 Task: Search one way flight ticket for 5 adults, 2 children, 1 infant in seat and 2 infants on lap in economy from North Bend: Southwest Oregon Regional Airport (was North Bend Municipal) to Evansville: Evansville Regional Airport on 5-3-2023. Choice of flights is JetBlue. Number of bags: 6 checked bags. Price is upto 97000. Outbound departure time preference is 16:00.
Action: Mouse moved to (384, 167)
Screenshot: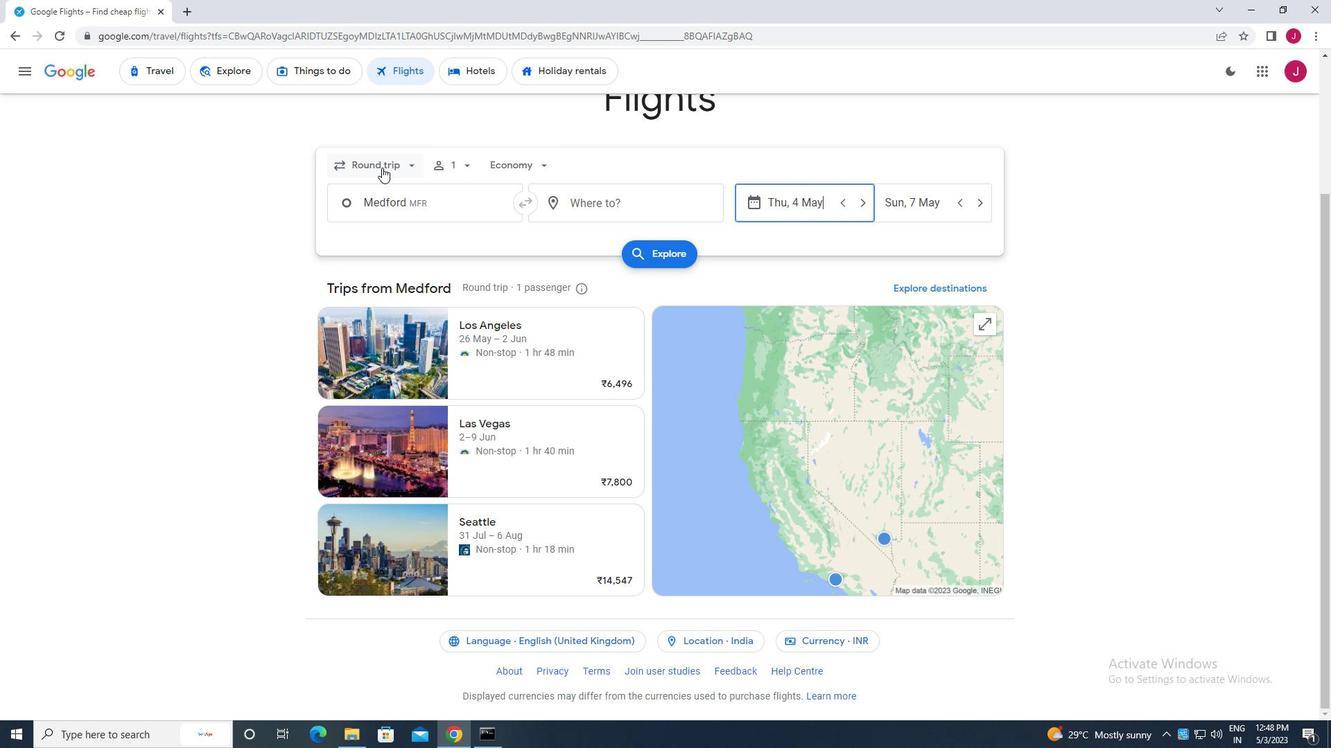 
Action: Mouse pressed left at (384, 167)
Screenshot: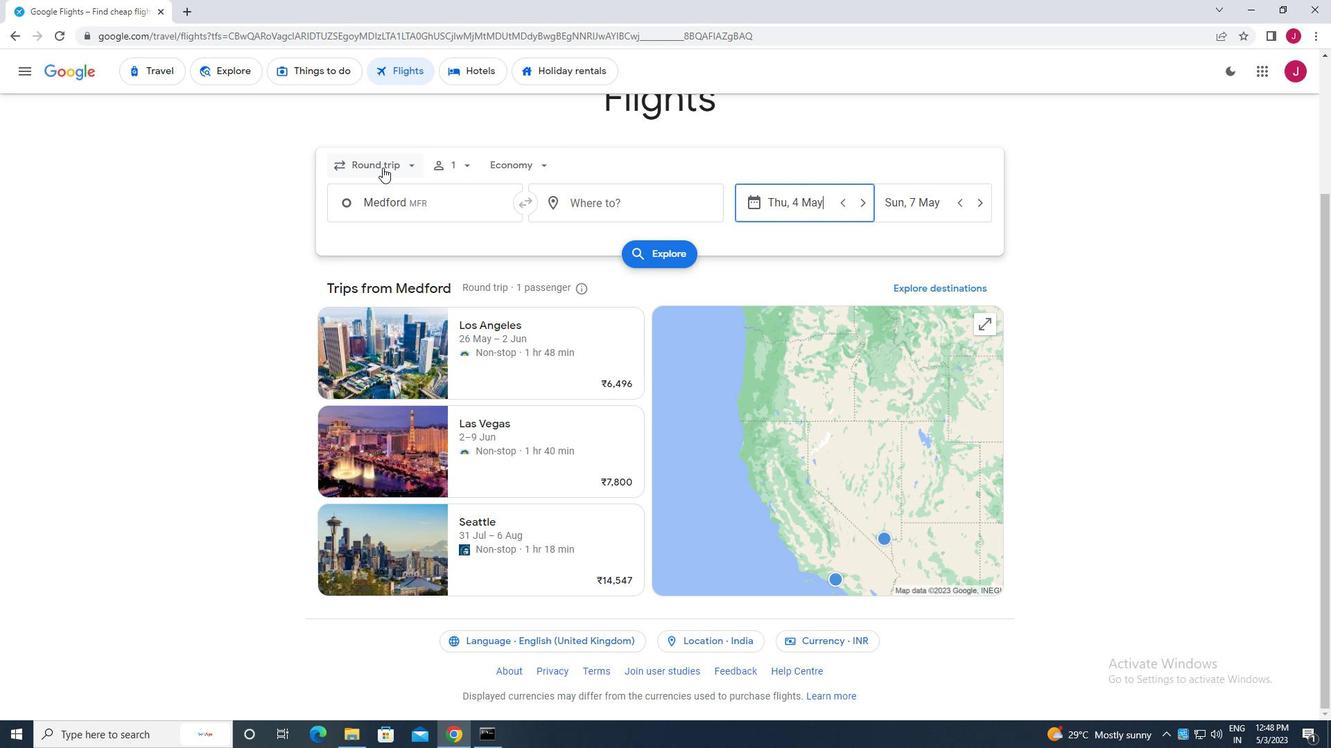 
Action: Mouse moved to (395, 228)
Screenshot: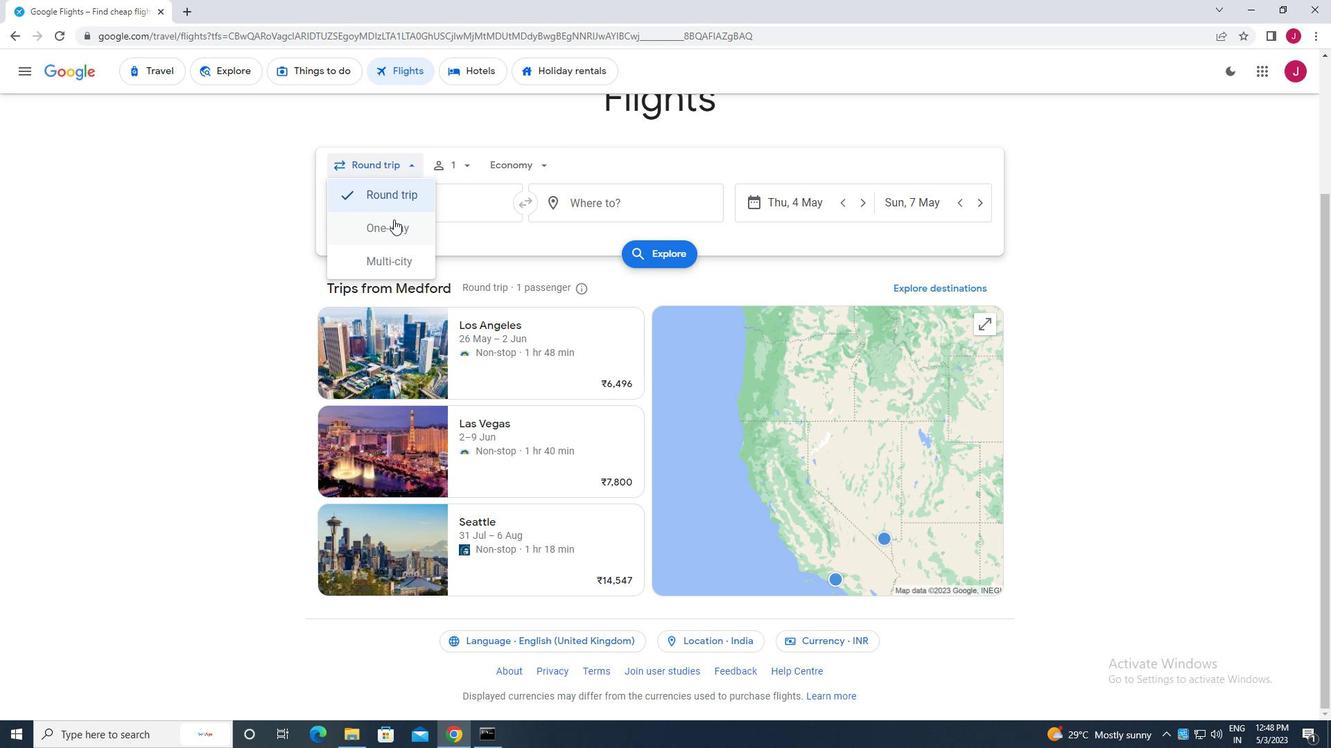 
Action: Mouse pressed left at (395, 228)
Screenshot: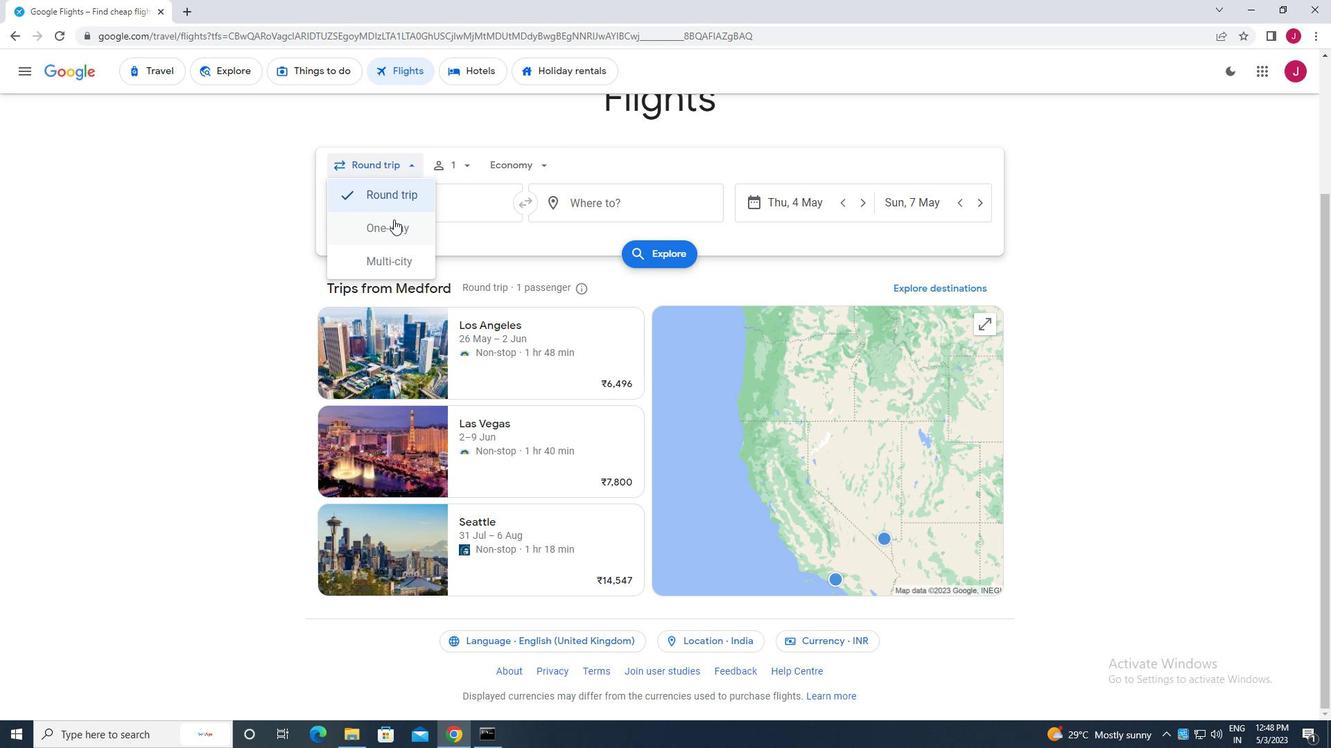 
Action: Mouse moved to (455, 168)
Screenshot: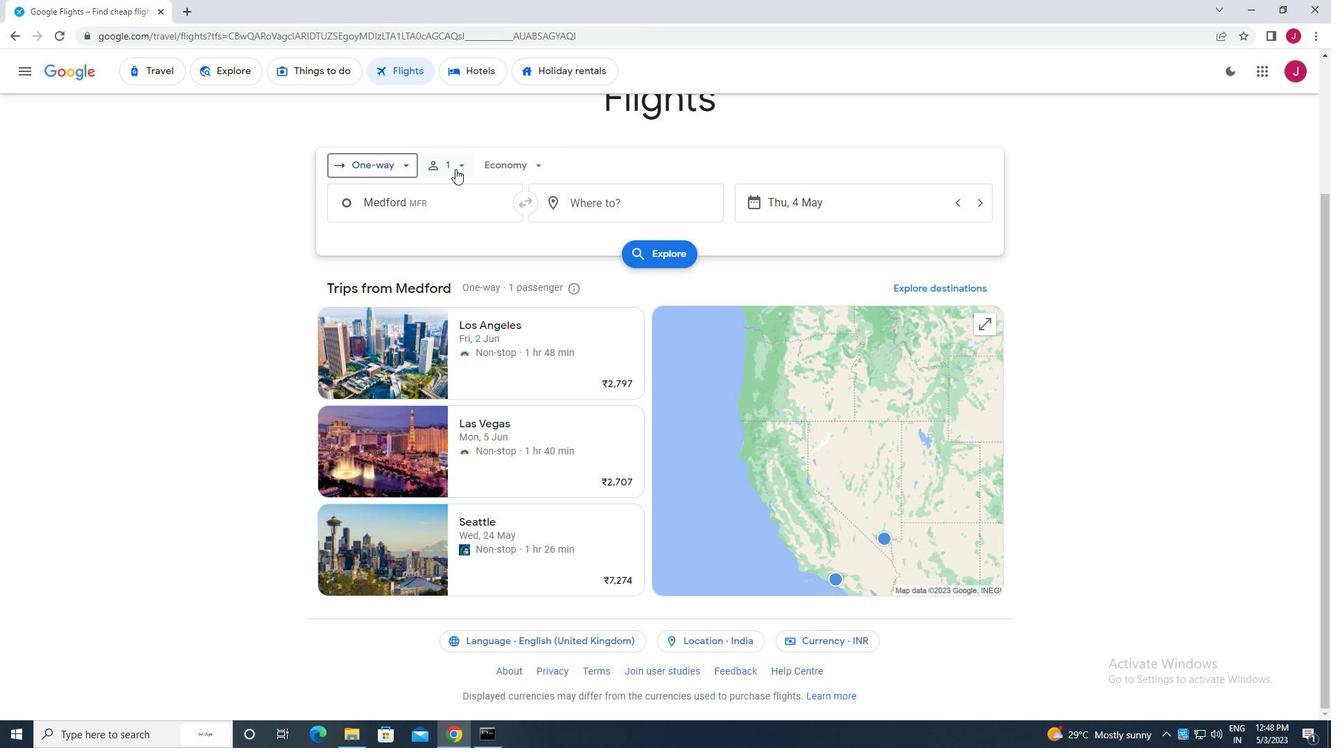 
Action: Mouse pressed left at (455, 168)
Screenshot: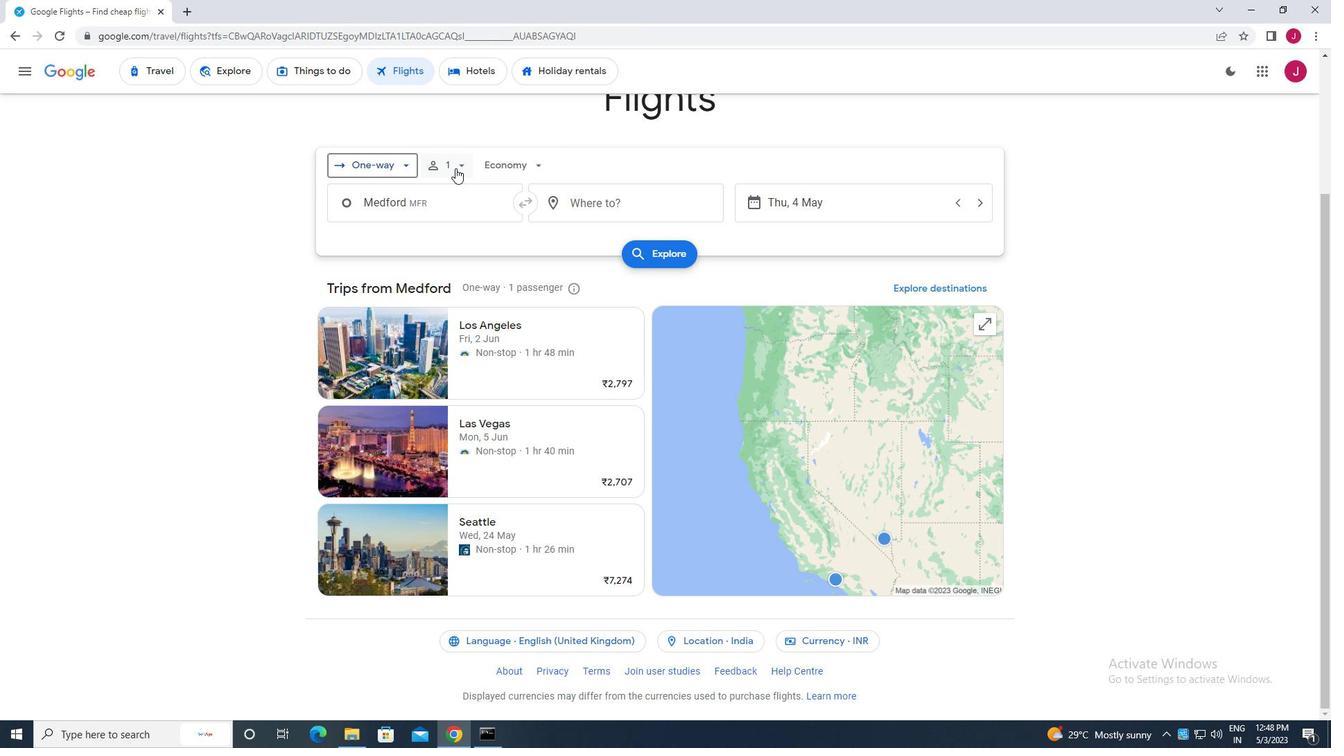 
Action: Mouse moved to (569, 202)
Screenshot: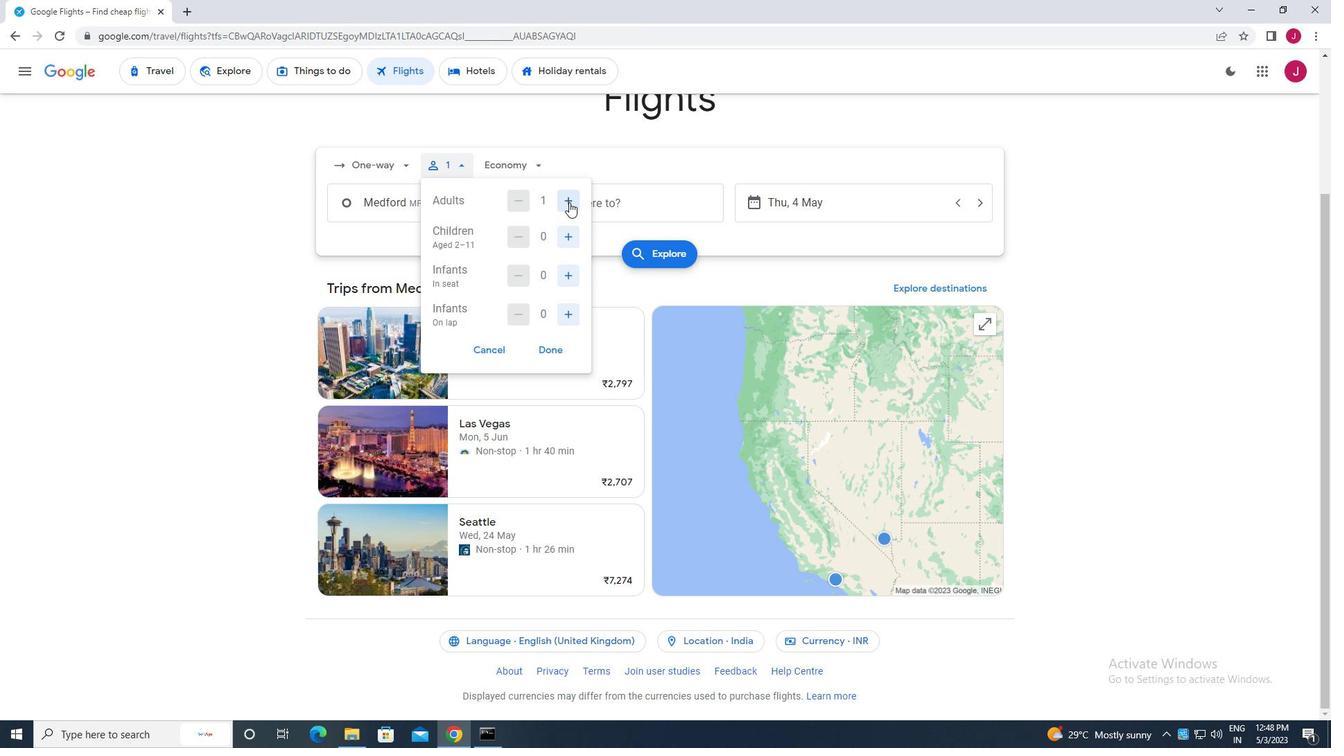 
Action: Mouse pressed left at (569, 202)
Screenshot: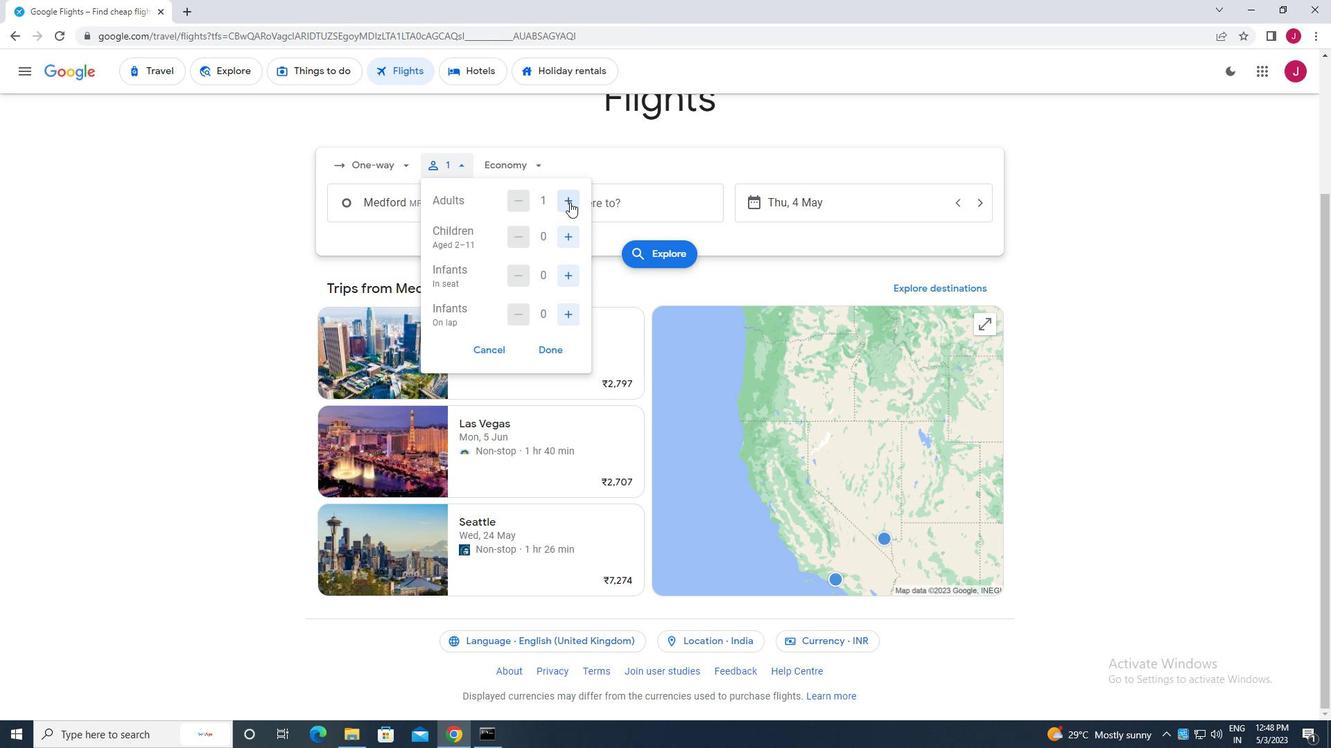 
Action: Mouse pressed left at (569, 202)
Screenshot: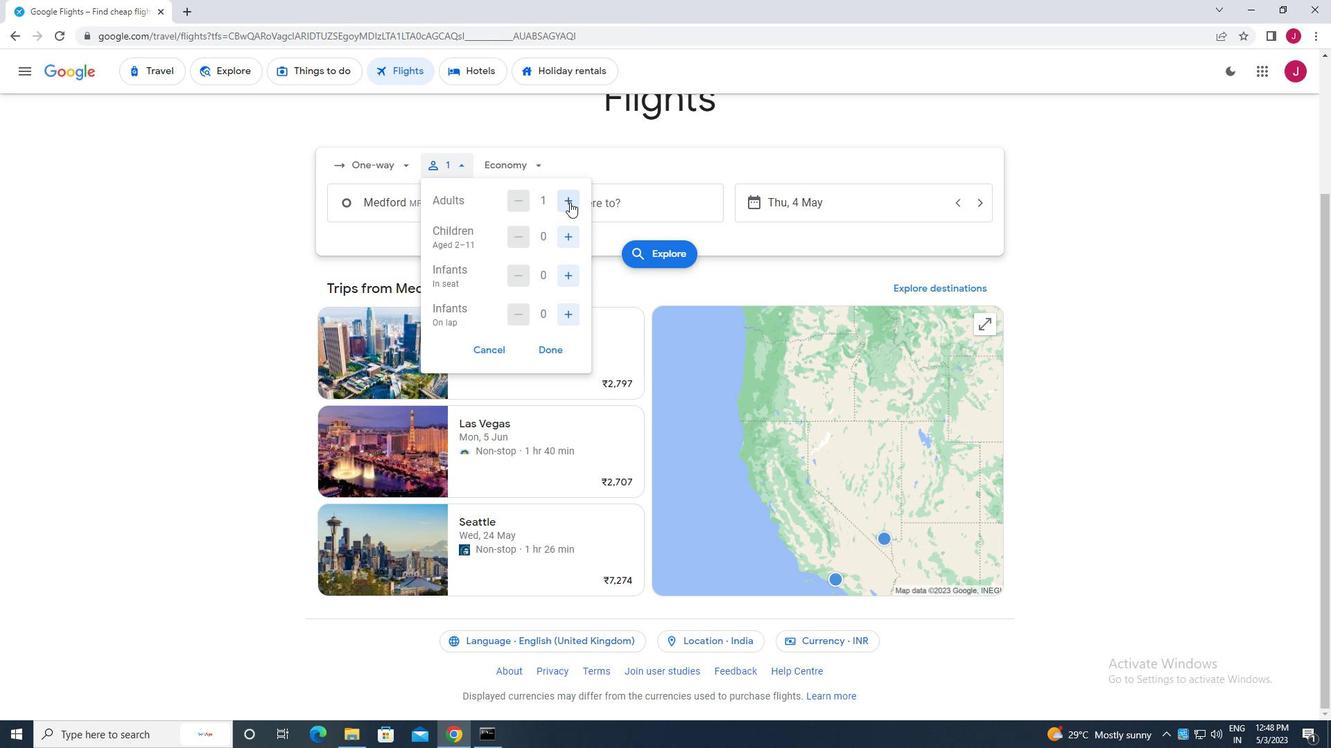 
Action: Mouse pressed left at (569, 202)
Screenshot: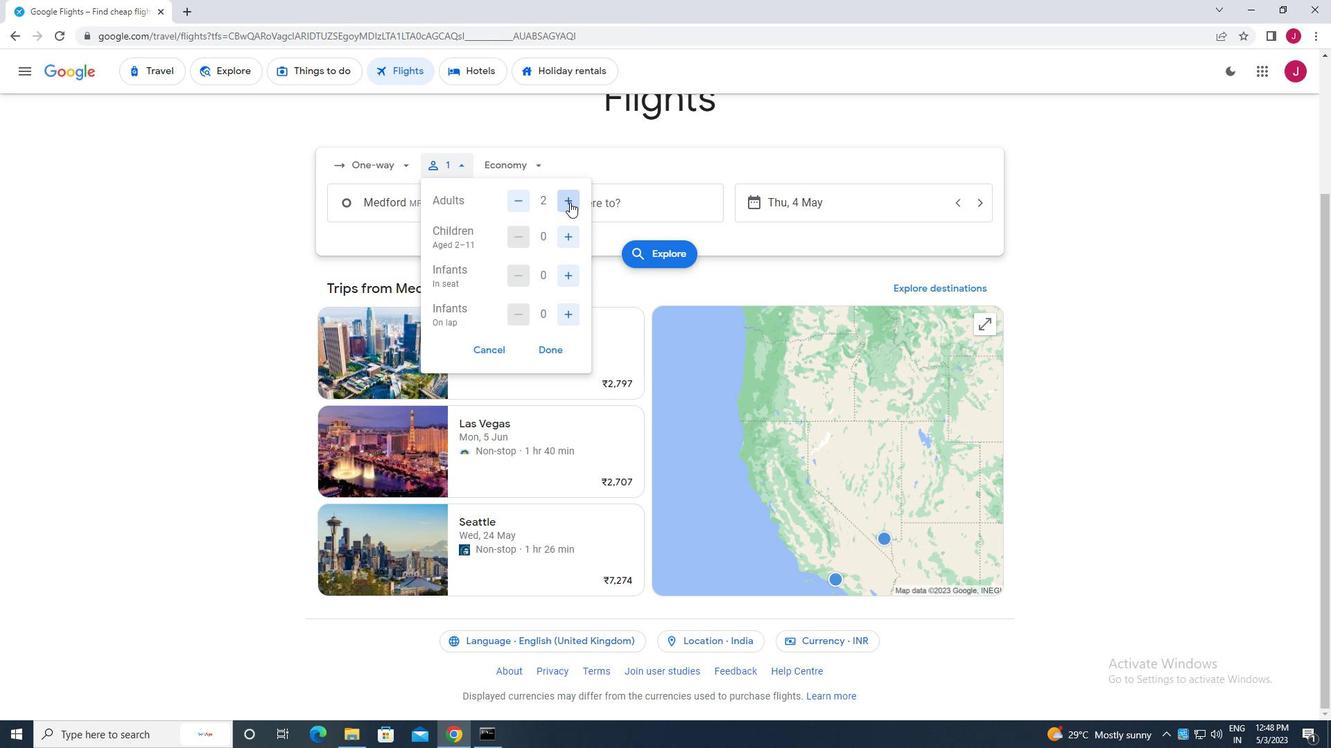 
Action: Mouse pressed left at (569, 202)
Screenshot: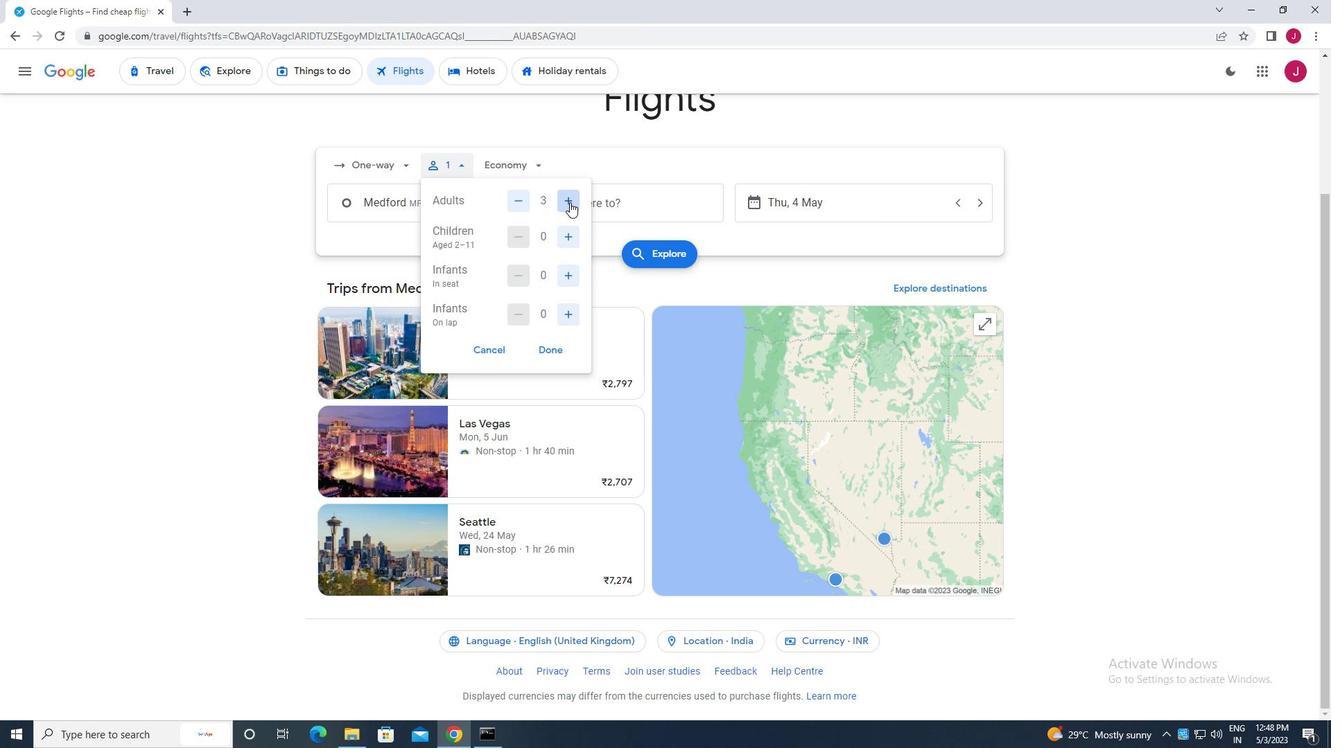 
Action: Mouse moved to (571, 233)
Screenshot: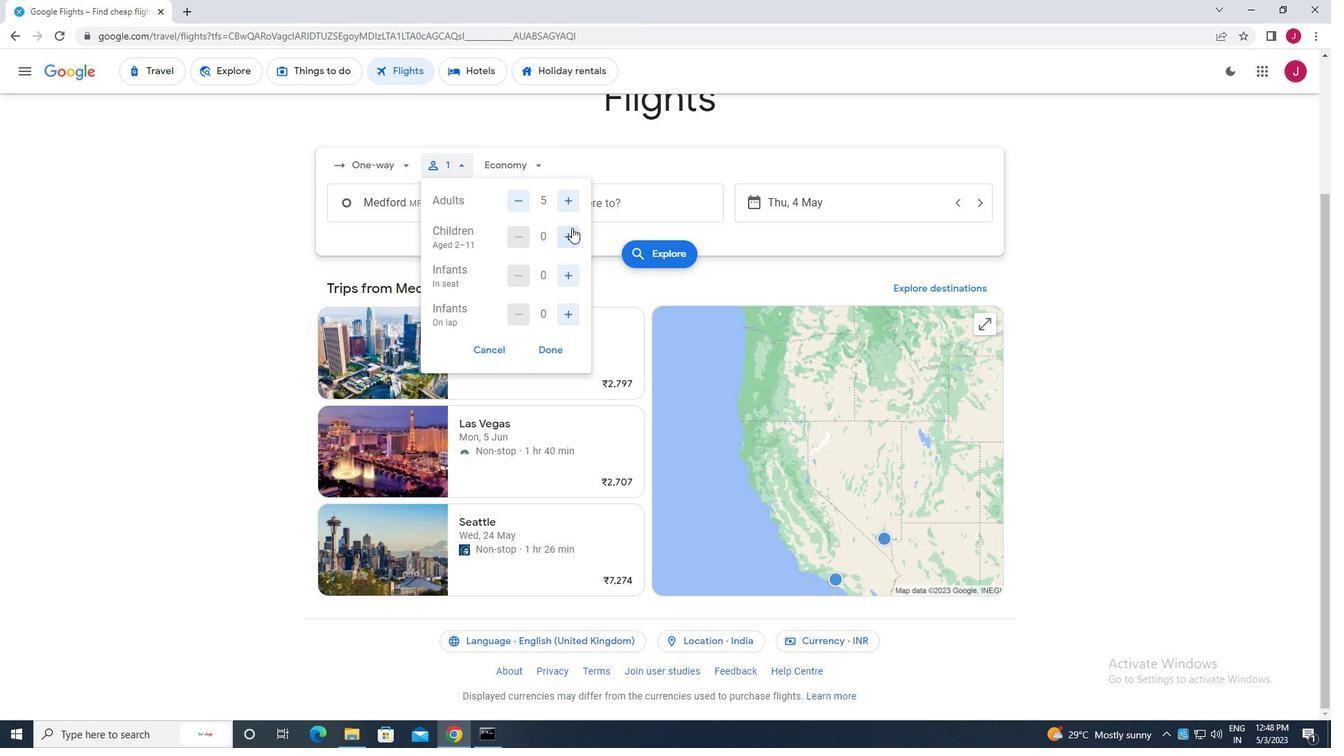 
Action: Mouse pressed left at (571, 233)
Screenshot: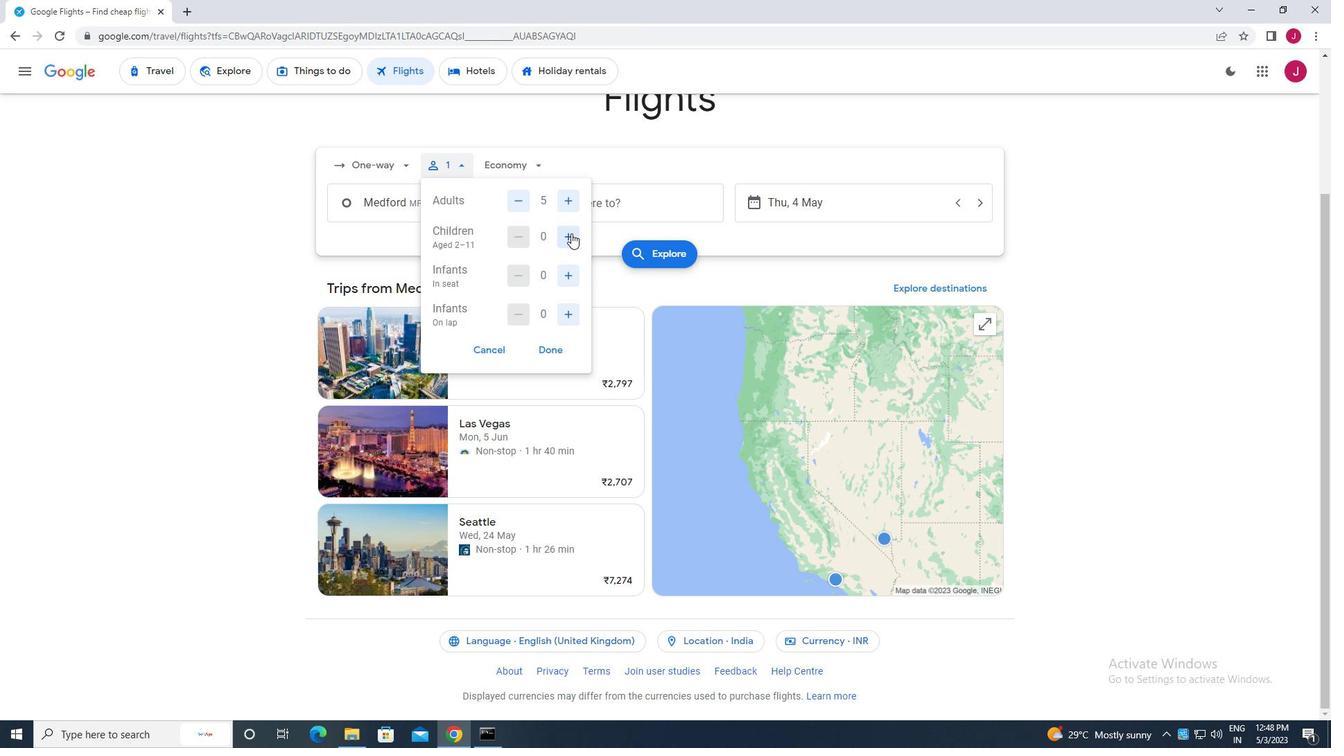 
Action: Mouse pressed left at (571, 233)
Screenshot: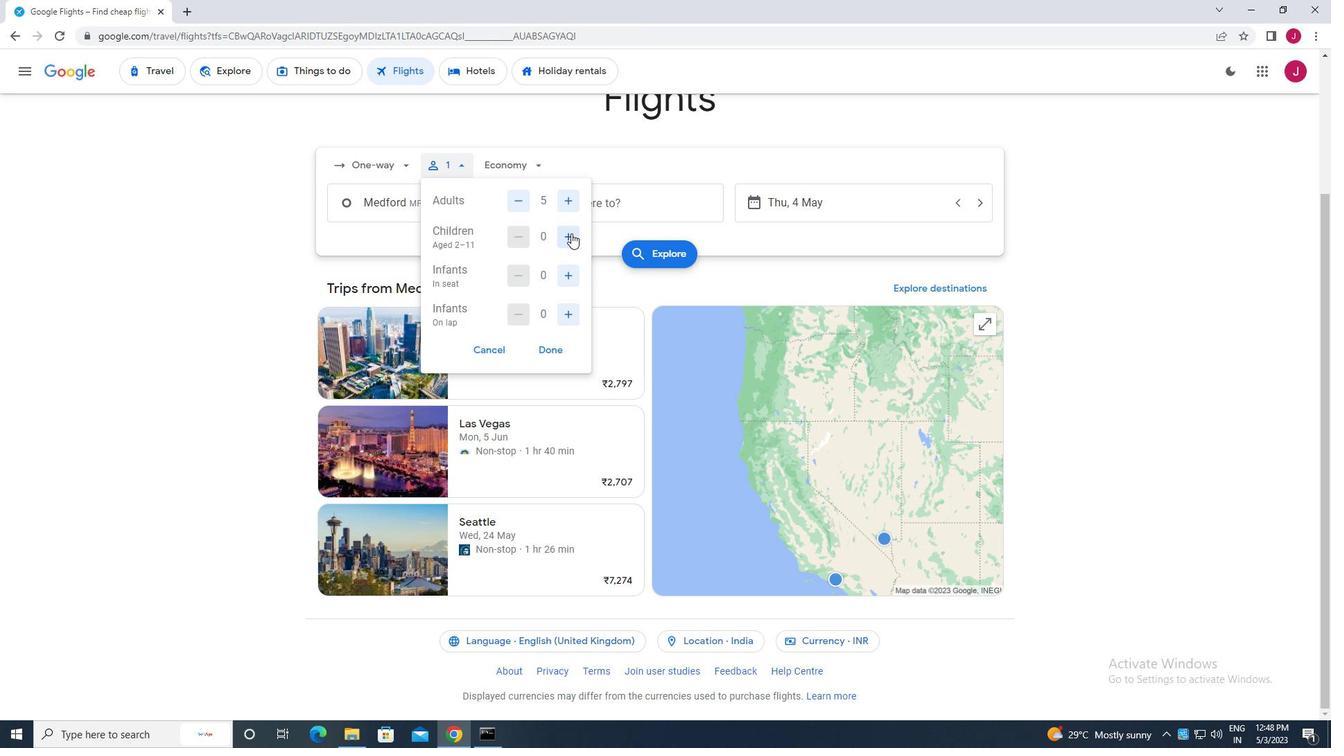 
Action: Mouse moved to (567, 275)
Screenshot: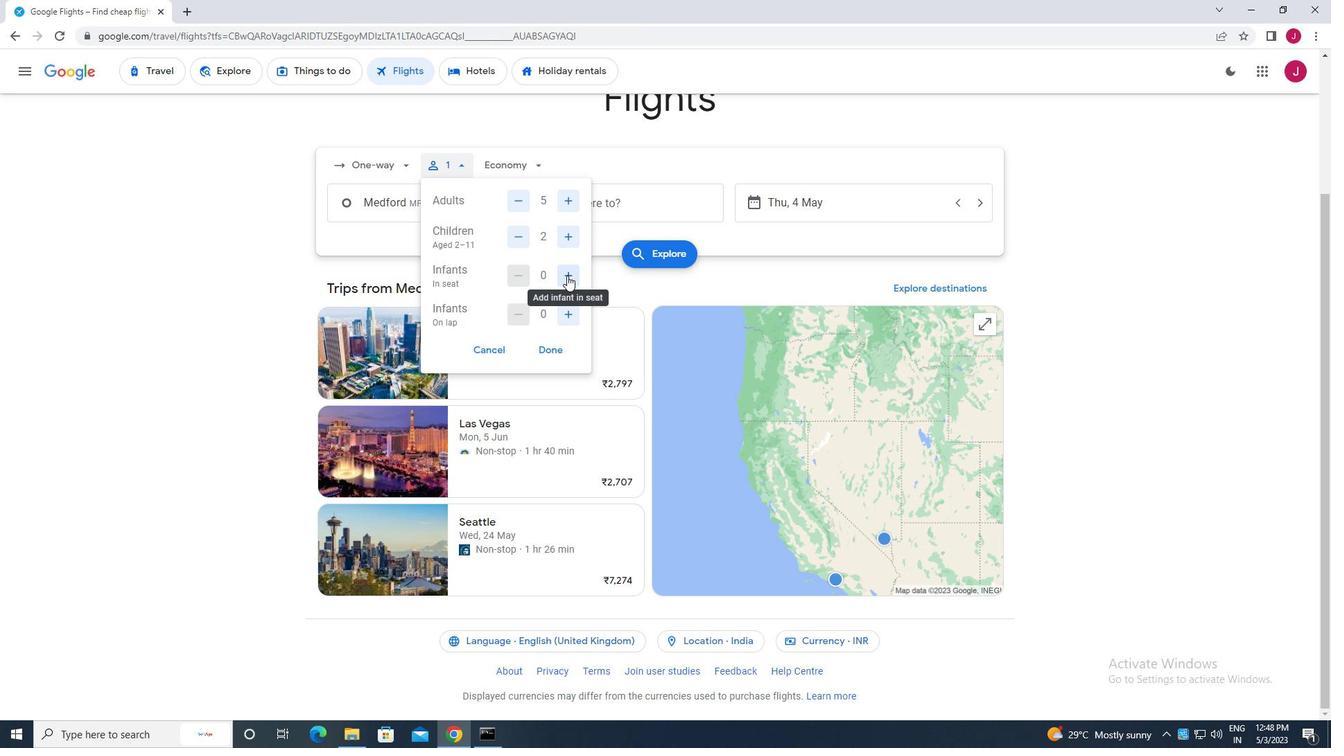 
Action: Mouse pressed left at (567, 275)
Screenshot: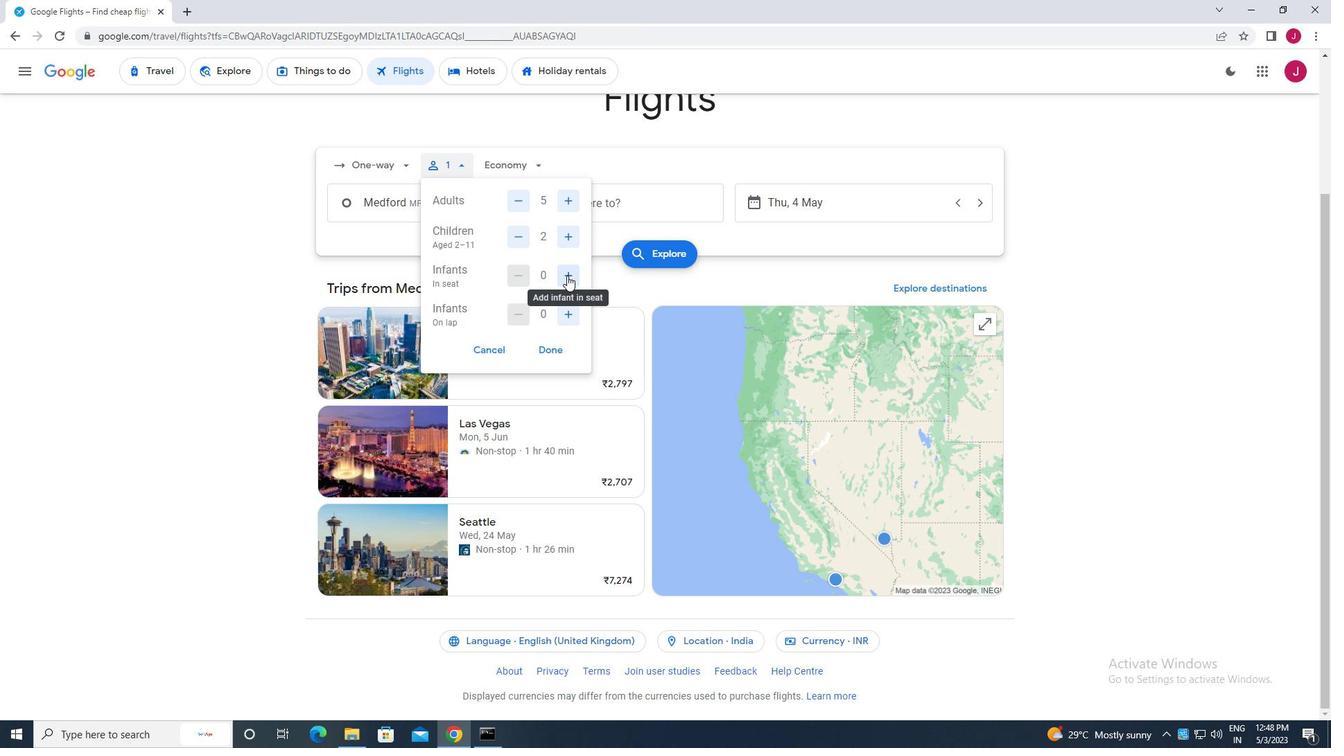 
Action: Mouse moved to (567, 309)
Screenshot: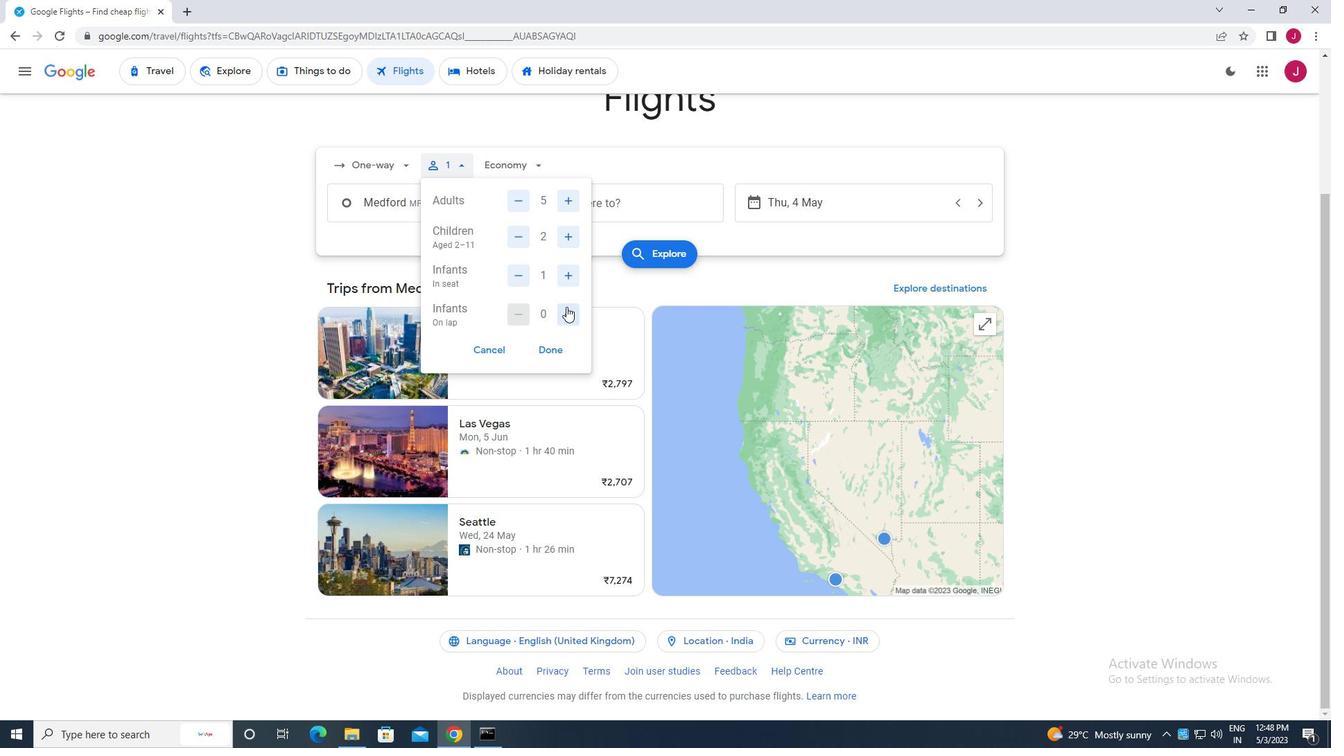 
Action: Mouse pressed left at (567, 309)
Screenshot: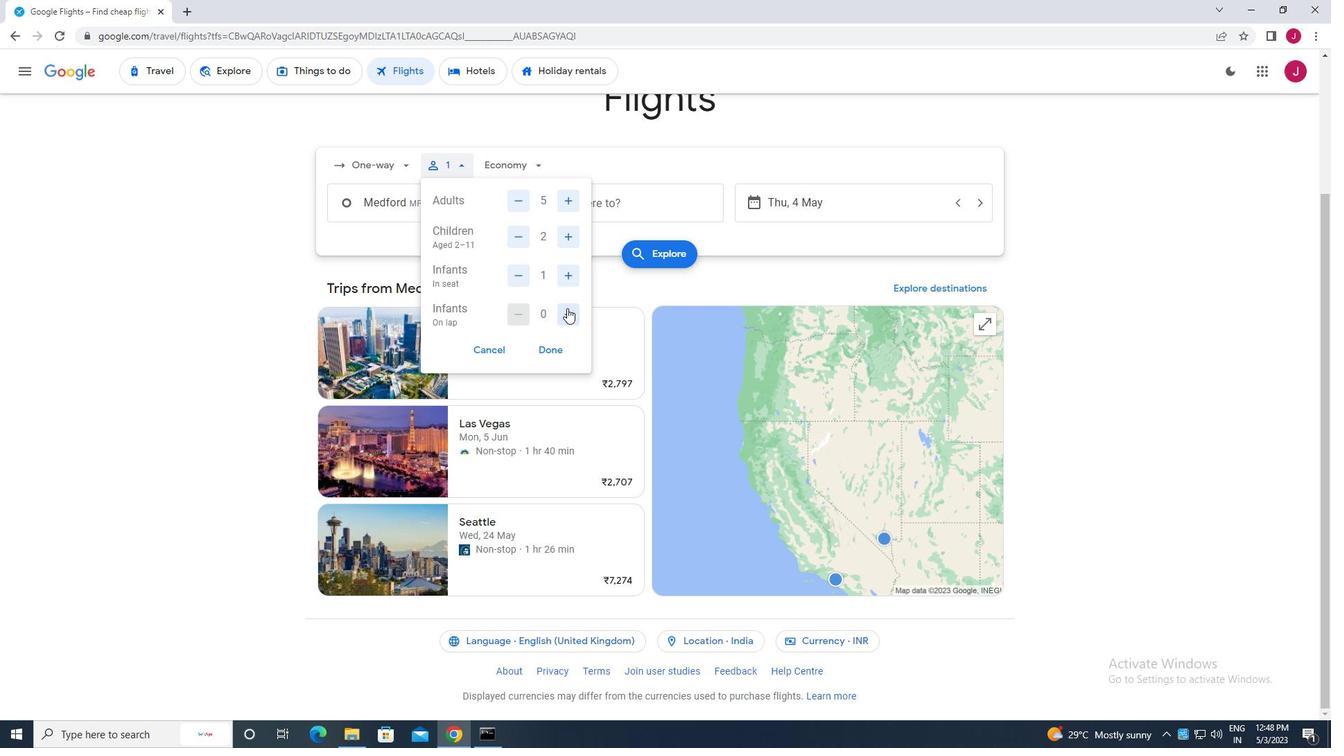 
Action: Mouse pressed left at (567, 309)
Screenshot: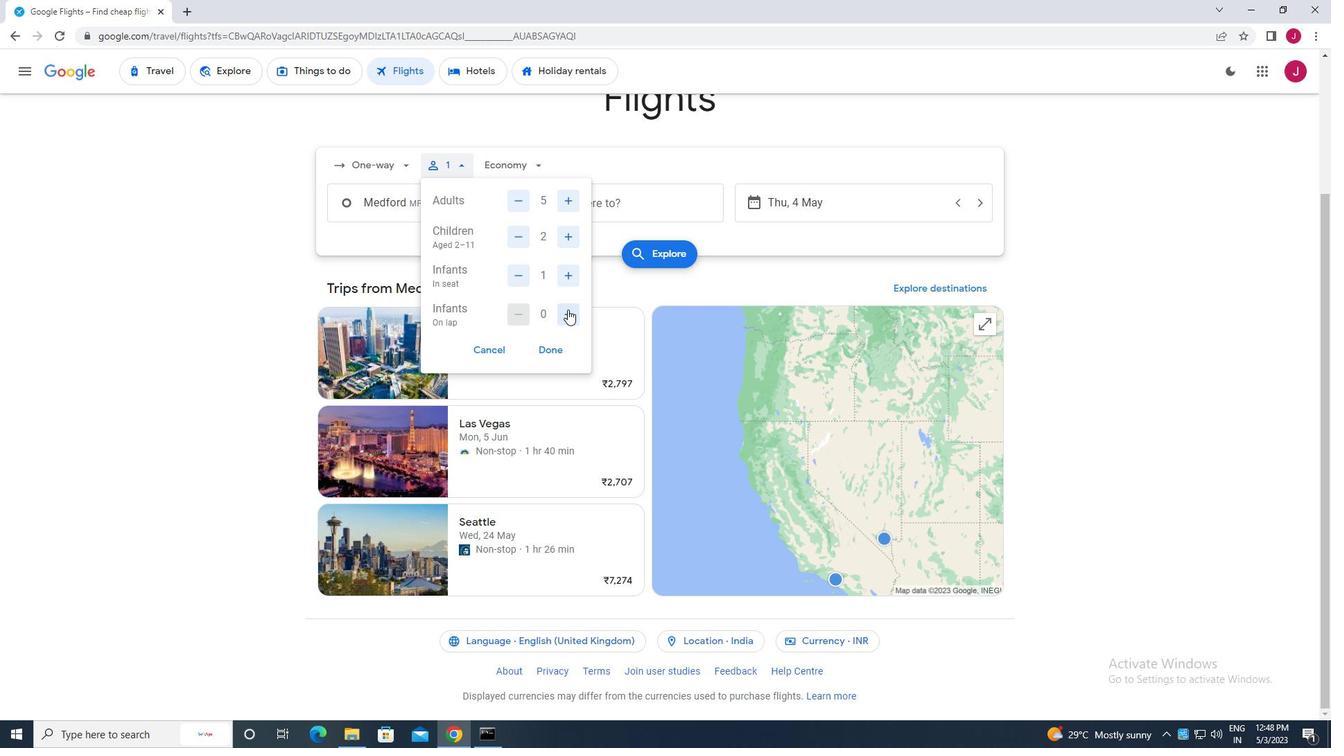 
Action: Mouse moved to (519, 317)
Screenshot: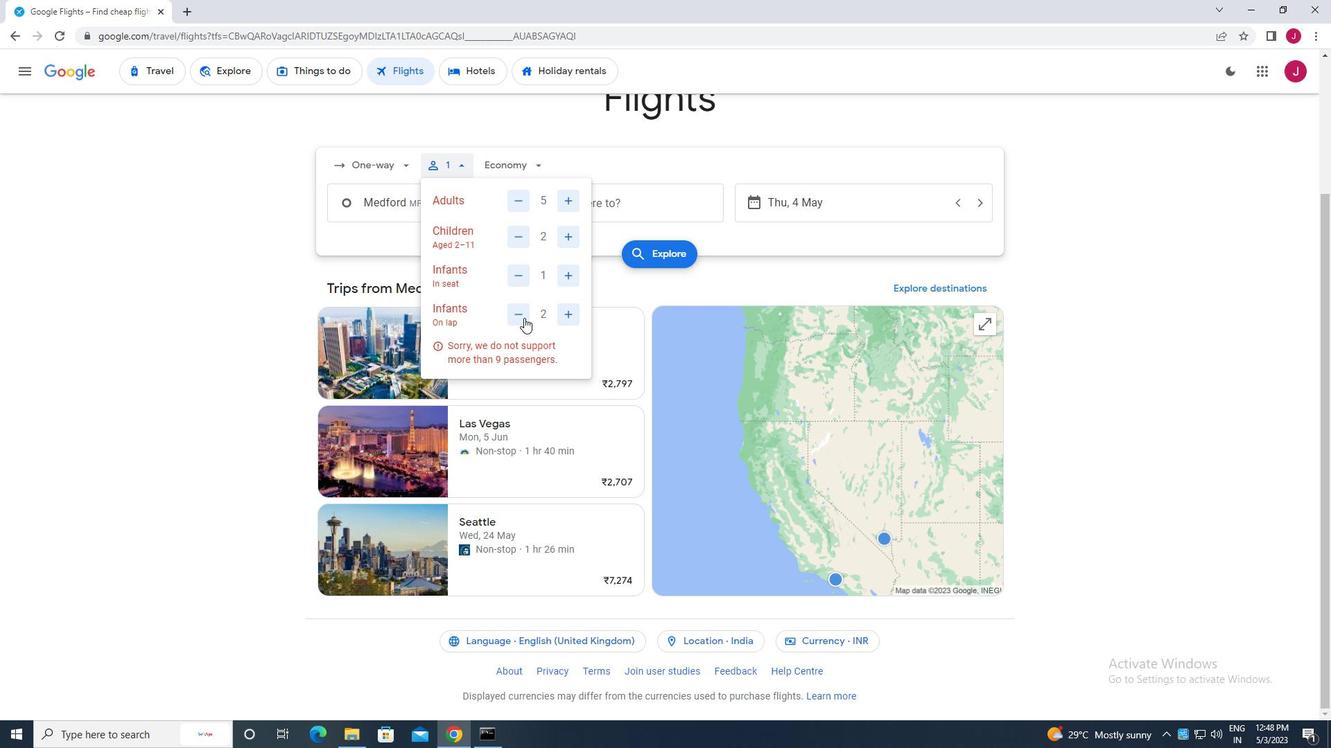 
Action: Mouse pressed left at (519, 317)
Screenshot: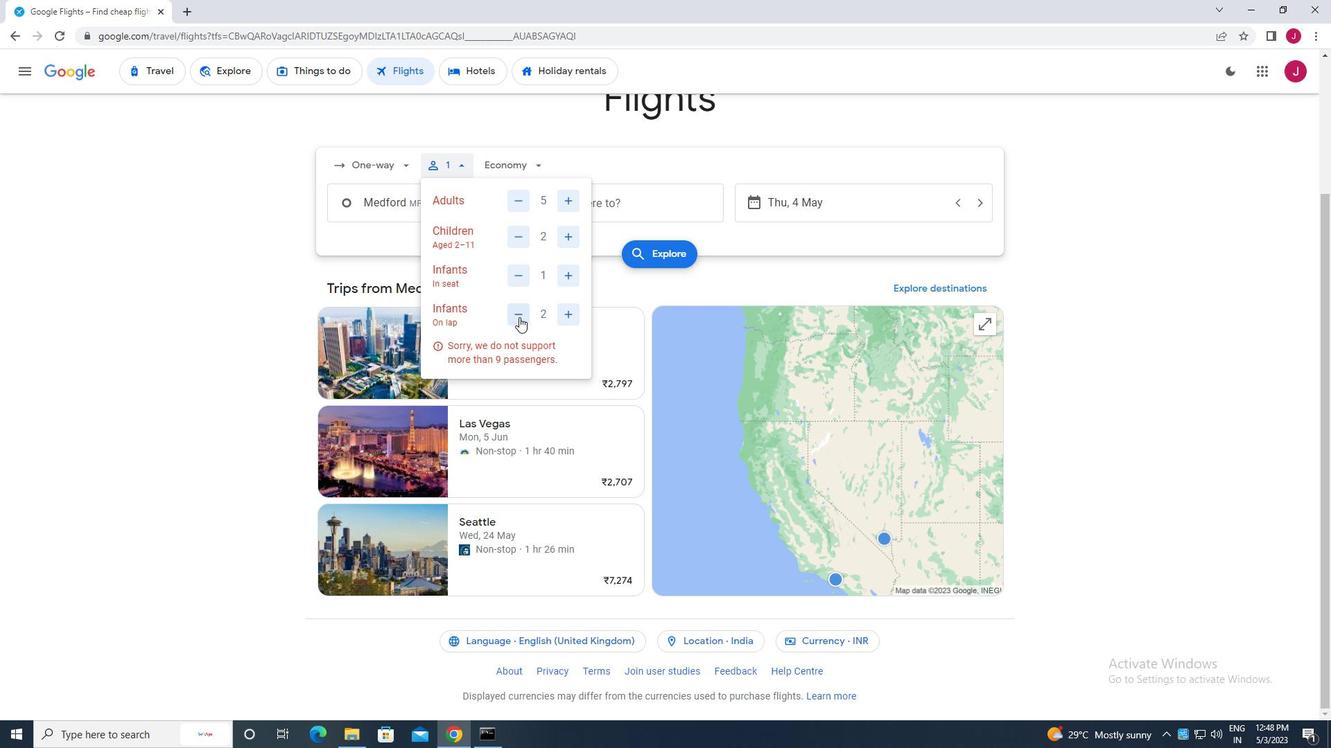 
Action: Mouse moved to (542, 348)
Screenshot: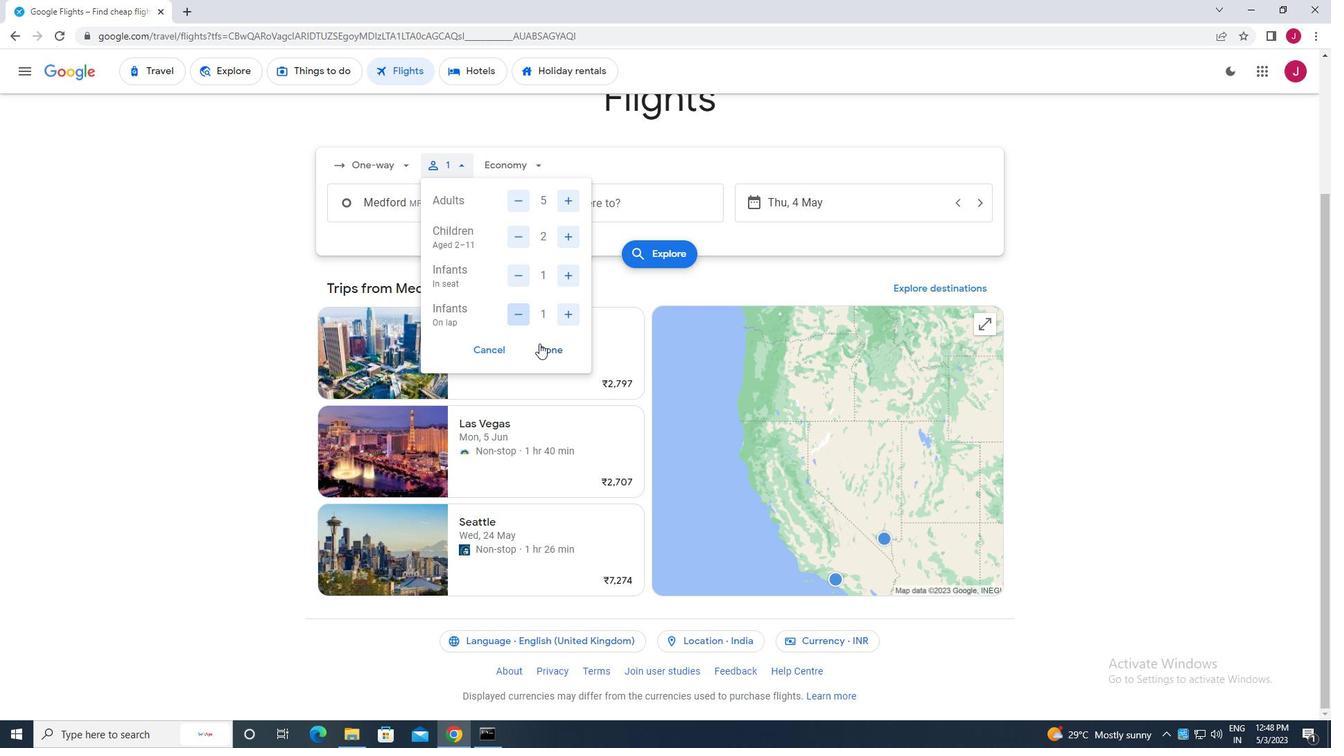 
Action: Mouse pressed left at (542, 348)
Screenshot: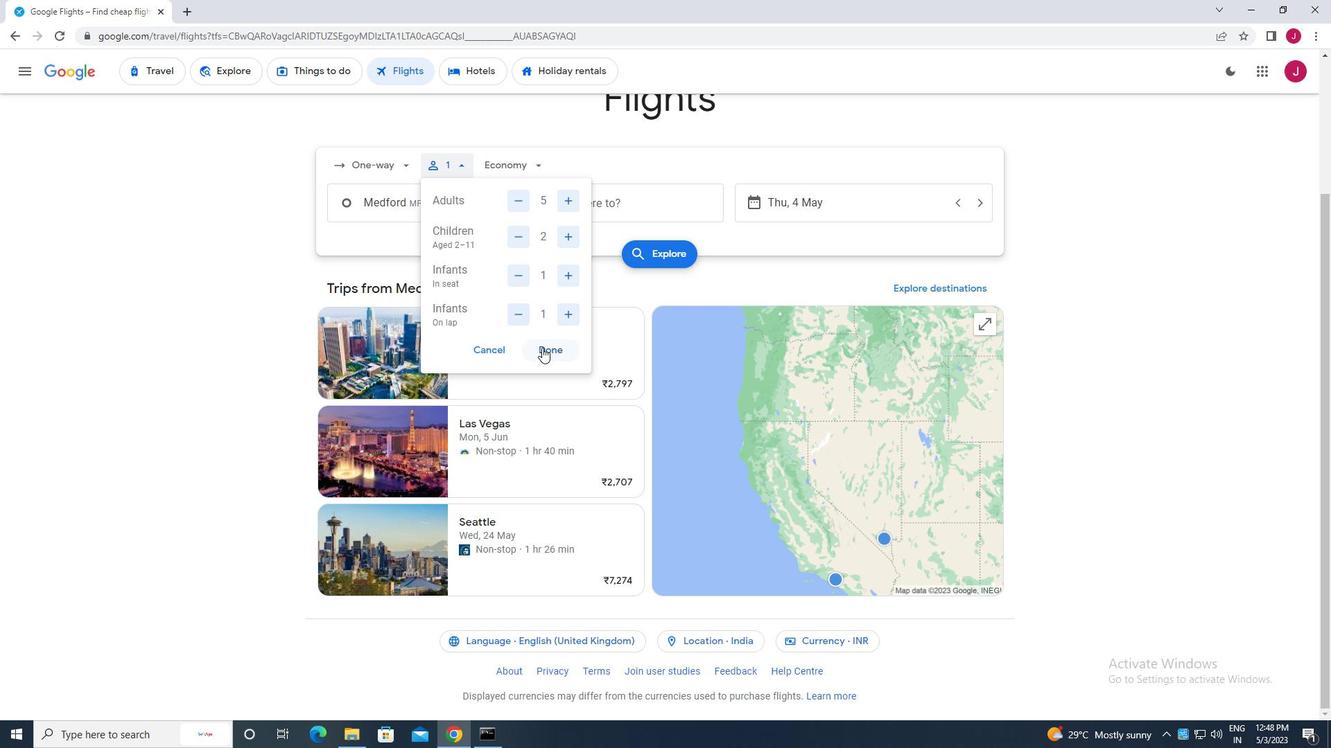 
Action: Mouse moved to (529, 164)
Screenshot: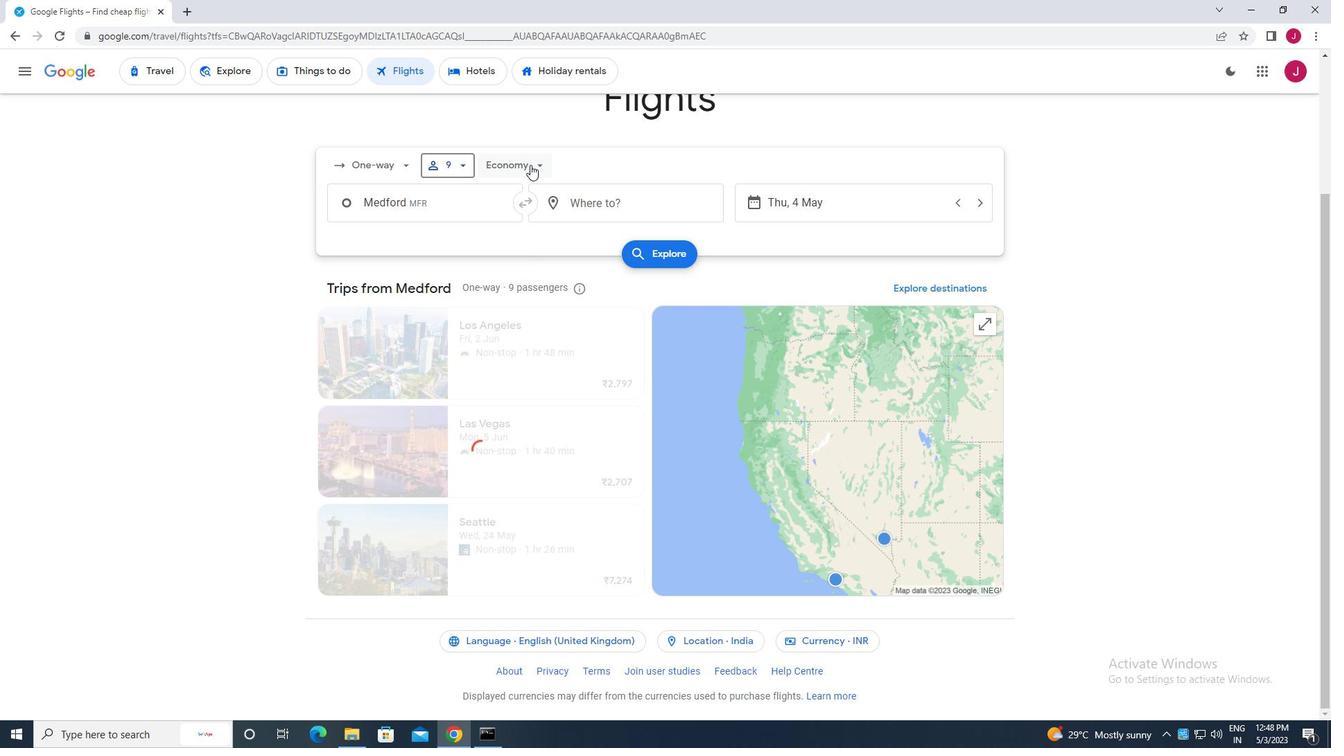 
Action: Mouse pressed left at (529, 164)
Screenshot: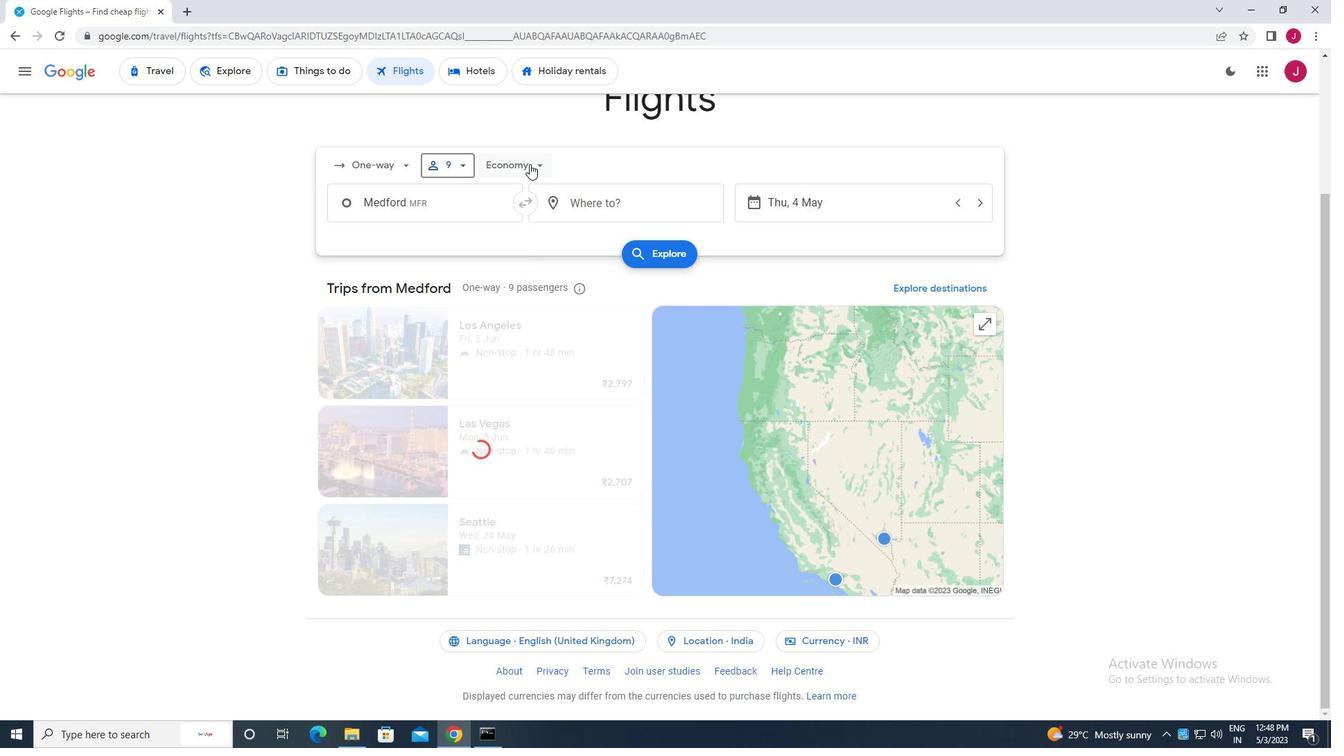 
Action: Mouse moved to (537, 190)
Screenshot: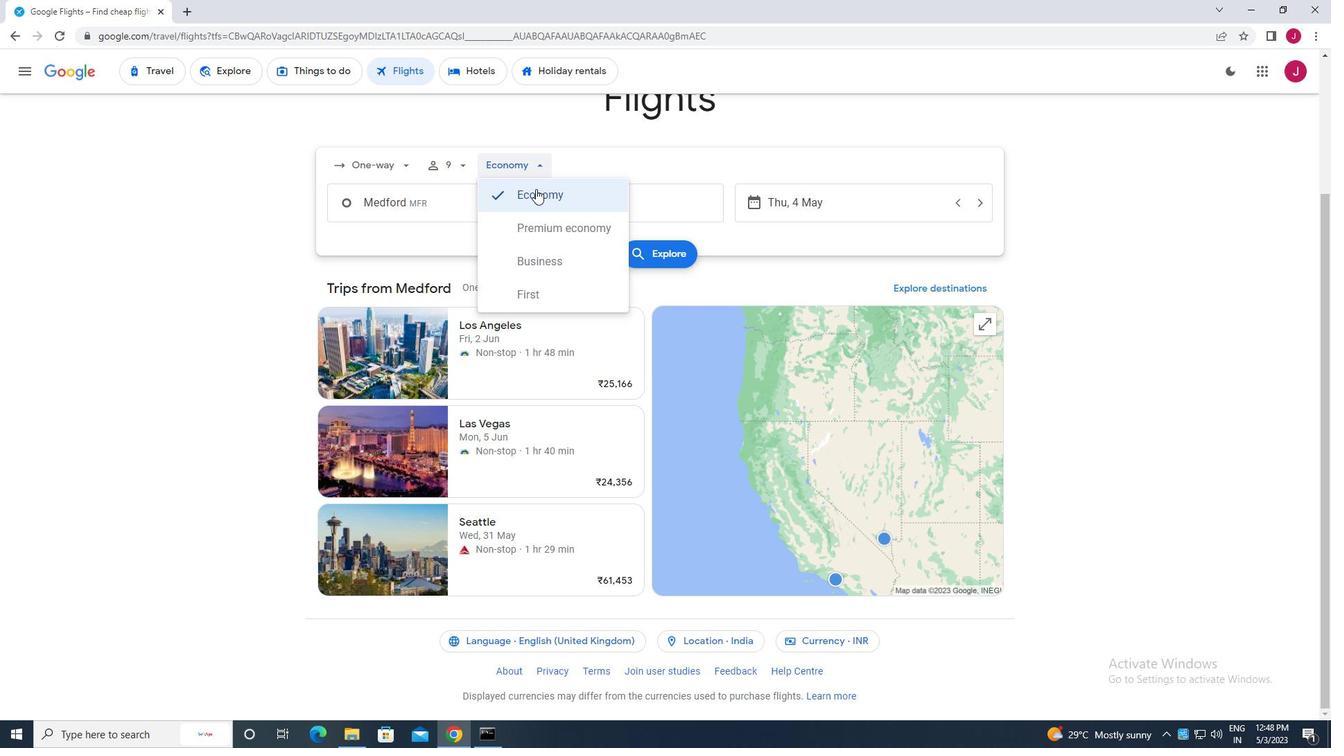 
Action: Mouse pressed left at (537, 190)
Screenshot: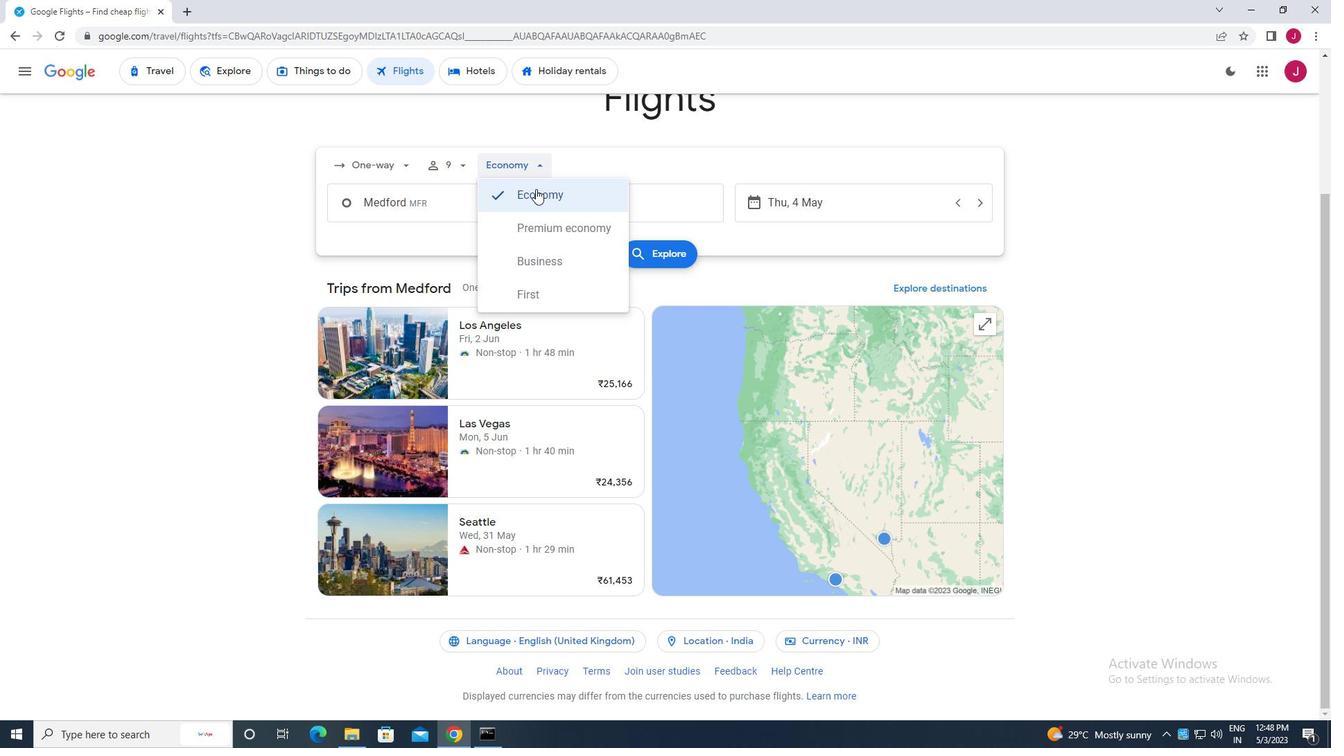 
Action: Mouse moved to (439, 206)
Screenshot: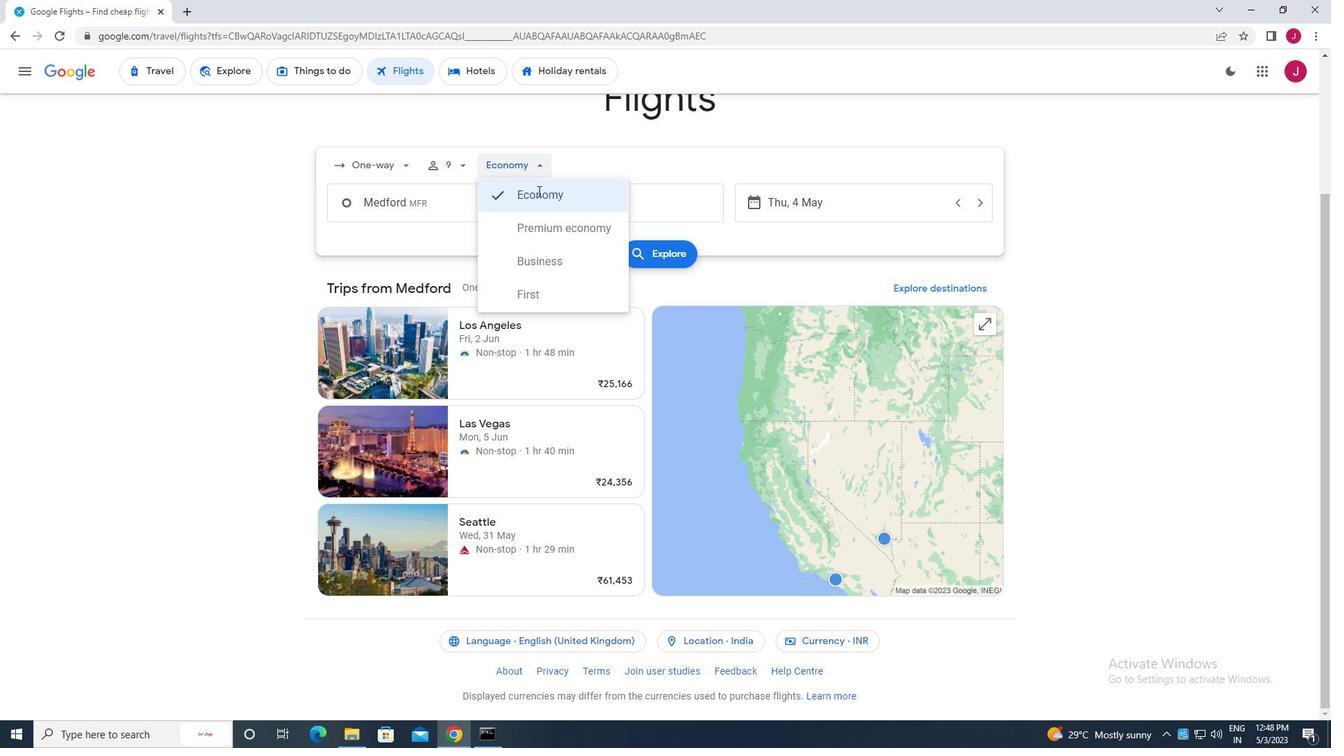 
Action: Mouse pressed left at (439, 206)
Screenshot: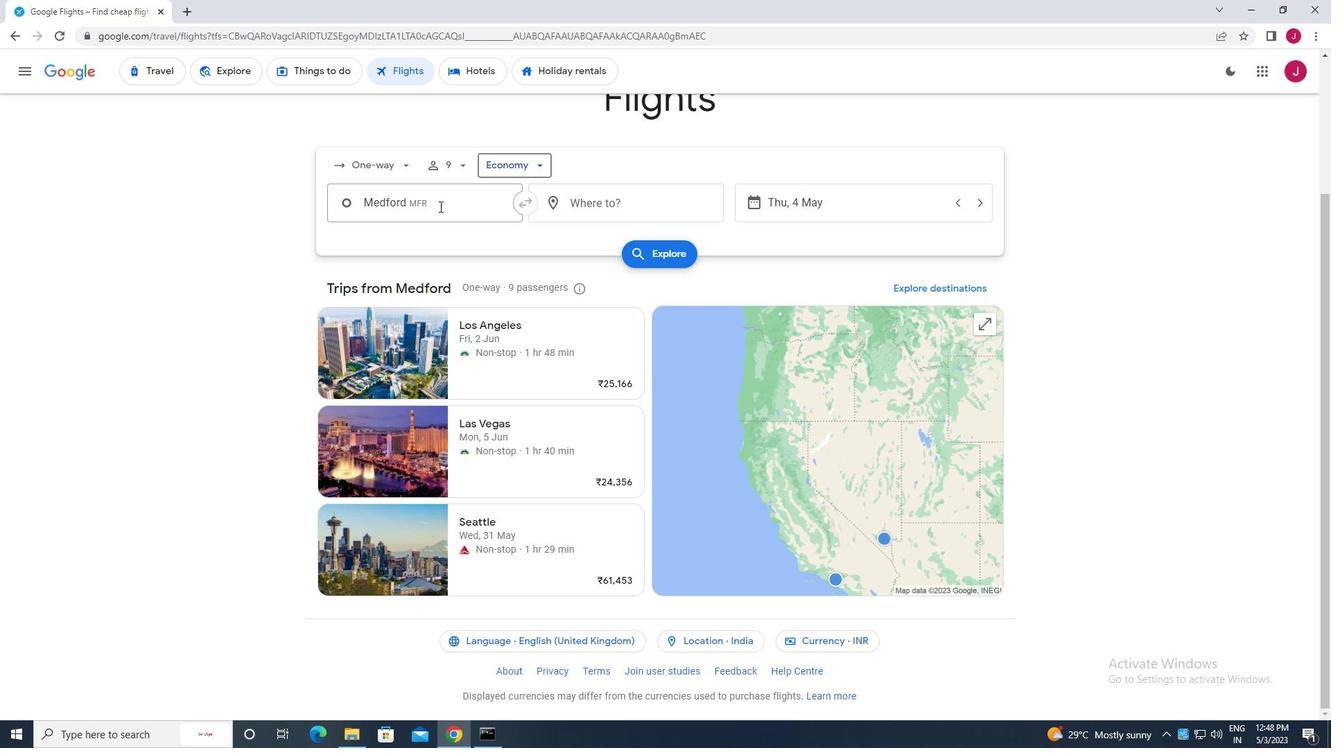 
Action: Mouse moved to (443, 206)
Screenshot: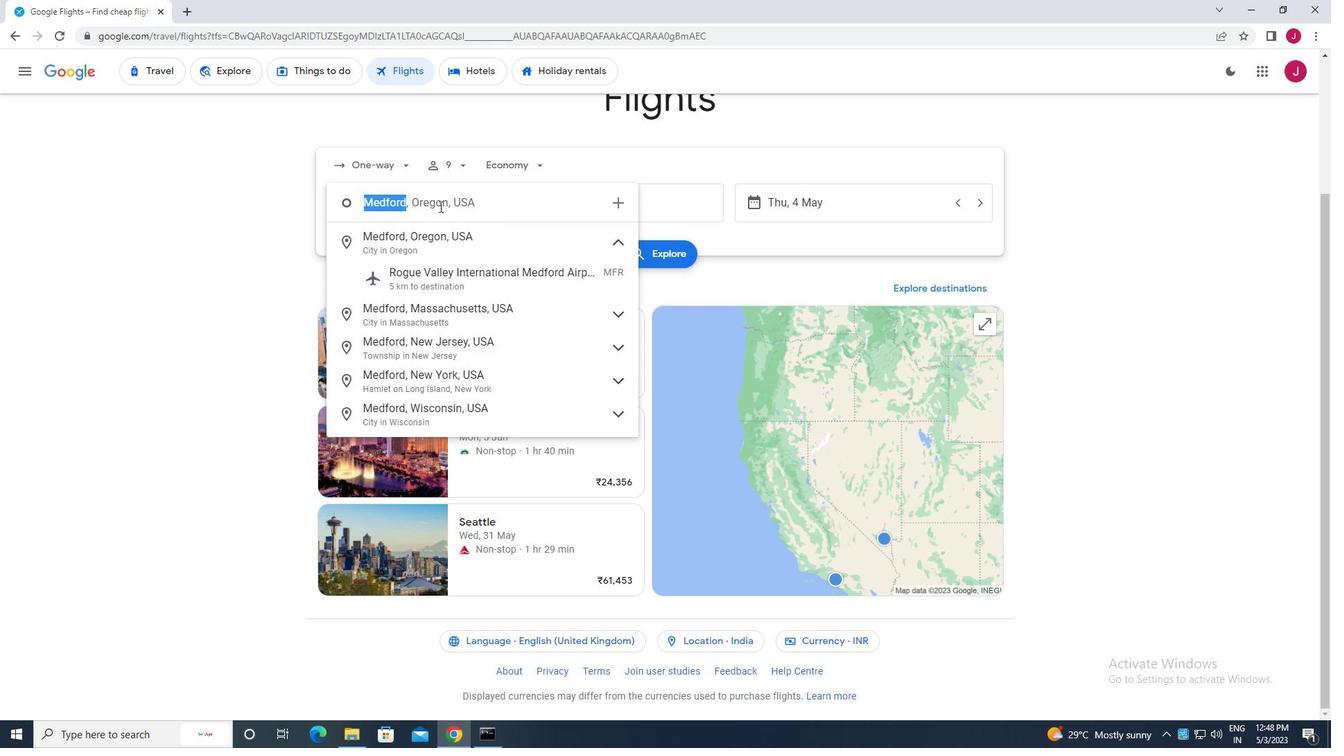 
Action: Key pressed north<Key.space>bend
Screenshot: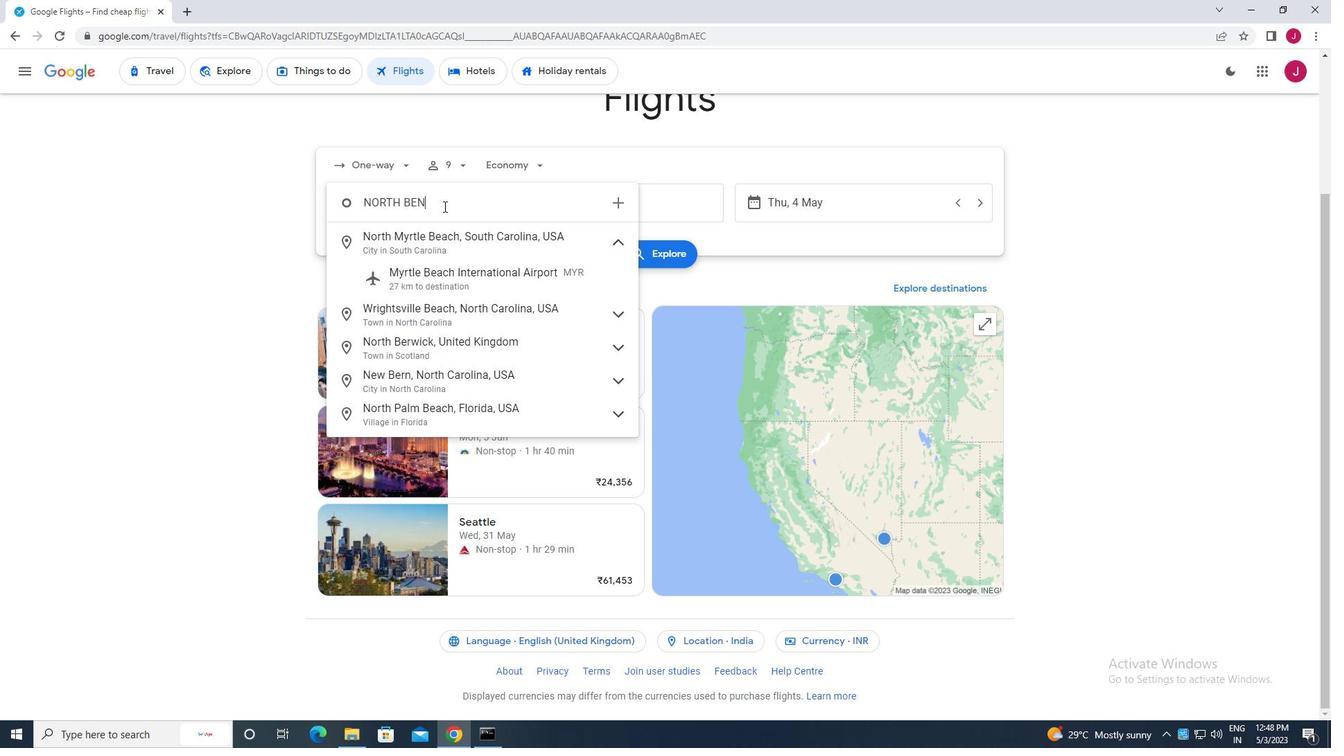 
Action: Mouse moved to (512, 201)
Screenshot: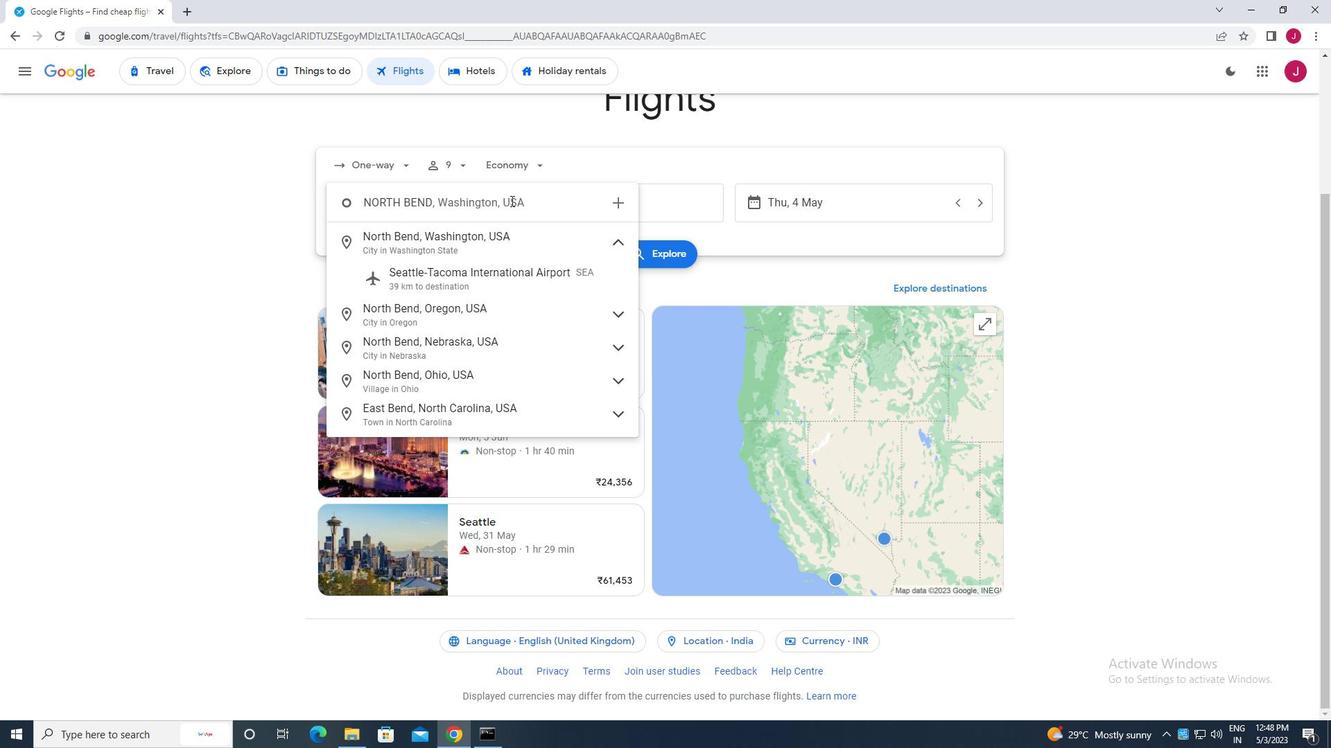 
Action: Key pressed <Key.backspace><Key.backspace><Key.backspace><Key.backspace><Key.backspace><Key.backspace><Key.backspace><Key.backspace><Key.backspace><Key.backspace><Key.backspace><Key.backspace><Key.backspace><Key.backspace>southwest<Key.space>or
Screenshot: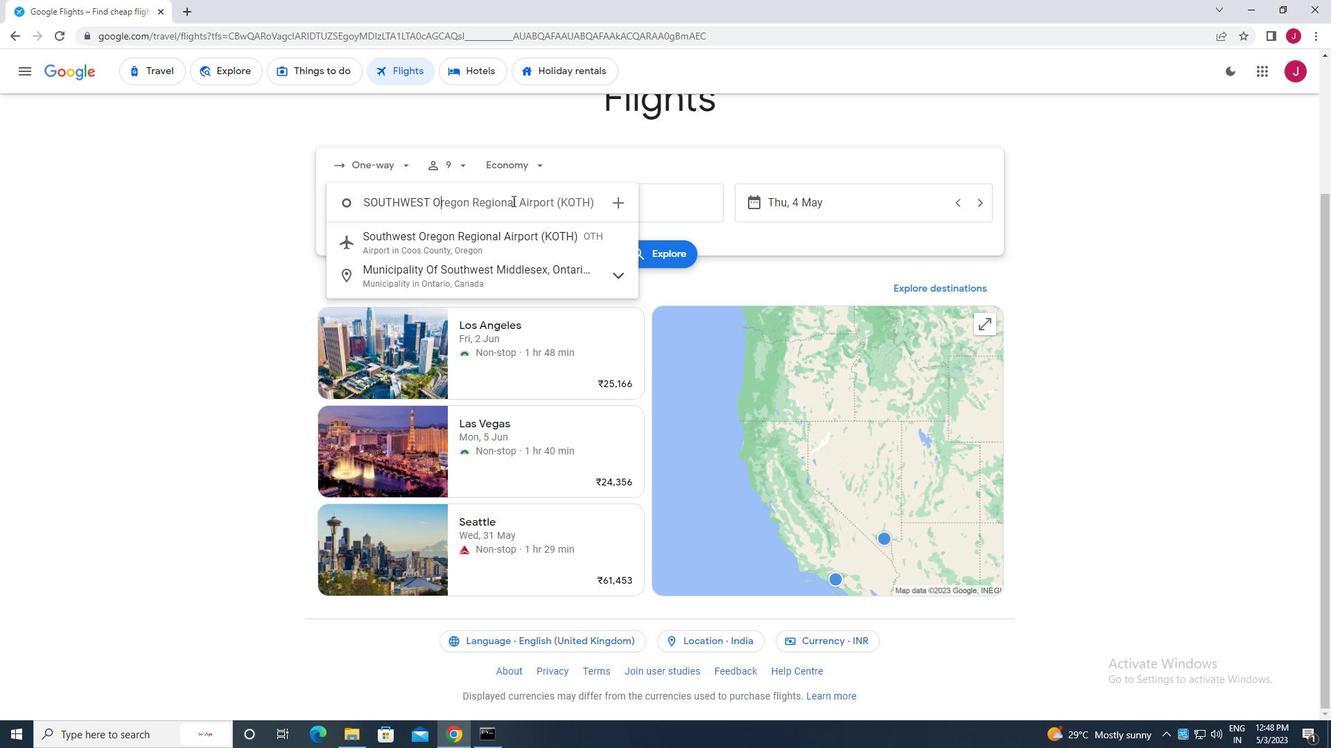 
Action: Mouse moved to (531, 244)
Screenshot: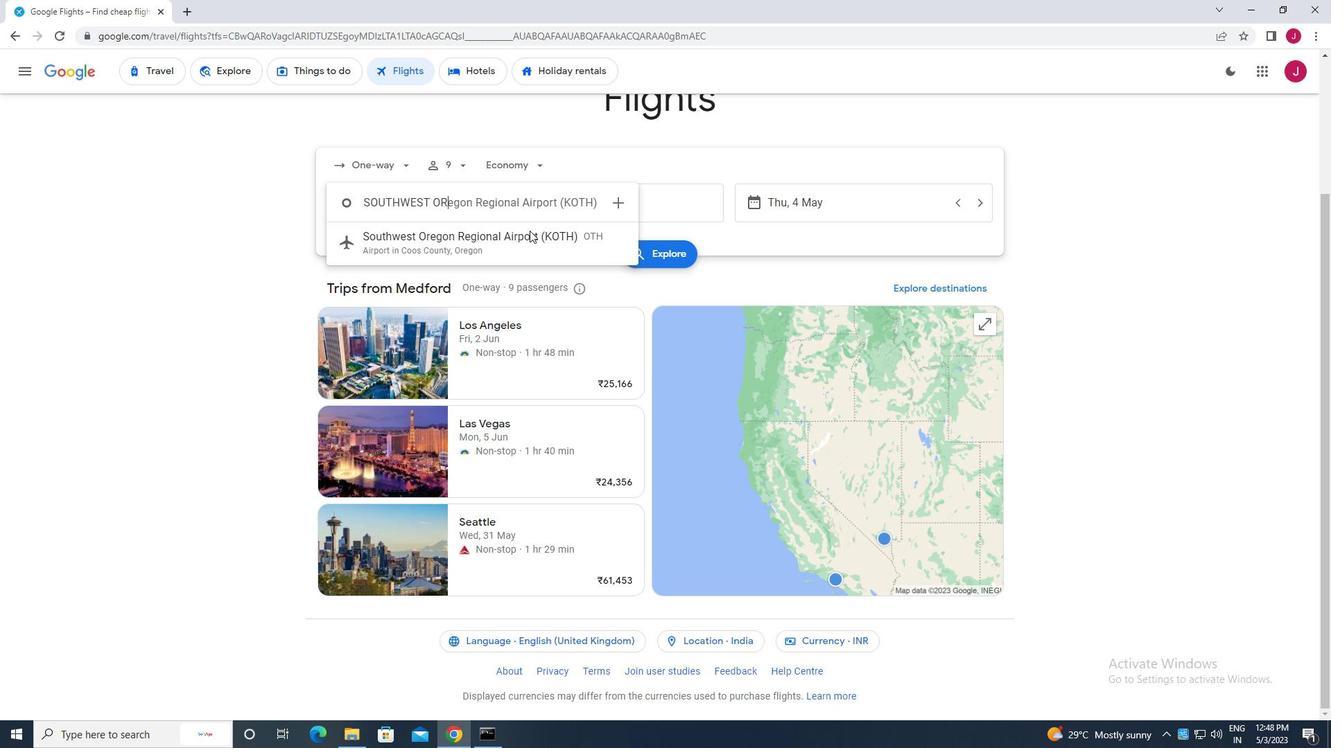 
Action: Mouse pressed left at (531, 244)
Screenshot: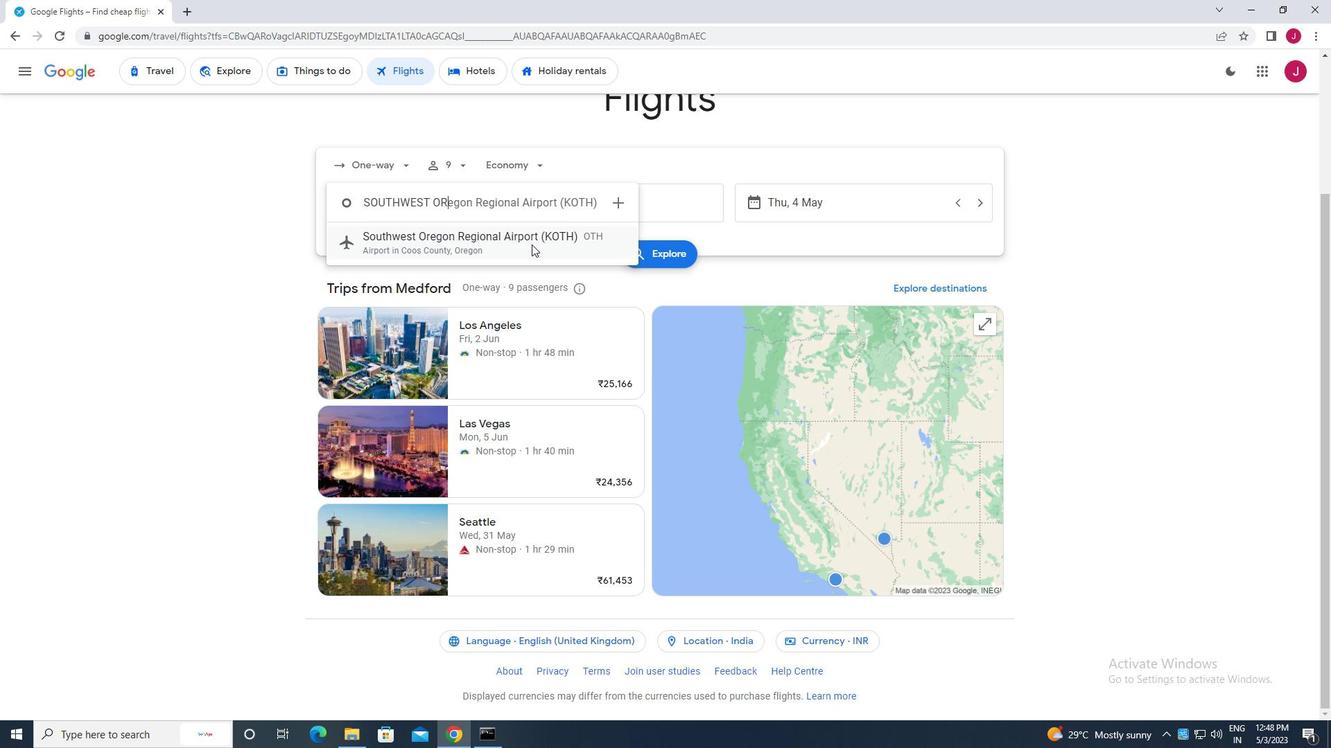 
Action: Mouse moved to (624, 212)
Screenshot: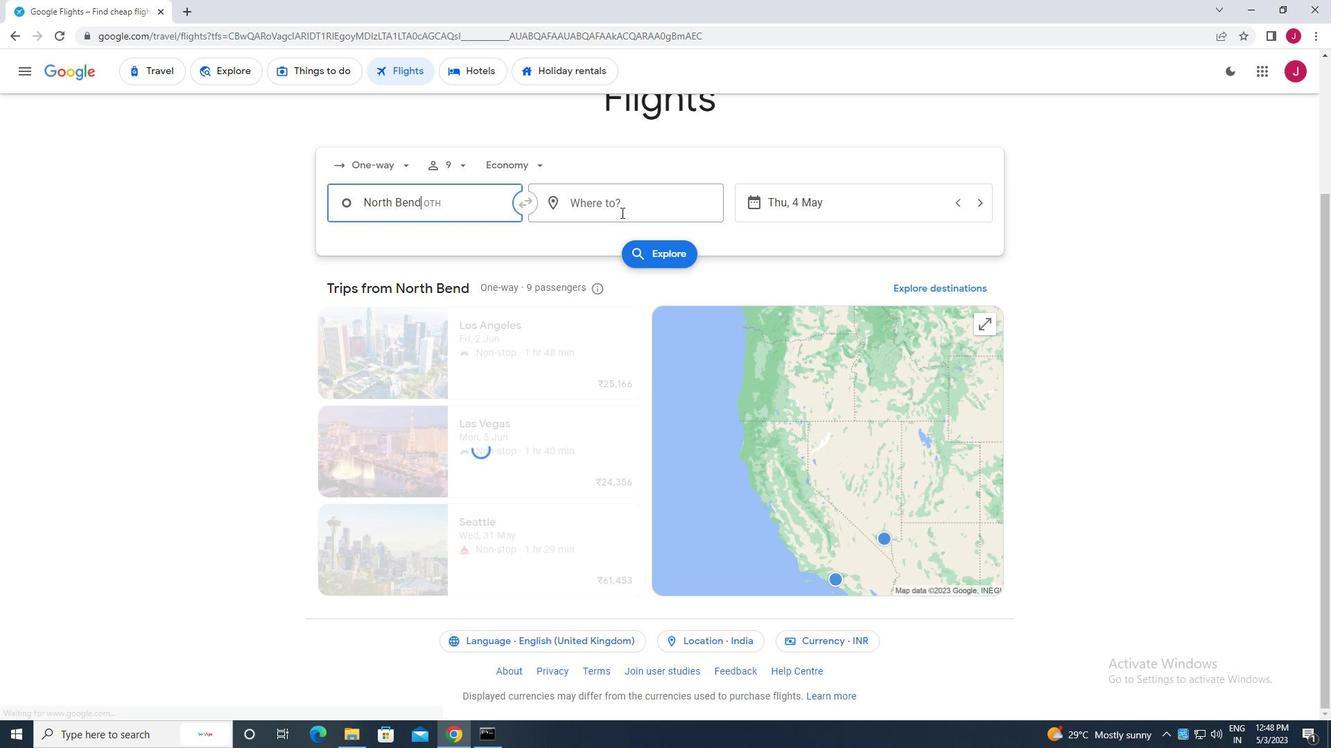 
Action: Mouse pressed left at (624, 212)
Screenshot: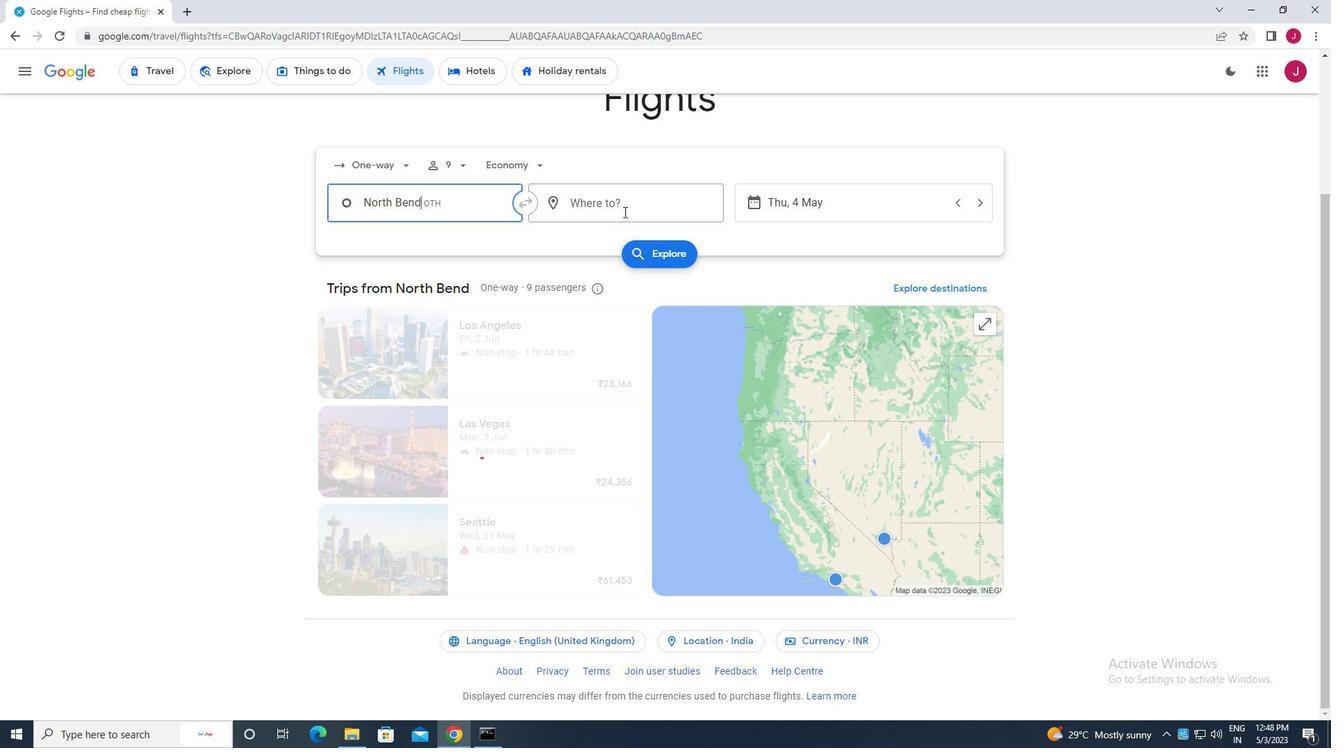 
Action: Key pressed evans
Screenshot: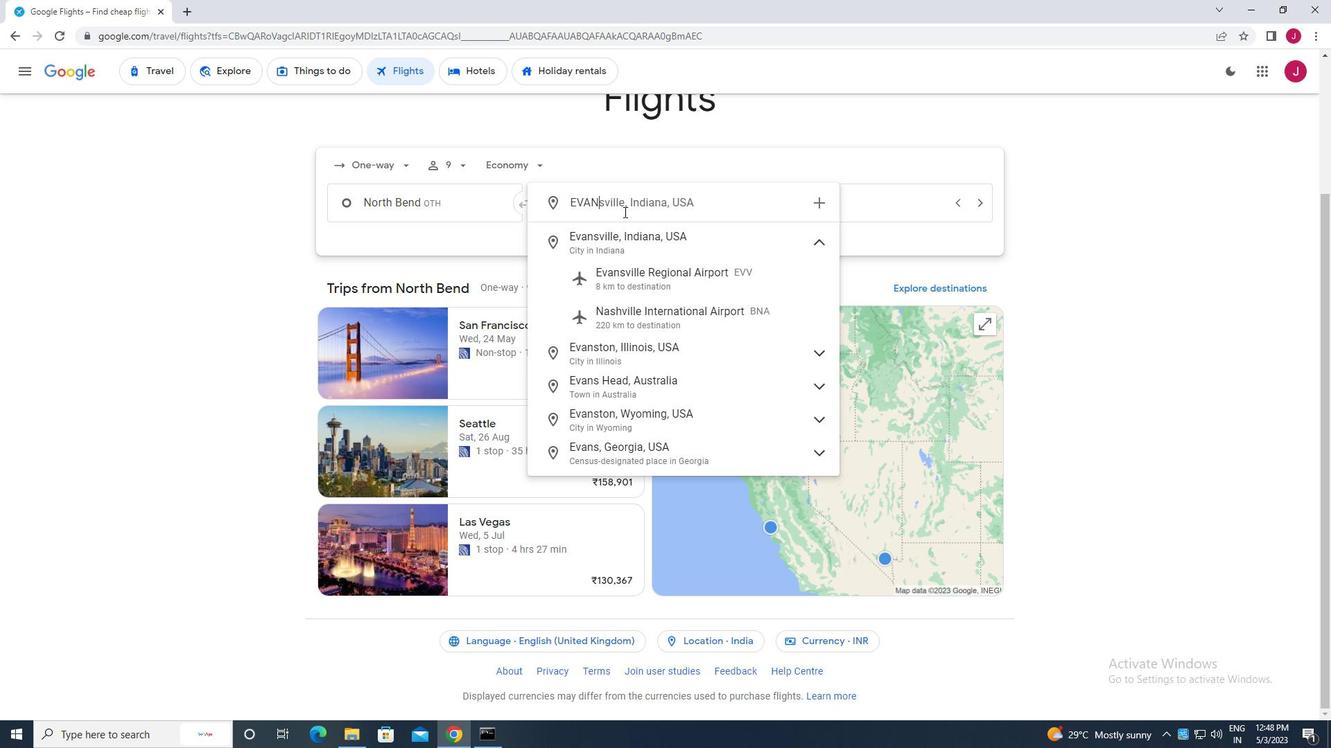 
Action: Mouse moved to (635, 270)
Screenshot: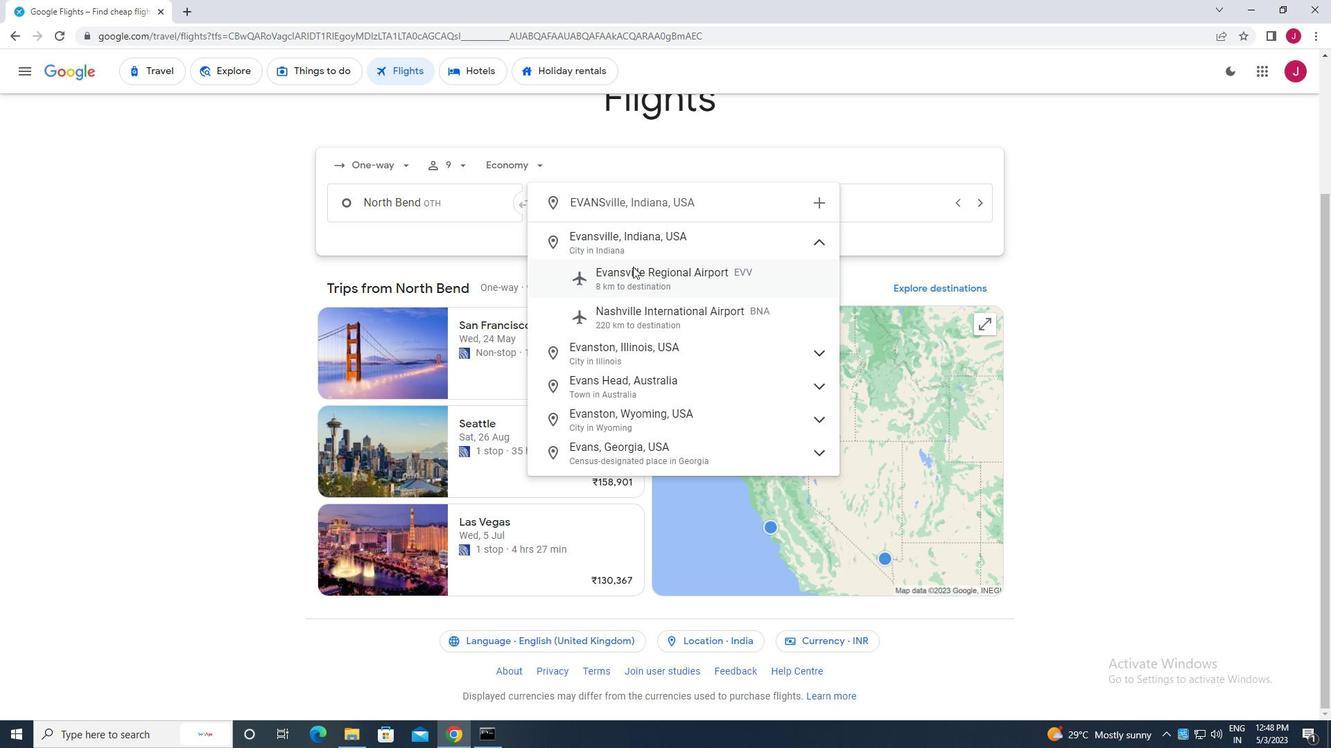 
Action: Mouse pressed left at (635, 270)
Screenshot: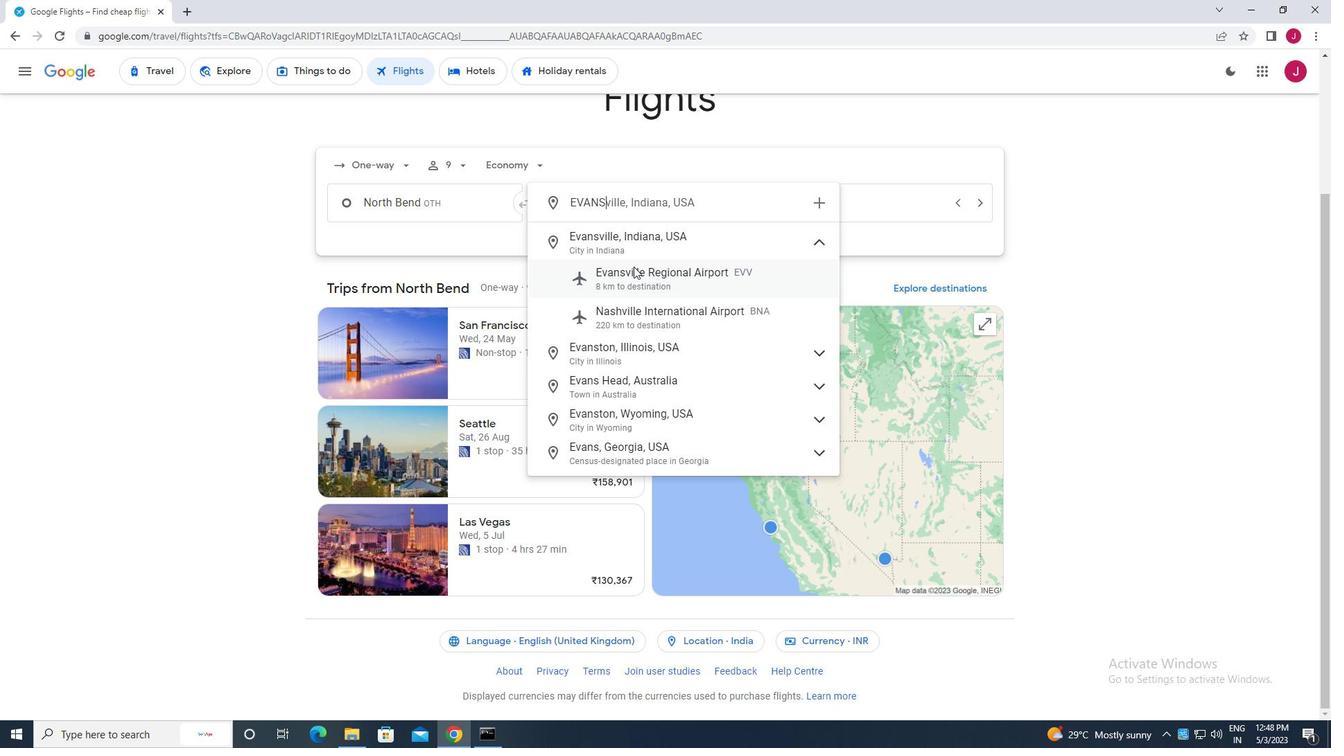 
Action: Mouse moved to (805, 206)
Screenshot: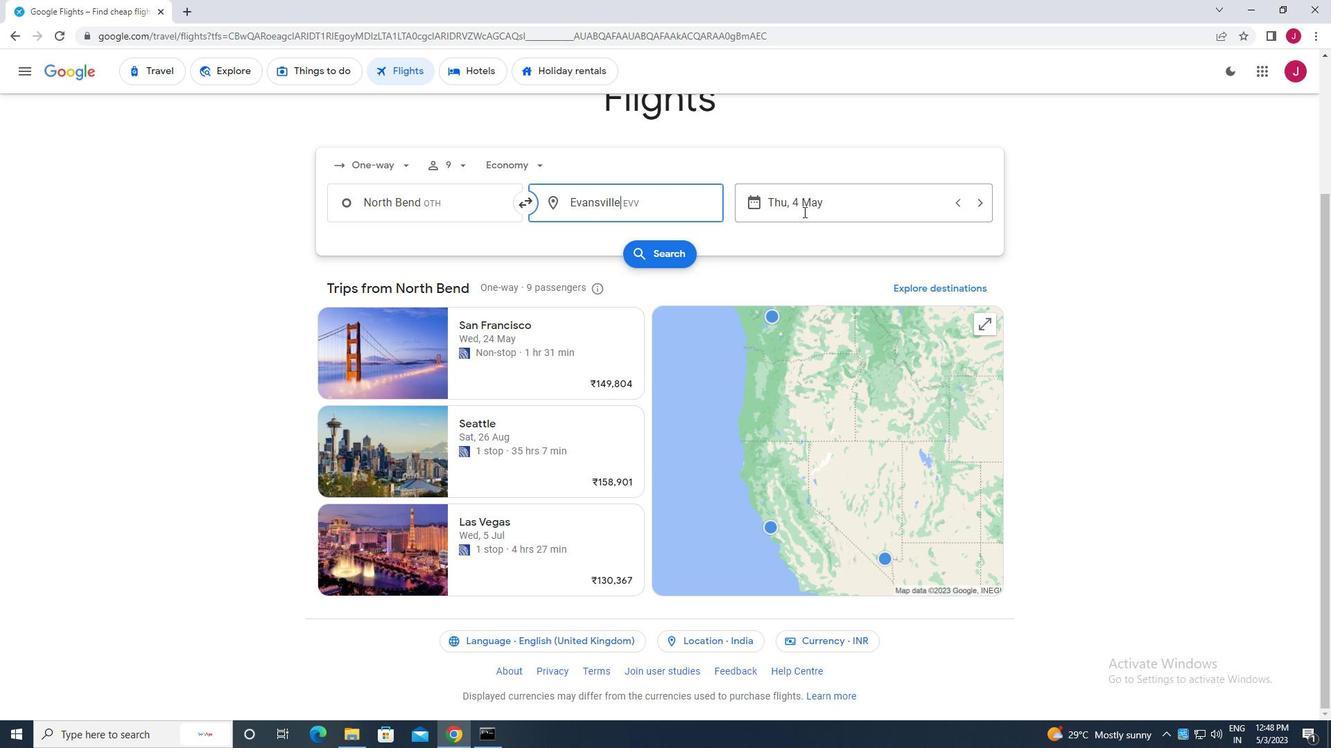 
Action: Mouse pressed left at (805, 206)
Screenshot: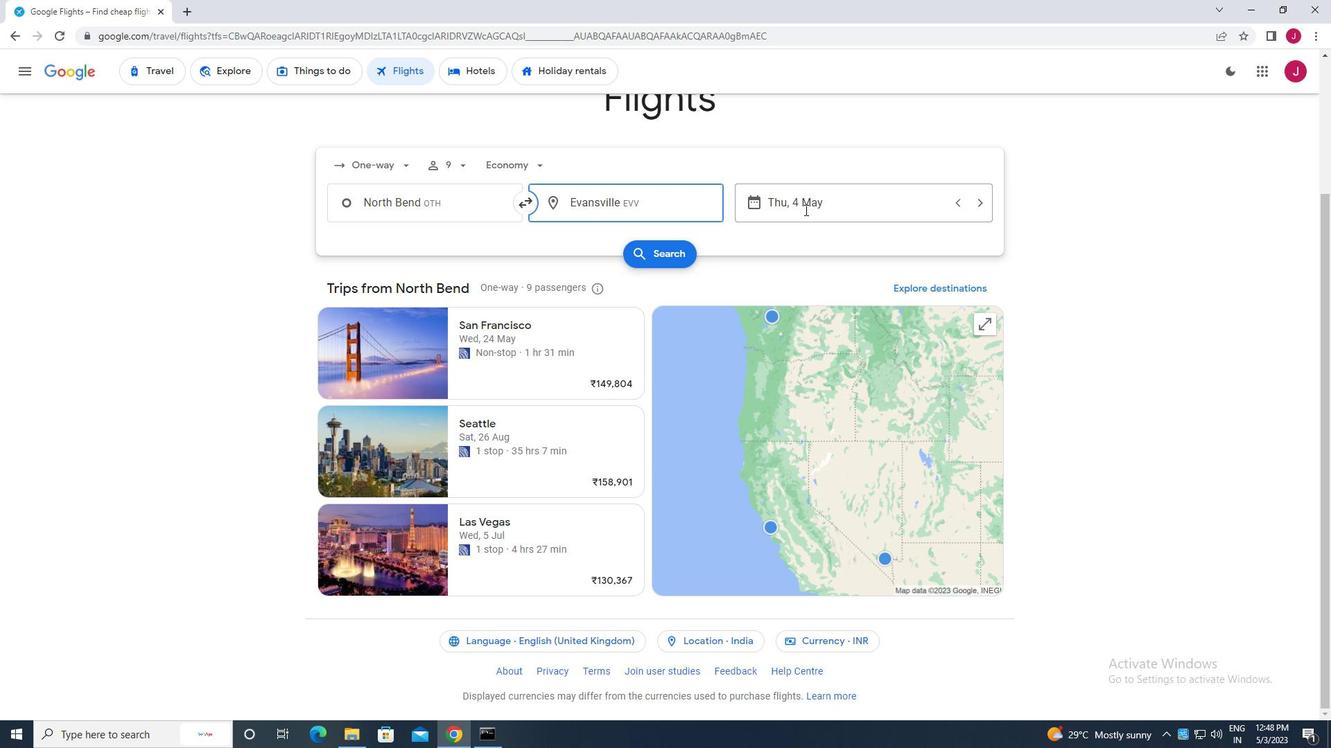 
Action: Mouse moved to (592, 316)
Screenshot: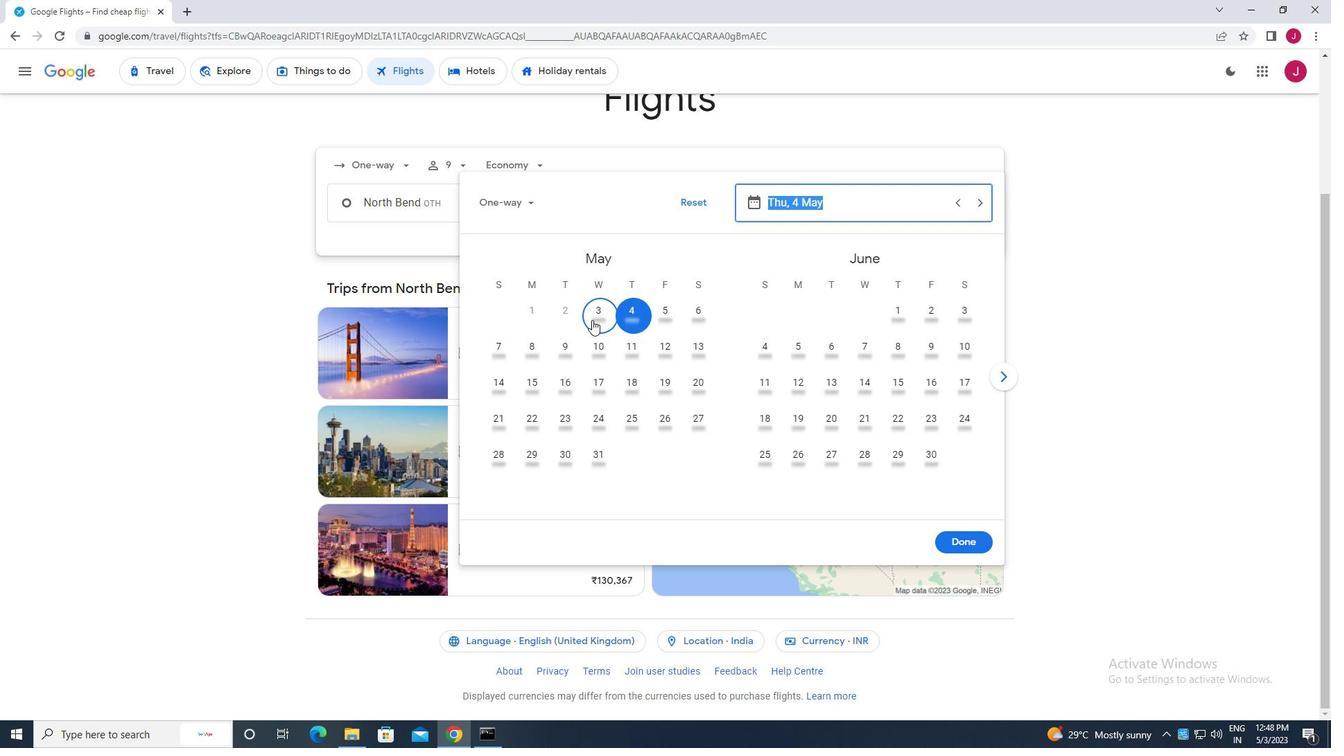 
Action: Mouse pressed left at (592, 316)
Screenshot: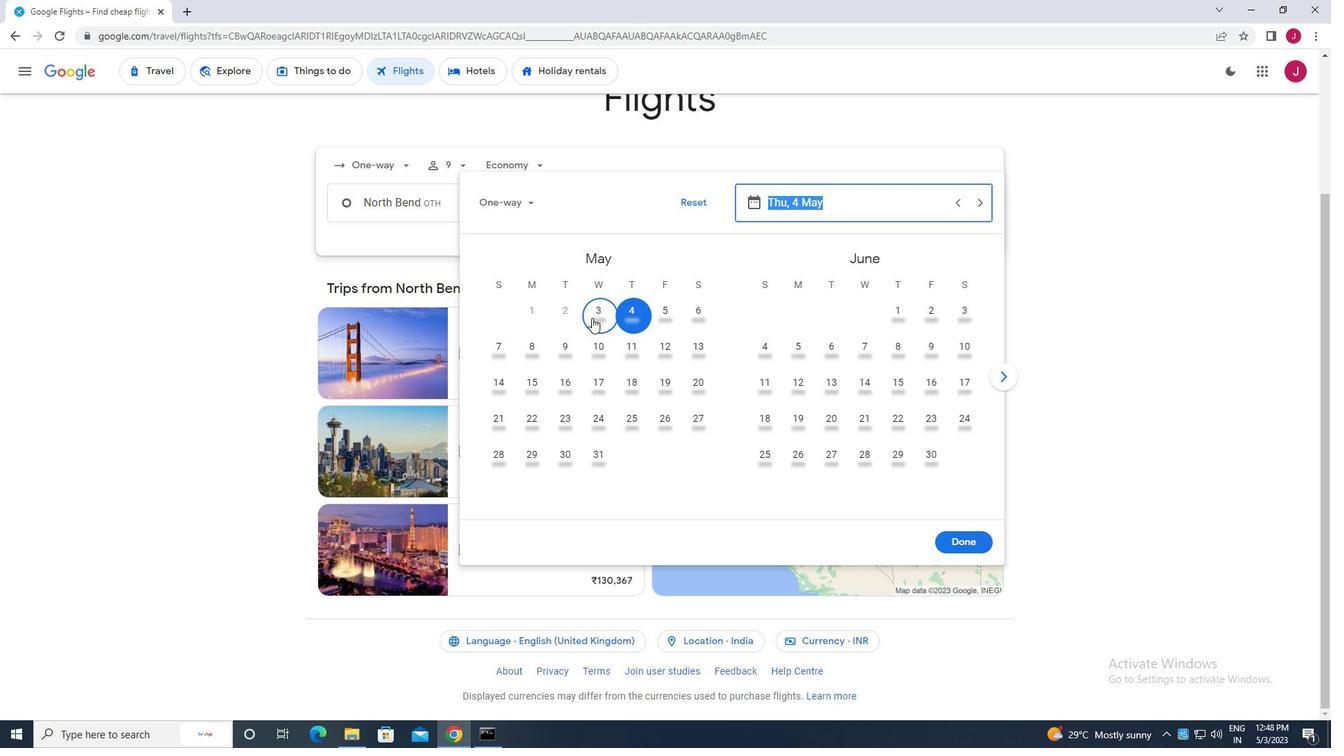 
Action: Mouse moved to (979, 540)
Screenshot: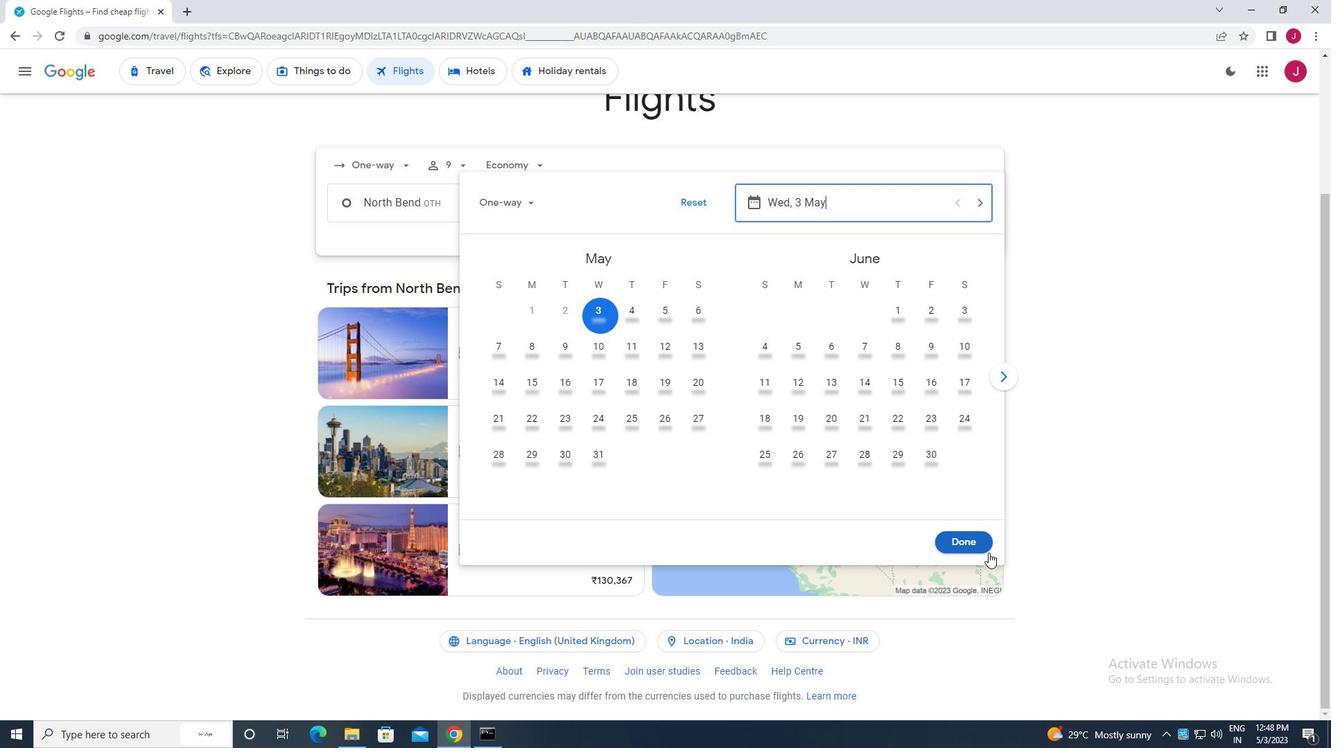 
Action: Mouse pressed left at (979, 540)
Screenshot: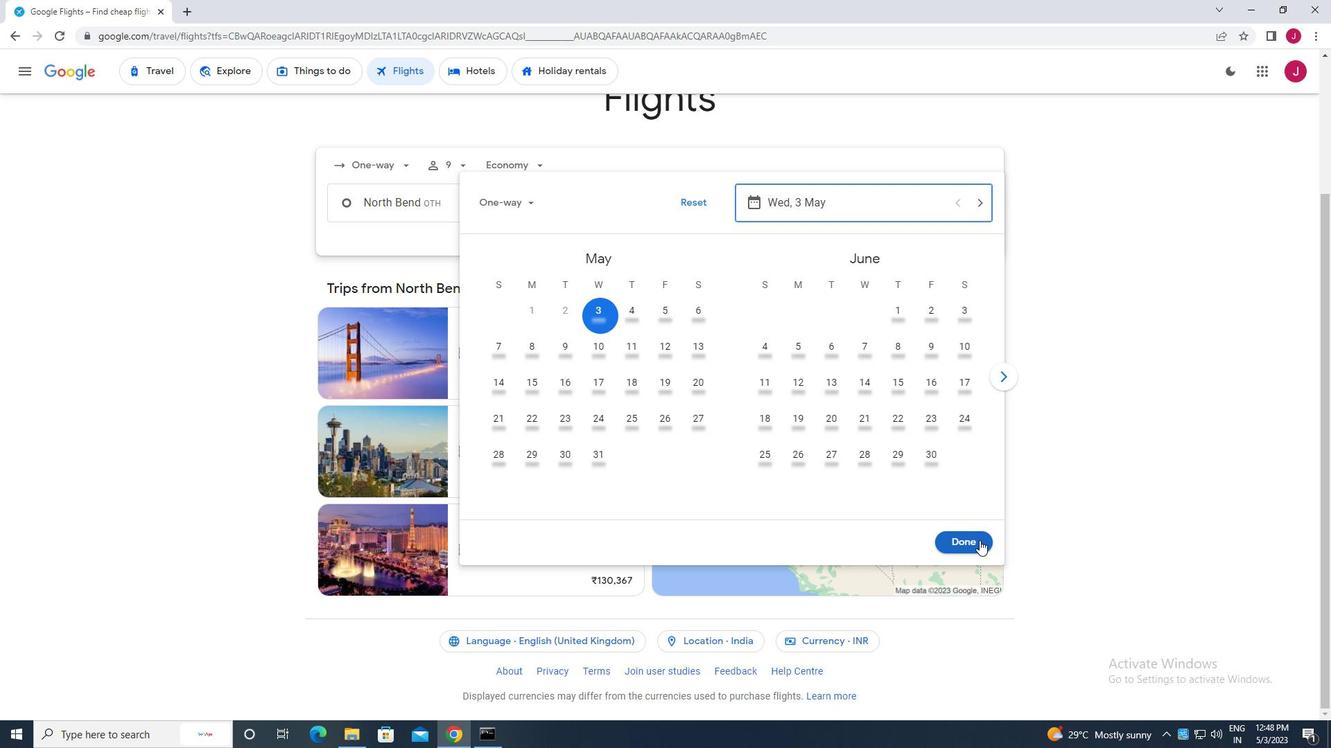 
Action: Mouse moved to (664, 250)
Screenshot: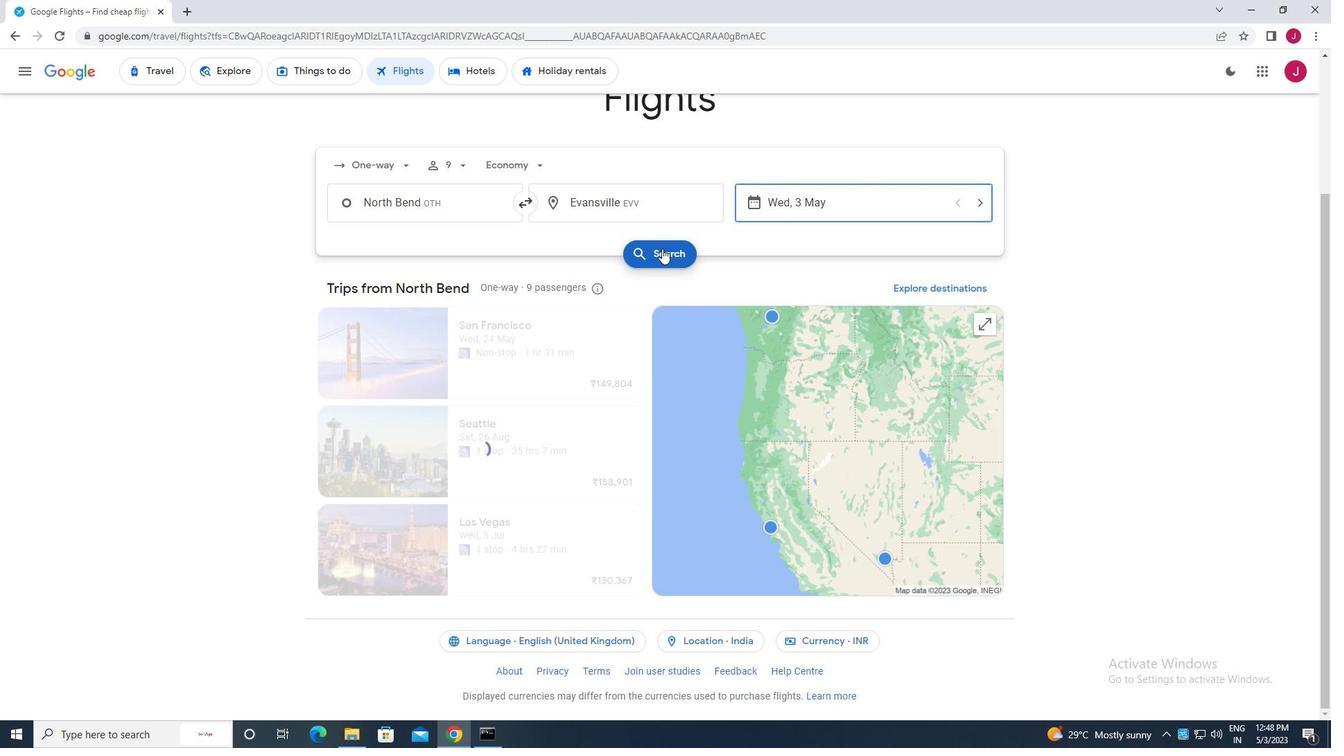 
Action: Mouse pressed left at (664, 250)
Screenshot: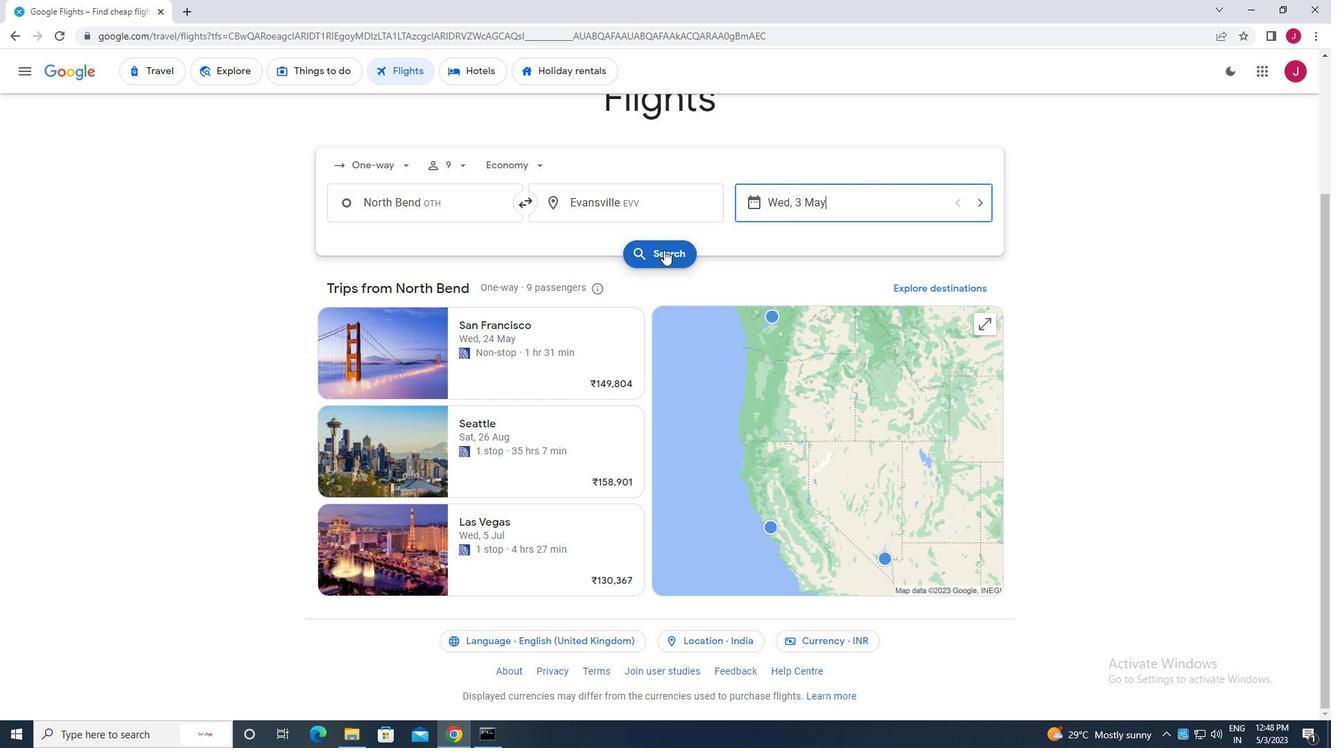 
Action: Mouse moved to (360, 197)
Screenshot: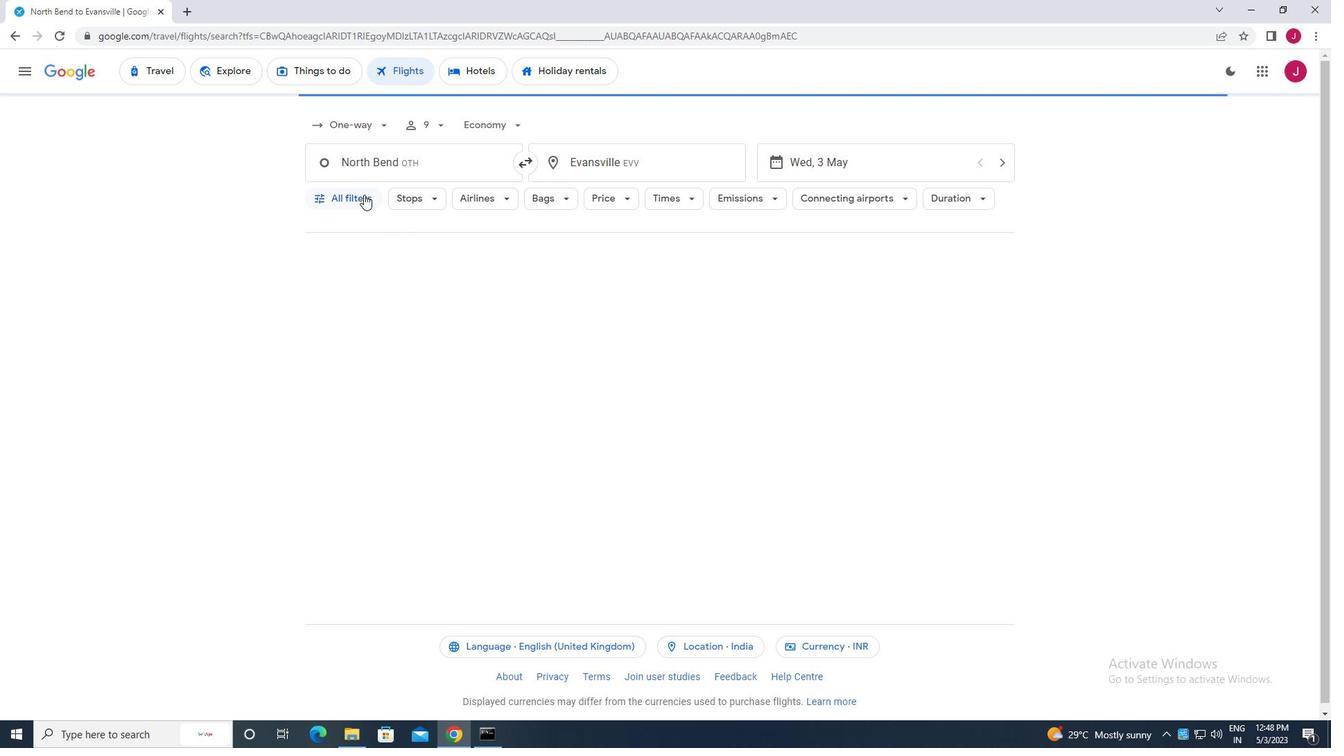 
Action: Mouse pressed left at (360, 197)
Screenshot: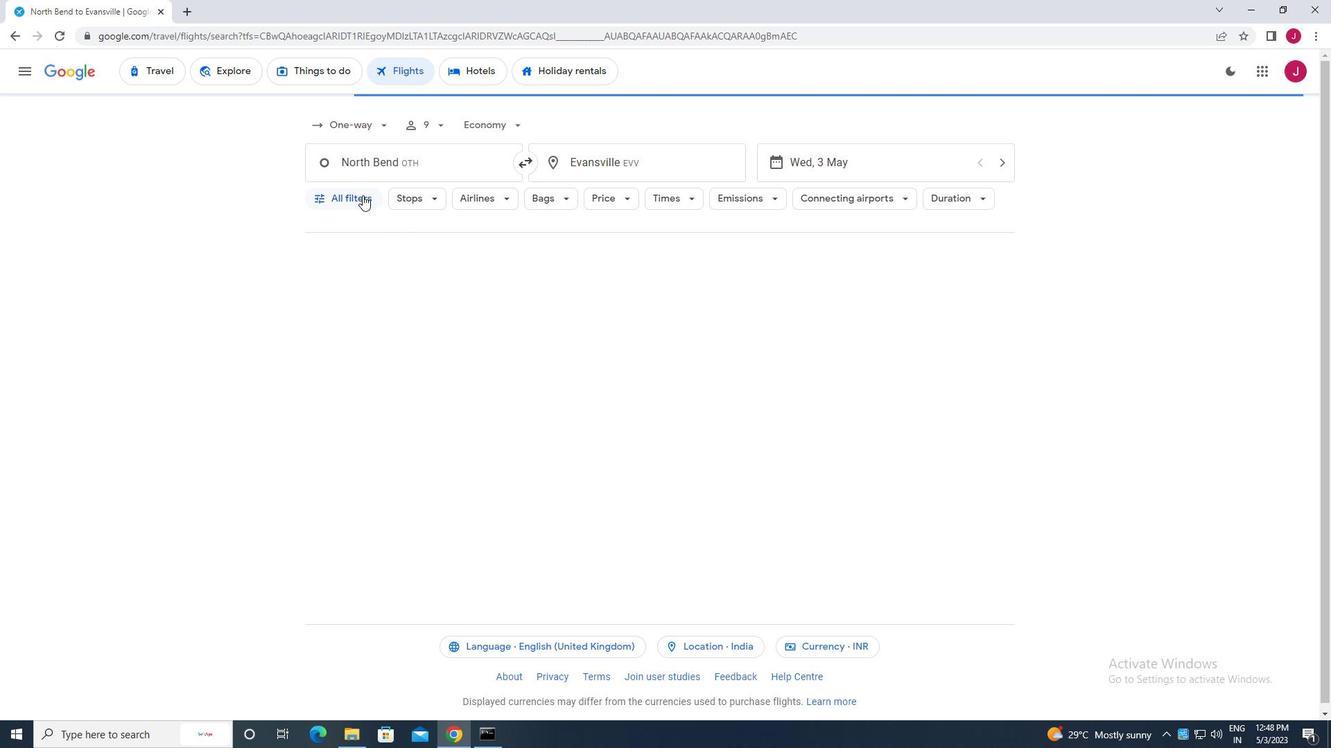 
Action: Mouse moved to (414, 266)
Screenshot: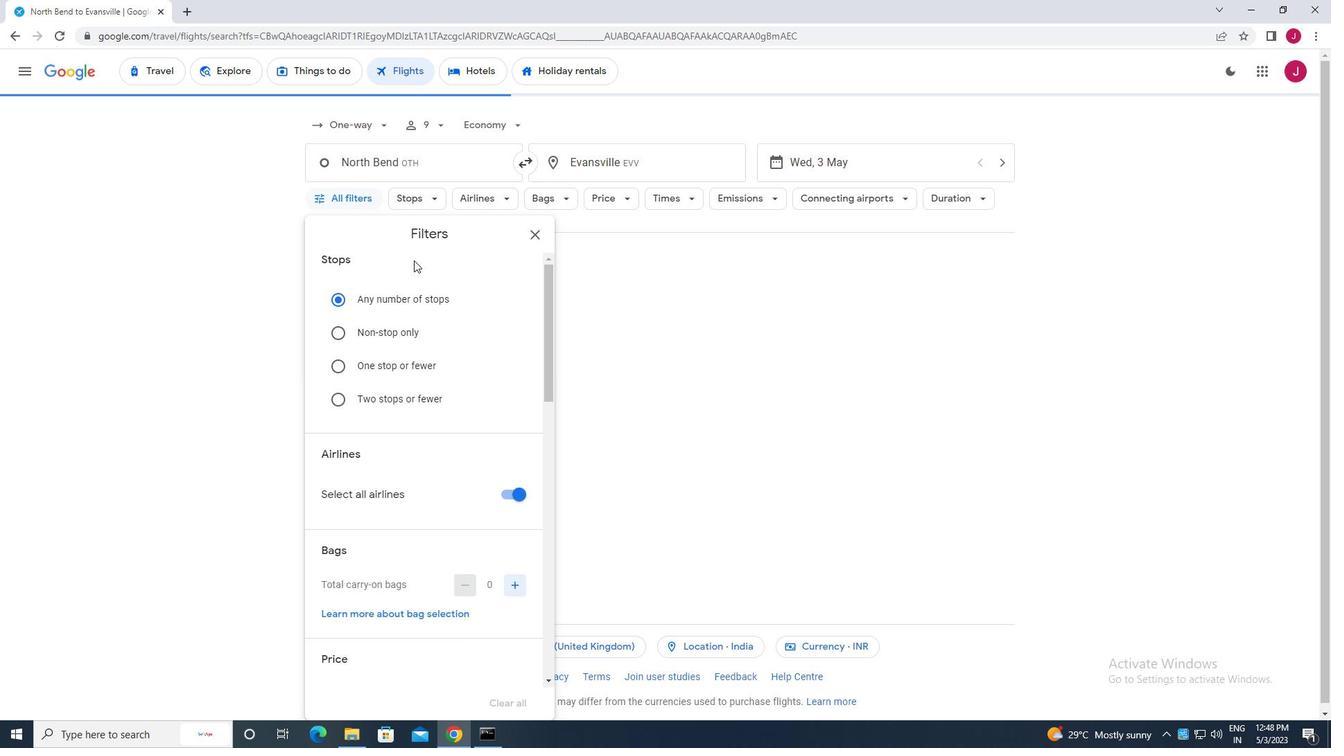 
Action: Mouse scrolled (414, 266) with delta (0, 0)
Screenshot: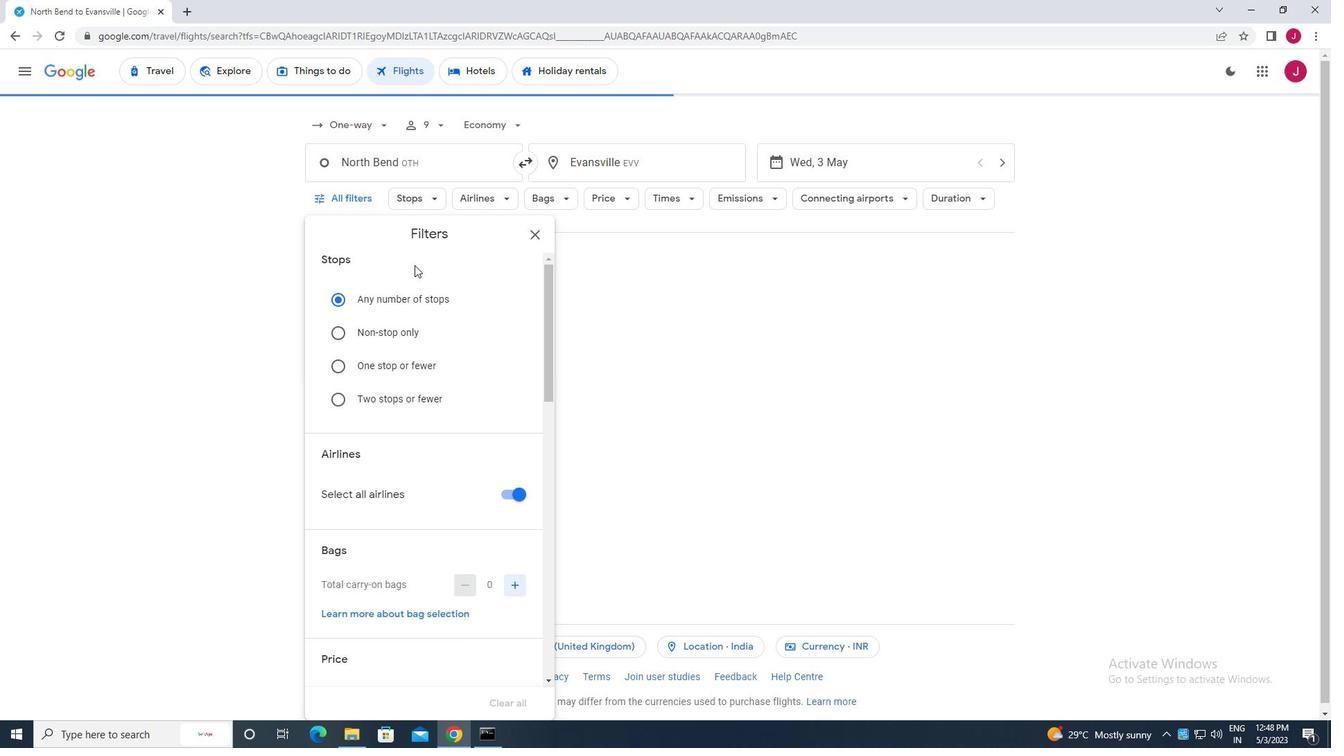 
Action: Mouse scrolled (414, 266) with delta (0, 0)
Screenshot: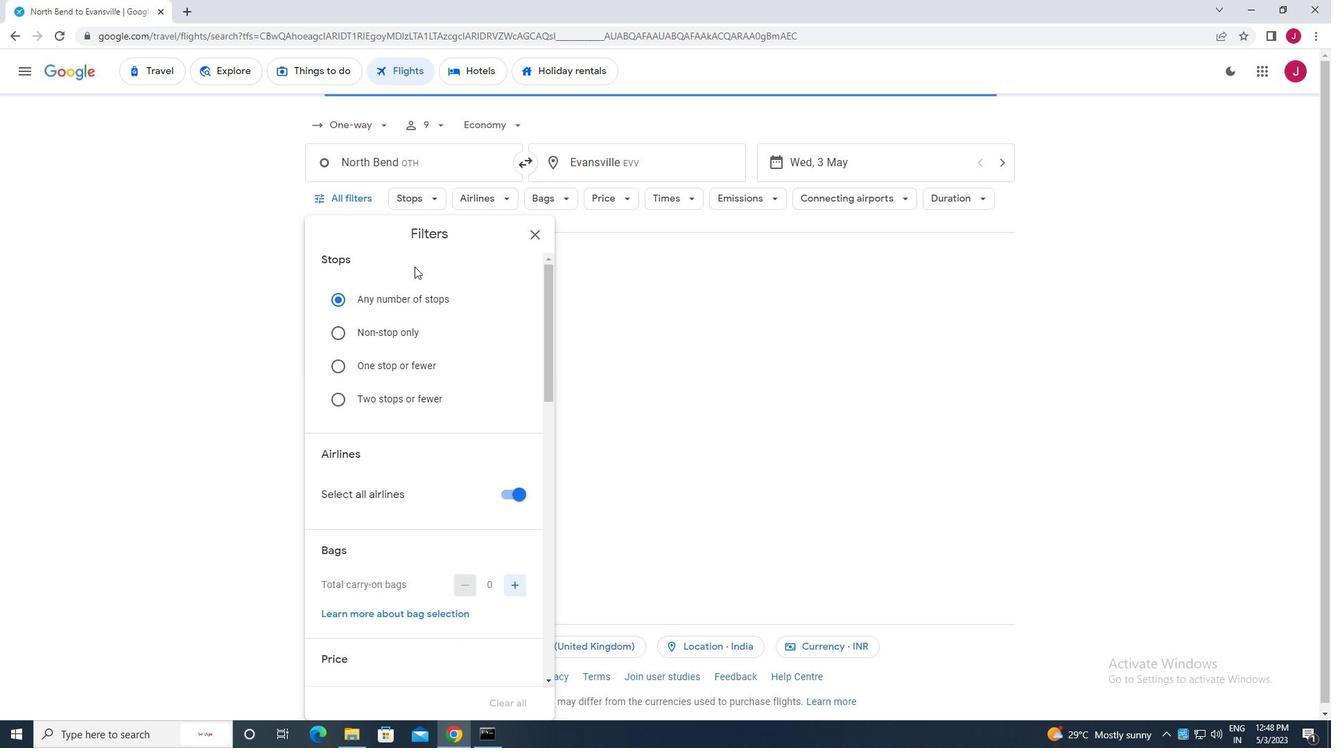 
Action: Mouse scrolled (414, 266) with delta (0, 0)
Screenshot: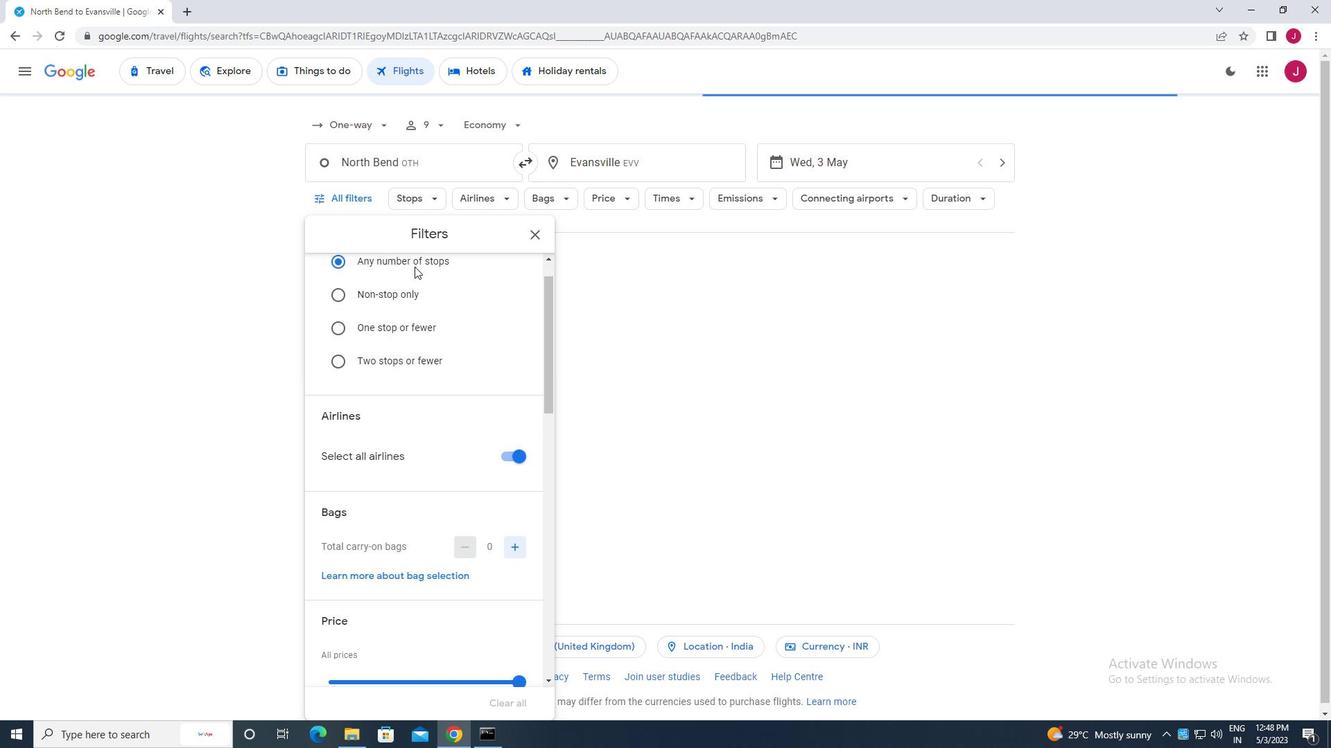 
Action: Mouse moved to (504, 288)
Screenshot: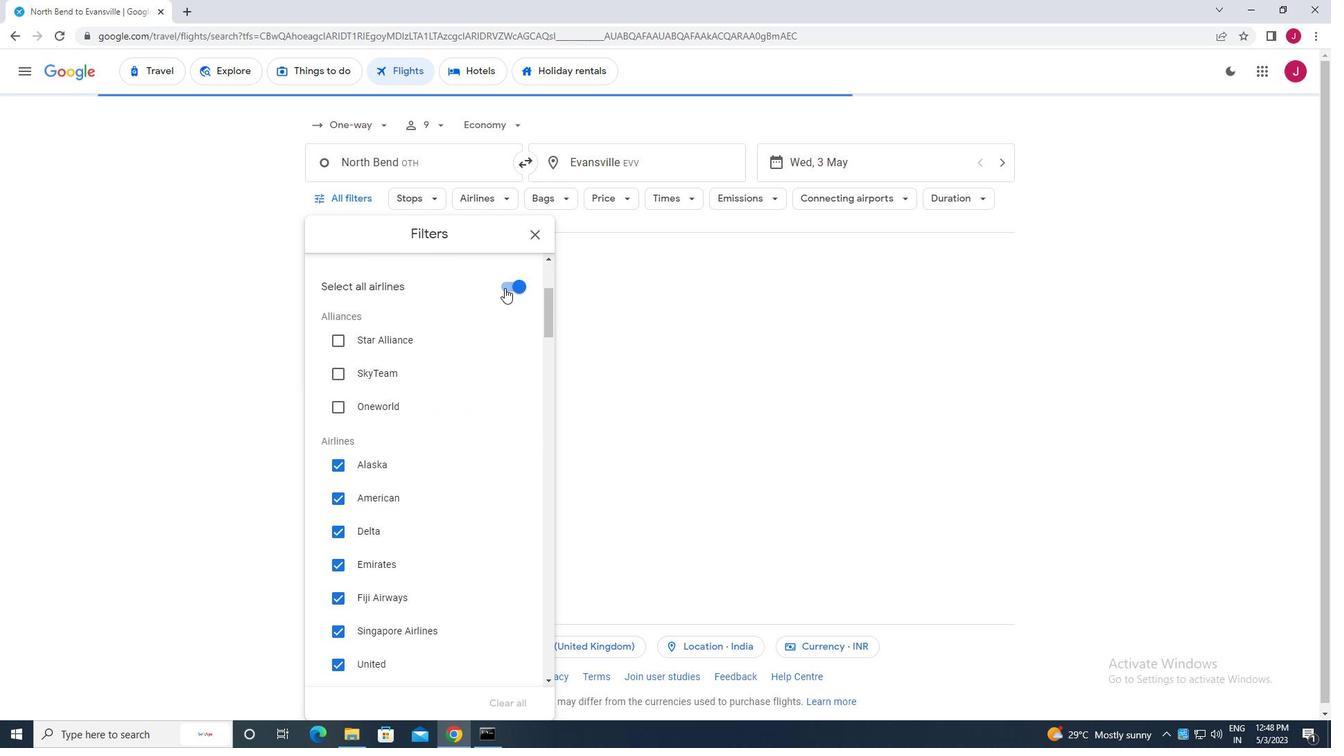 
Action: Mouse pressed left at (504, 288)
Screenshot: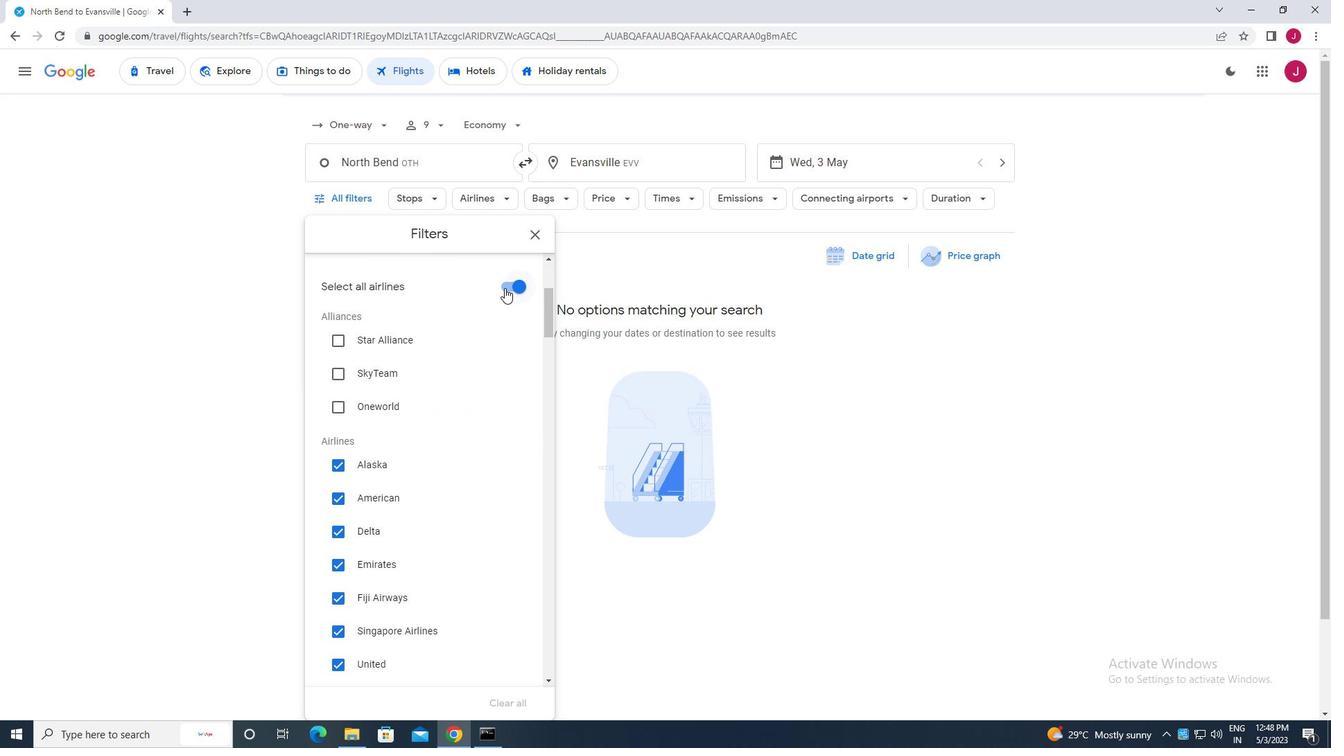 
Action: Mouse moved to (481, 304)
Screenshot: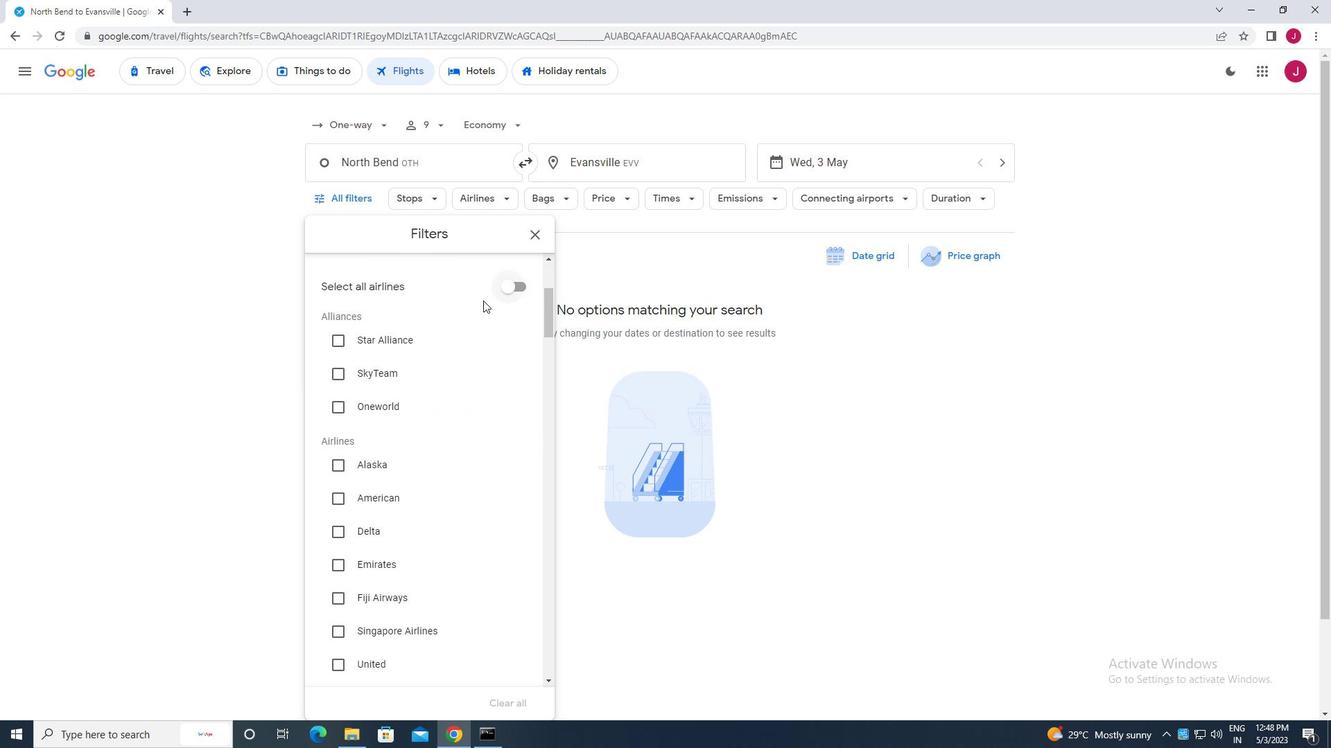 
Action: Mouse scrolled (481, 303) with delta (0, 0)
Screenshot: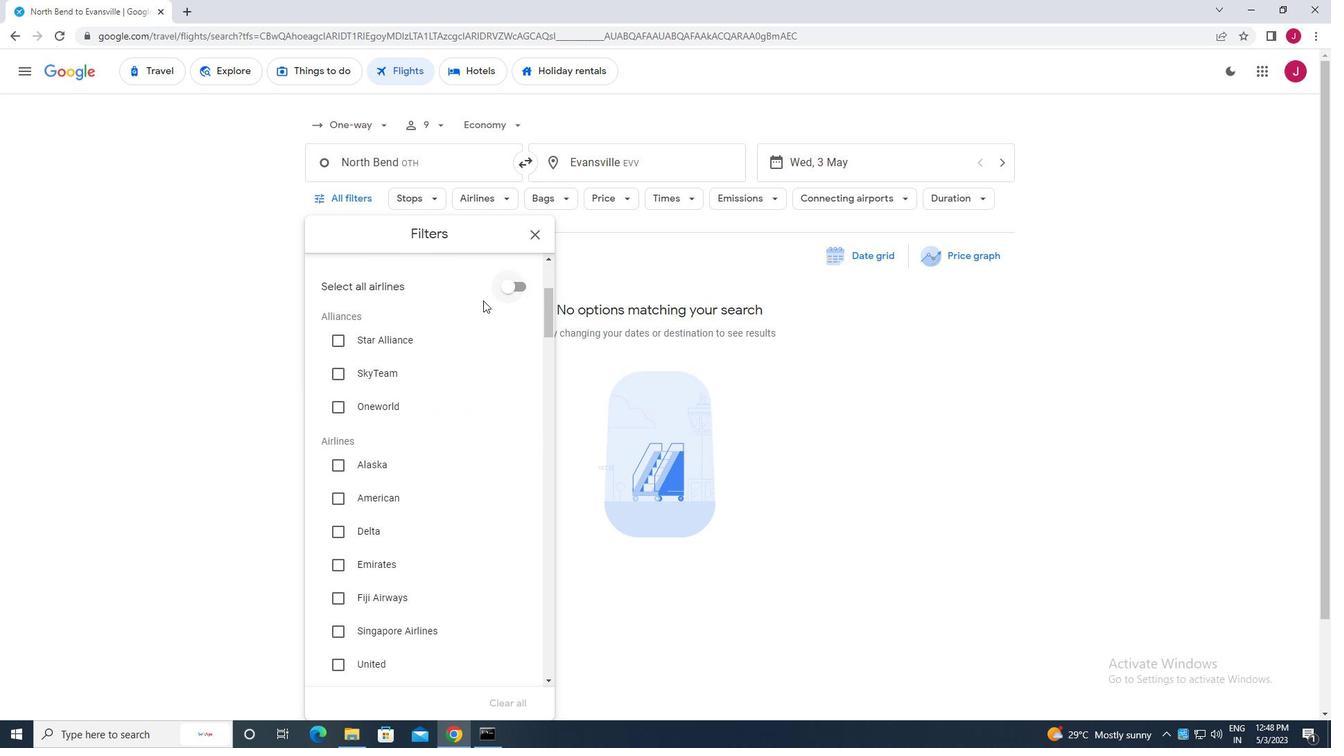 
Action: Mouse moved to (481, 304)
Screenshot: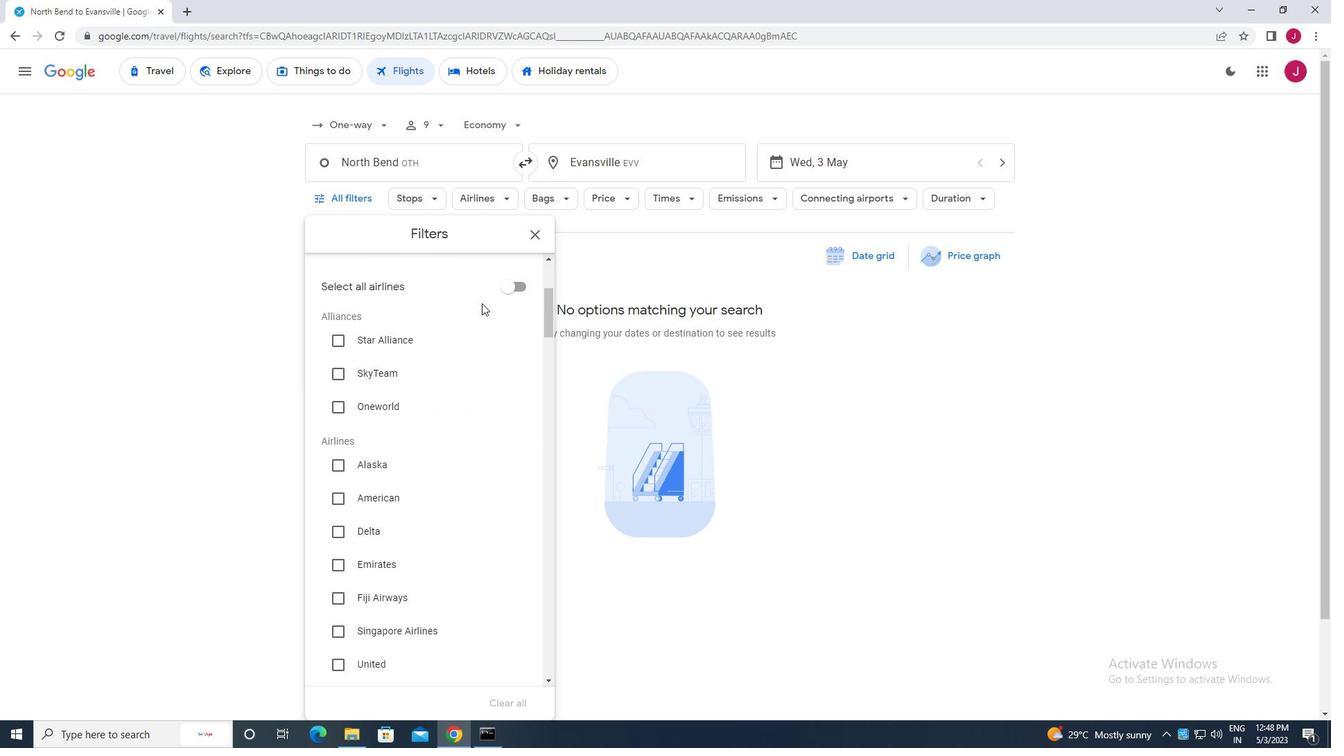 
Action: Mouse scrolled (481, 303) with delta (0, 0)
Screenshot: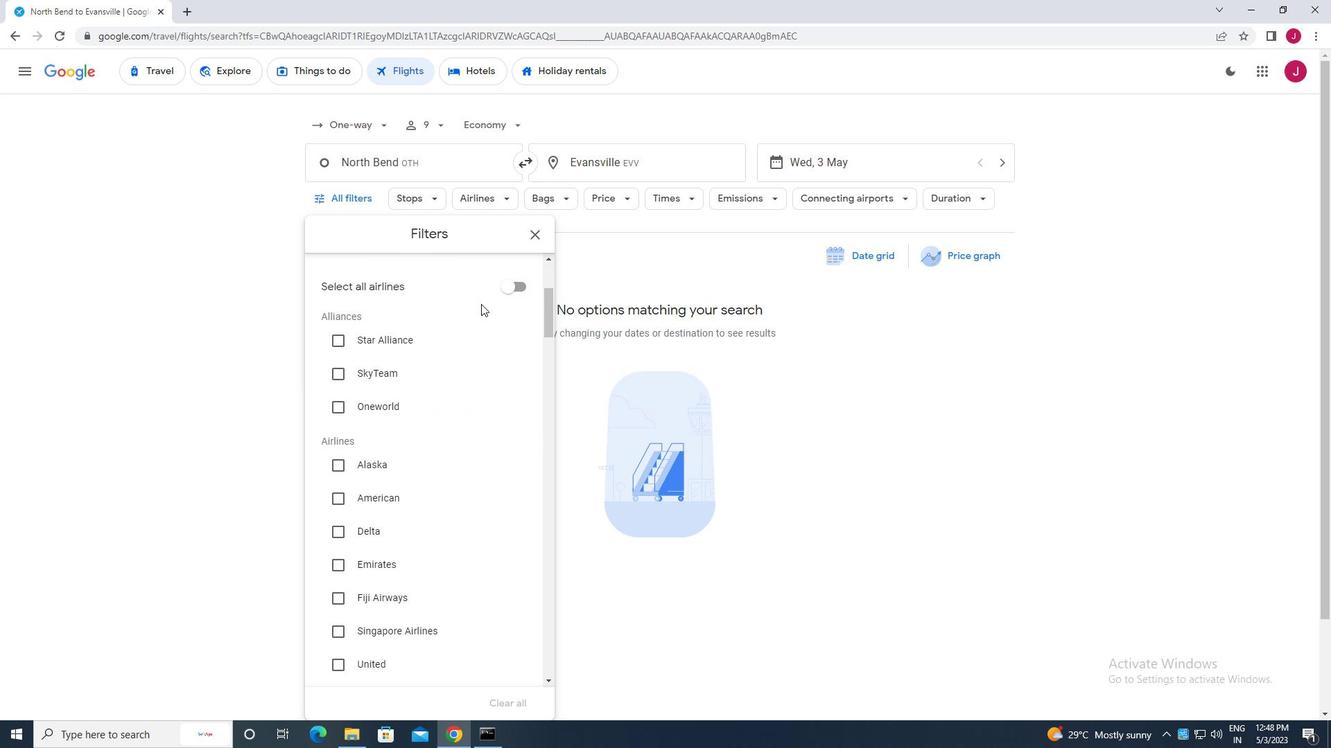 
Action: Mouse moved to (364, 425)
Screenshot: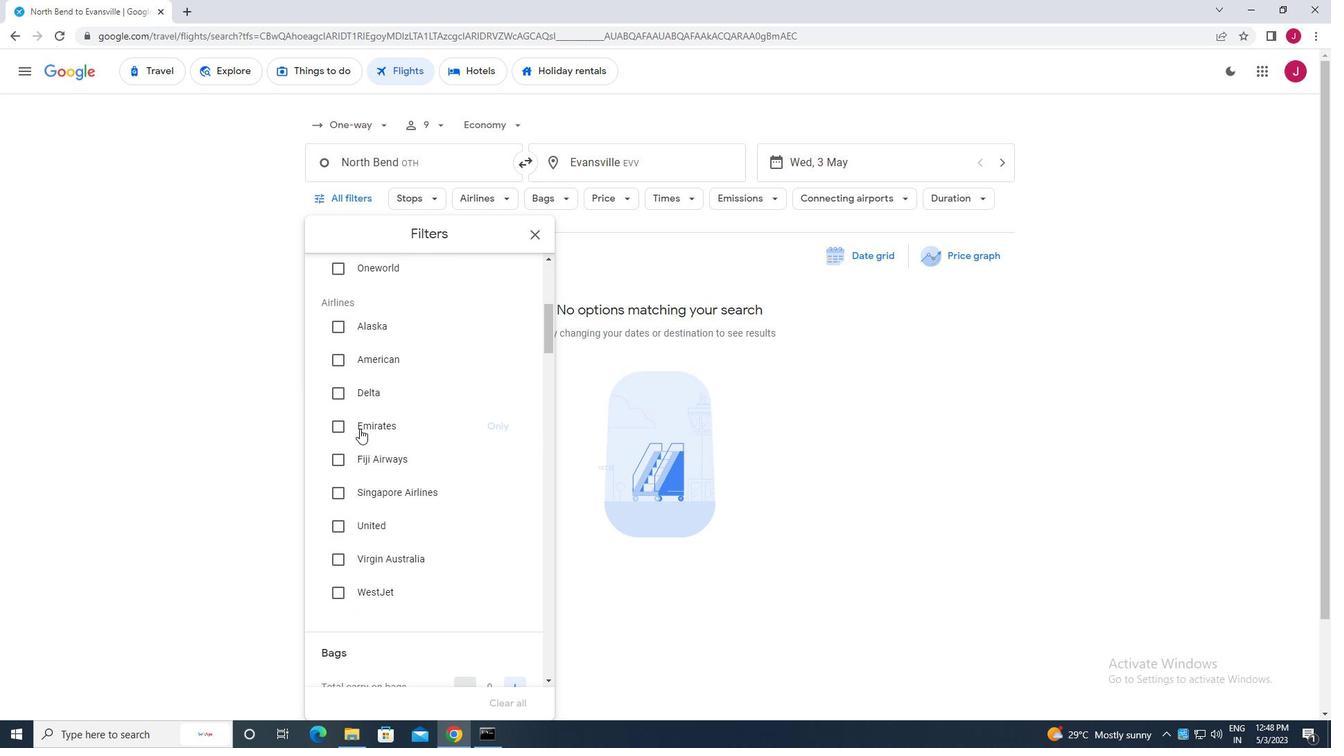 
Action: Mouse scrolled (364, 425) with delta (0, 0)
Screenshot: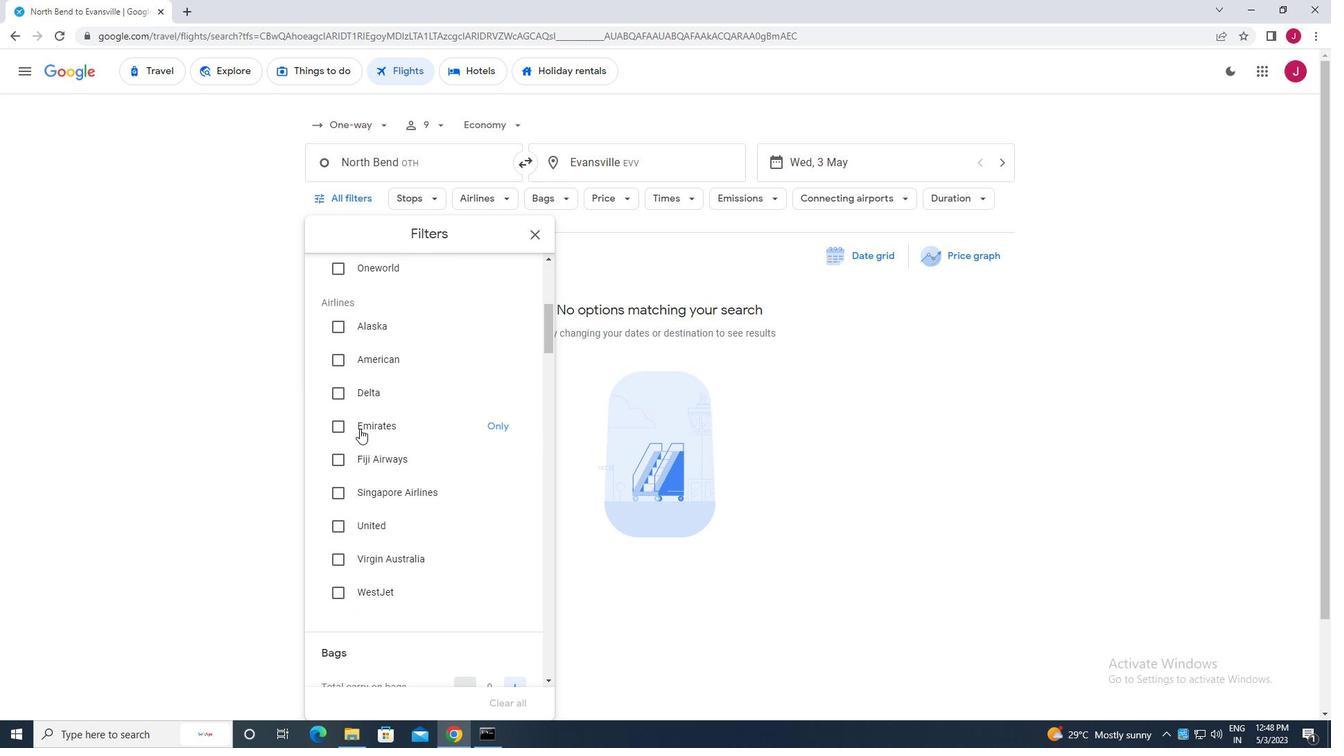 
Action: Mouse scrolled (364, 425) with delta (0, 0)
Screenshot: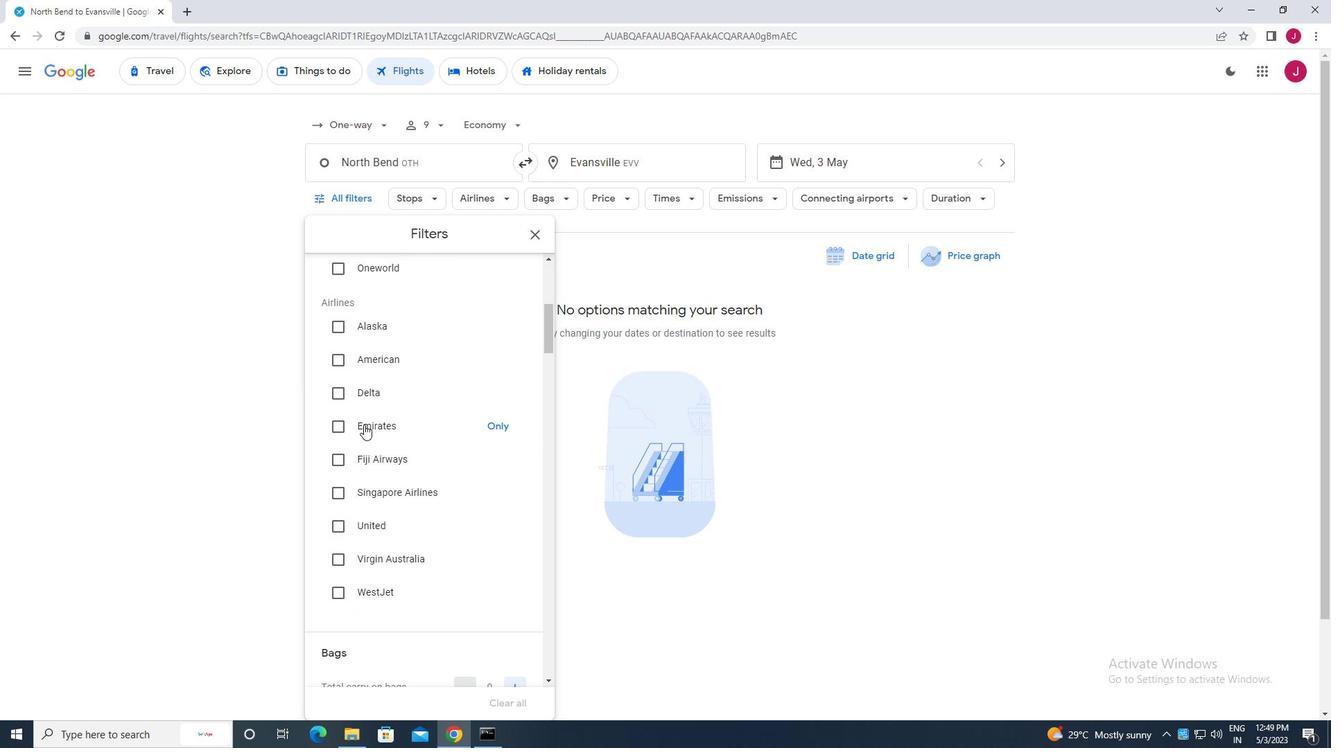 
Action: Mouse moved to (380, 364)
Screenshot: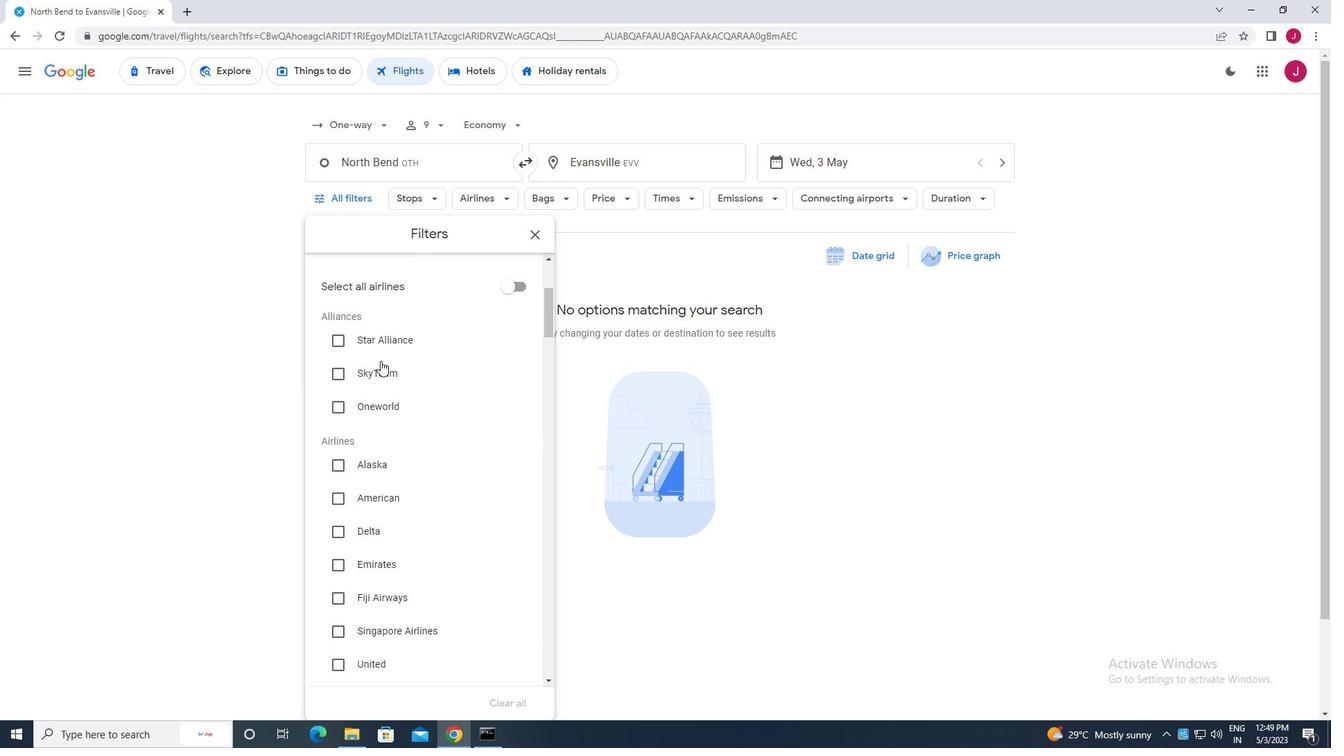 
Action: Mouse scrolled (380, 364) with delta (0, 0)
Screenshot: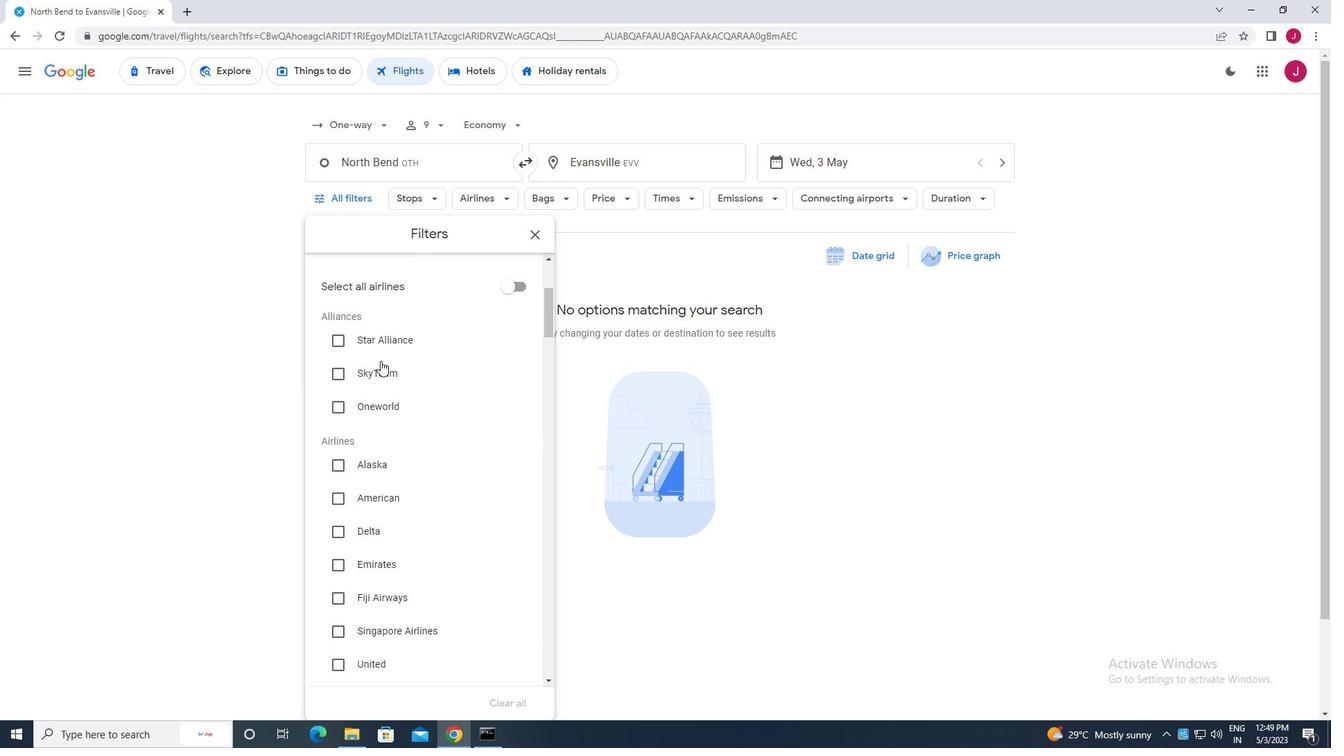 
Action: Mouse moved to (383, 395)
Screenshot: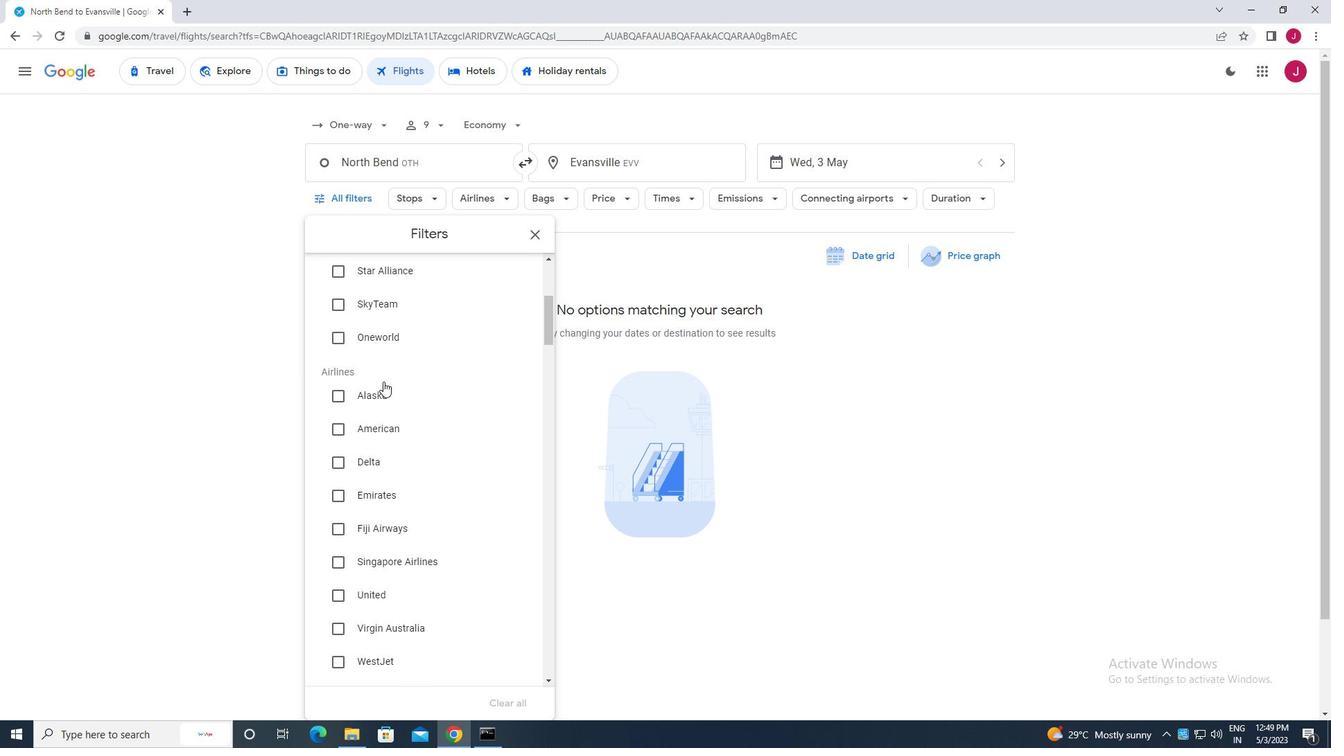 
Action: Mouse scrolled (383, 395) with delta (0, 0)
Screenshot: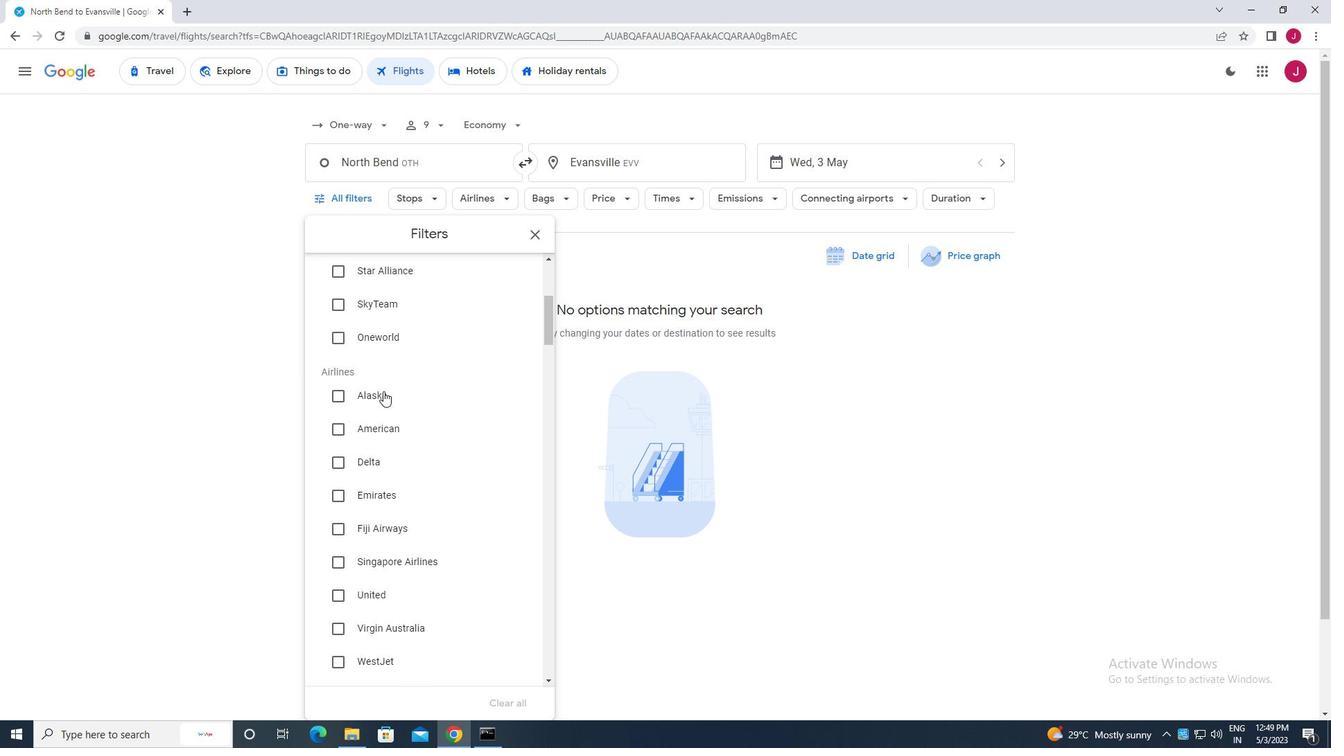 
Action: Mouse moved to (384, 412)
Screenshot: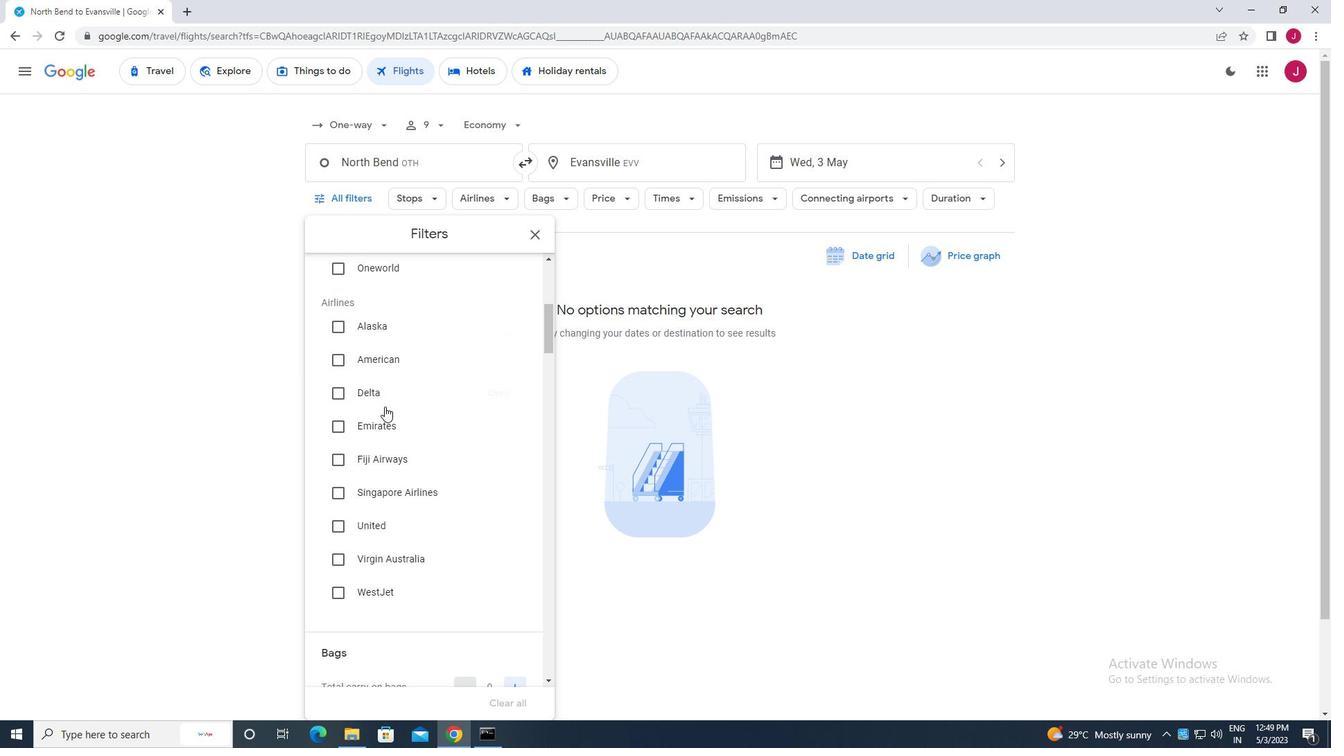 
Action: Mouse scrolled (384, 411) with delta (0, 0)
Screenshot: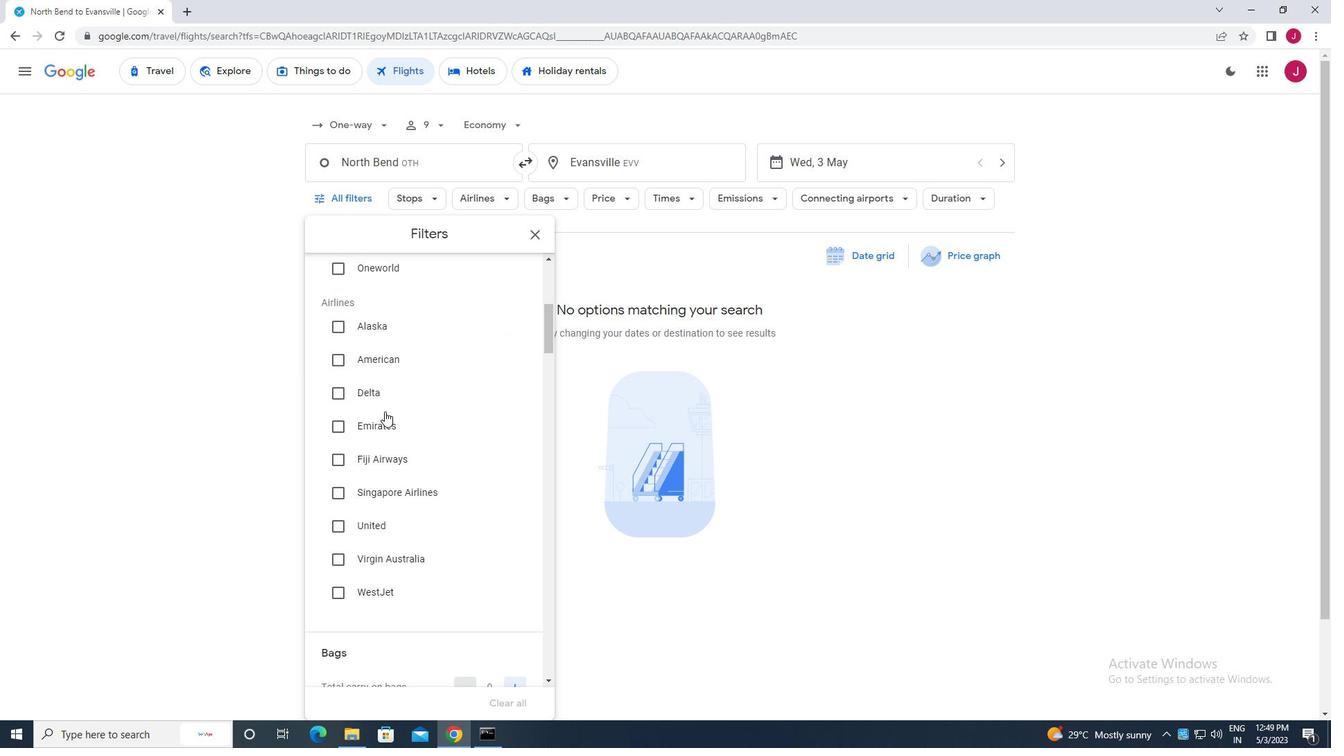 
Action: Mouse moved to (382, 420)
Screenshot: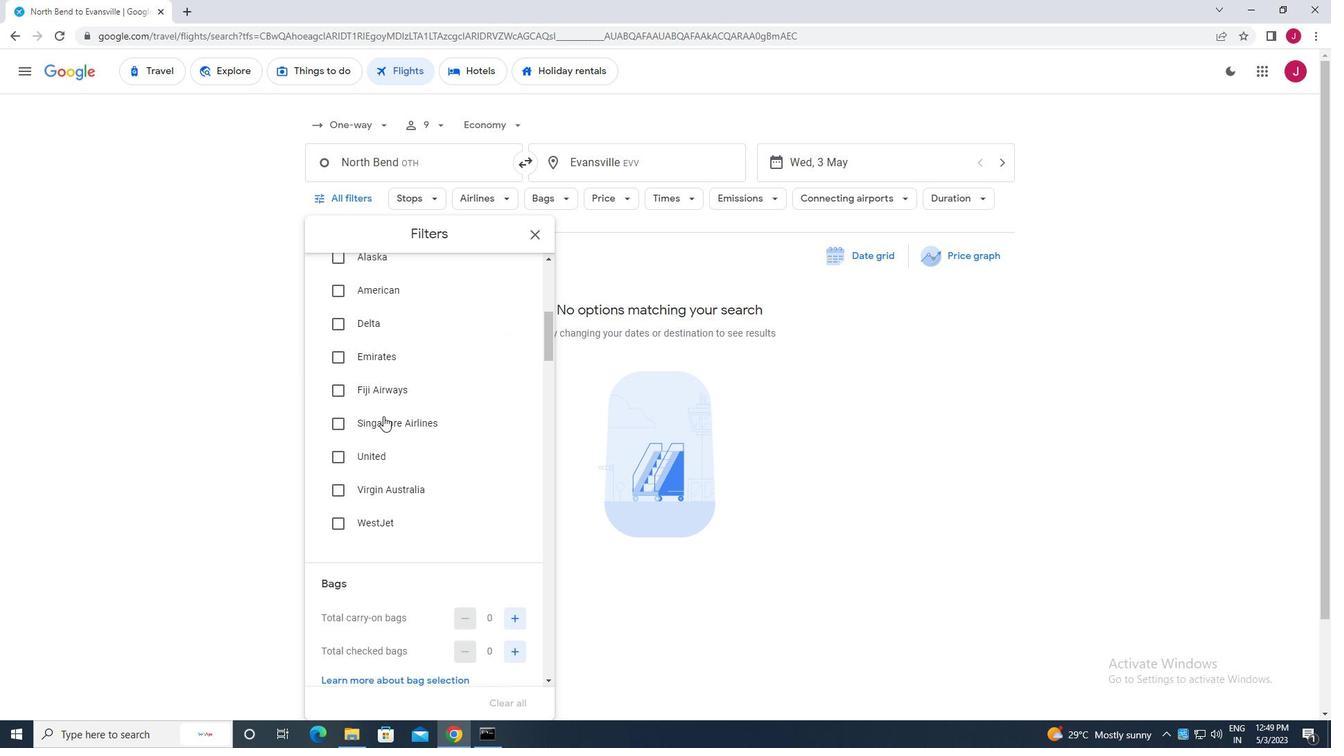 
Action: Mouse scrolled (382, 420) with delta (0, 0)
Screenshot: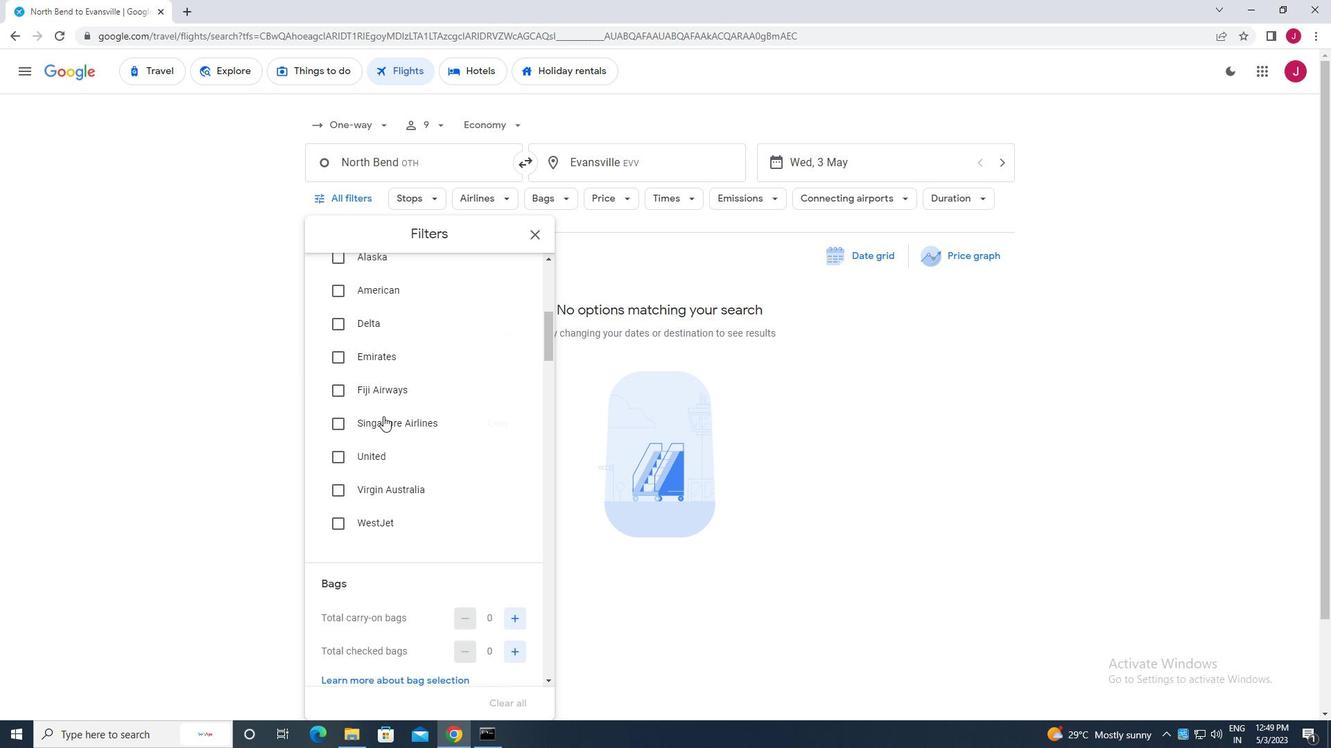
Action: Mouse scrolled (382, 420) with delta (0, 0)
Screenshot: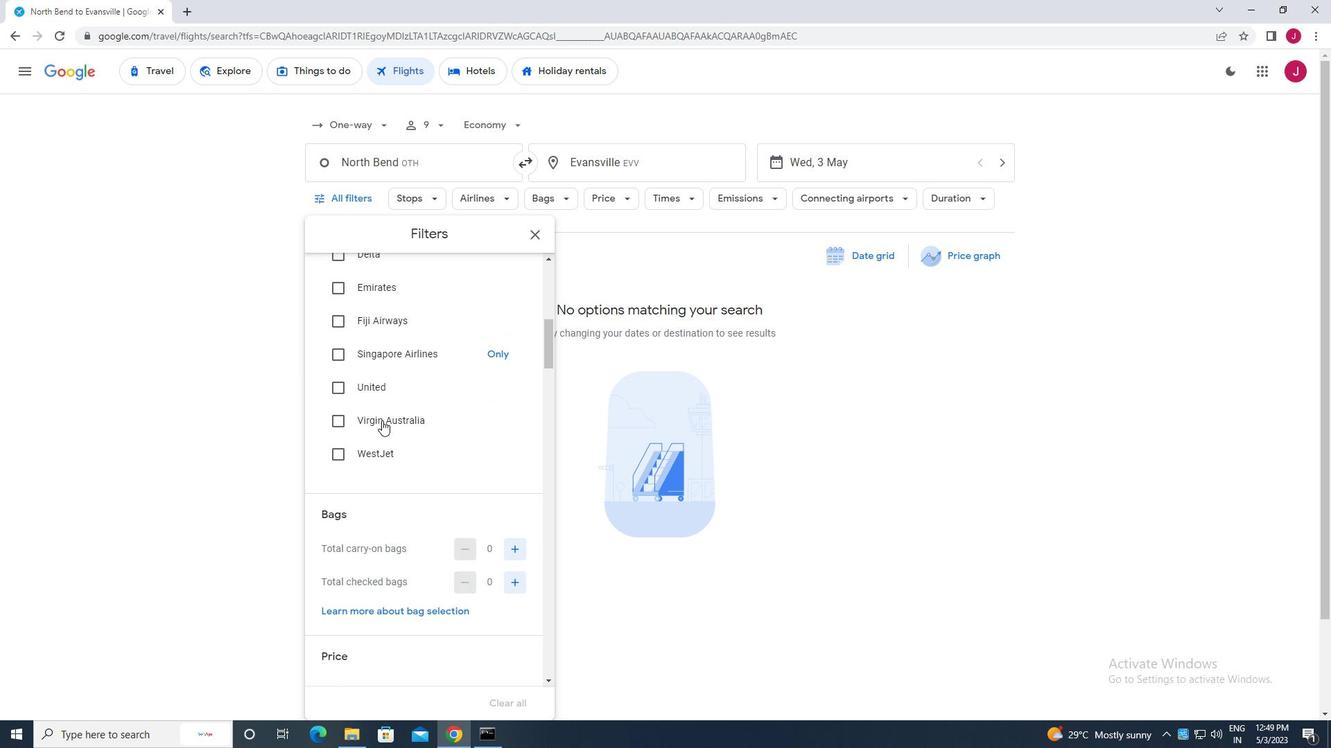 
Action: Mouse scrolled (382, 420) with delta (0, 0)
Screenshot: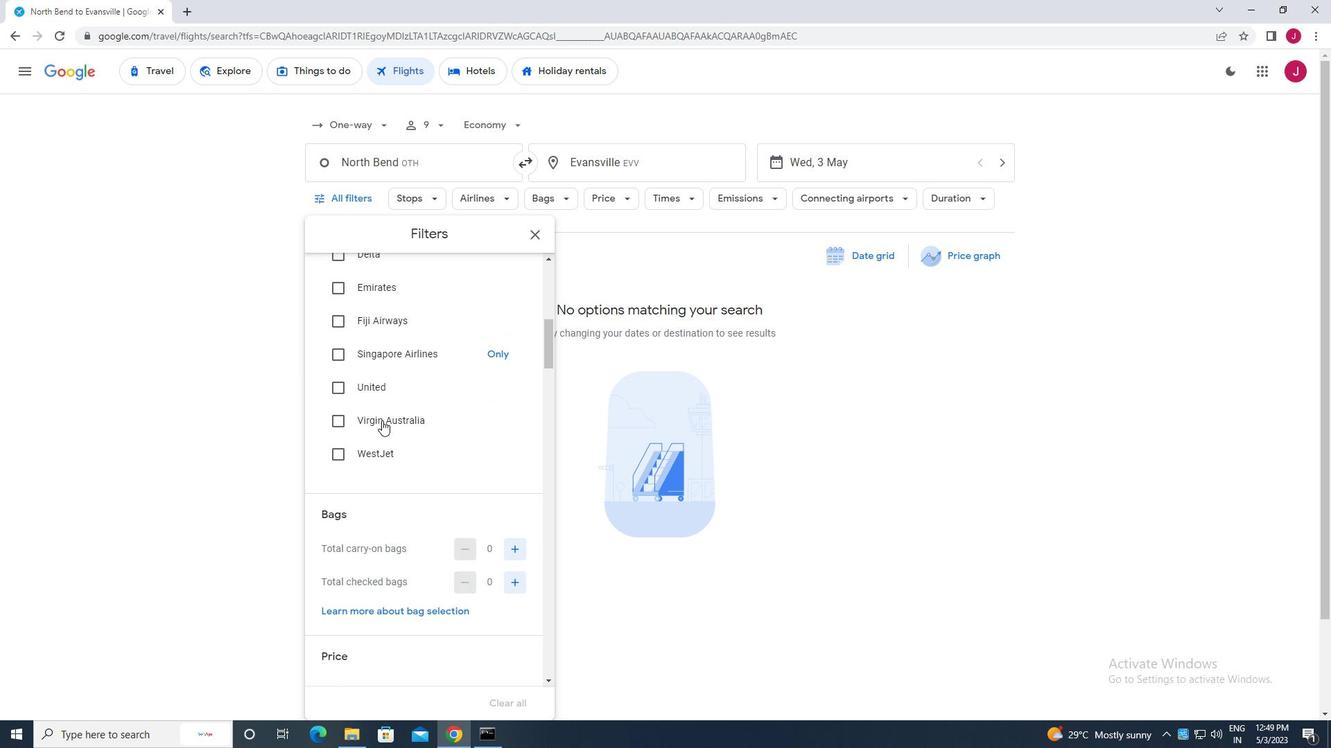 
Action: Mouse scrolled (382, 420) with delta (0, 0)
Screenshot: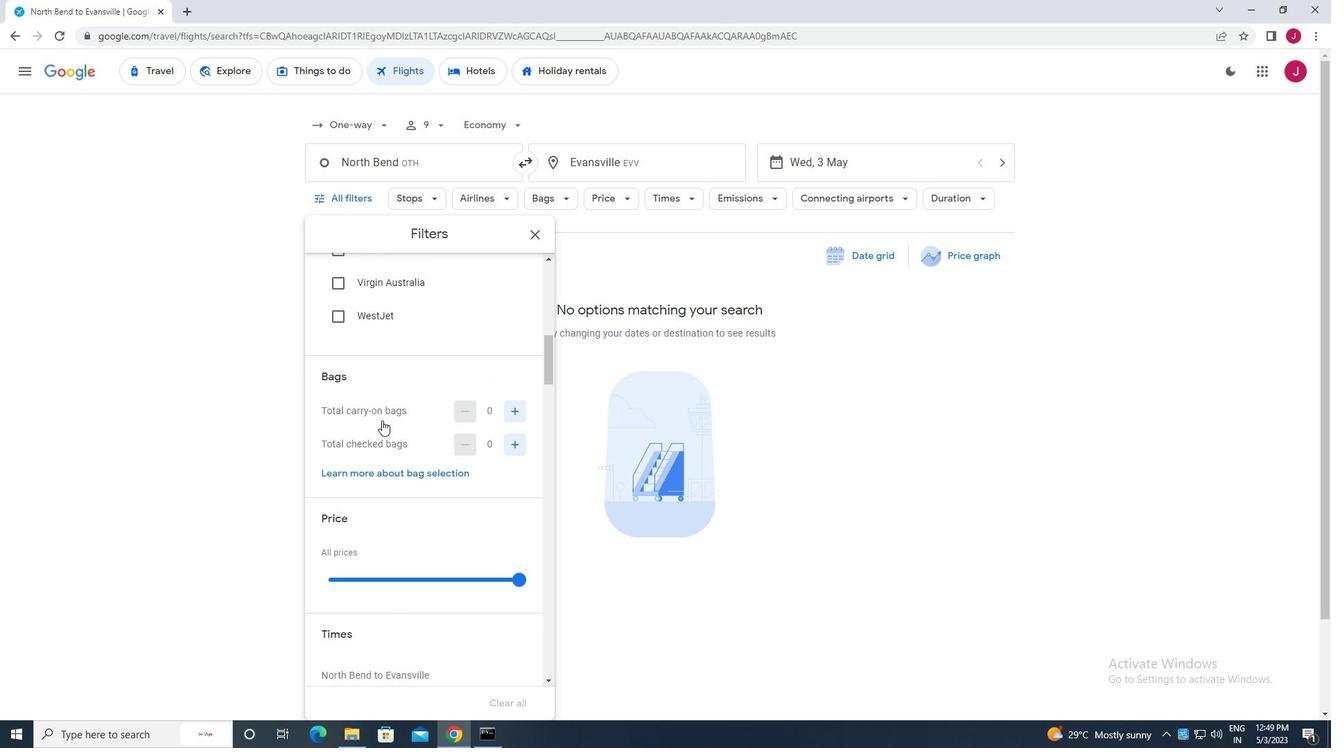 
Action: Mouse moved to (512, 373)
Screenshot: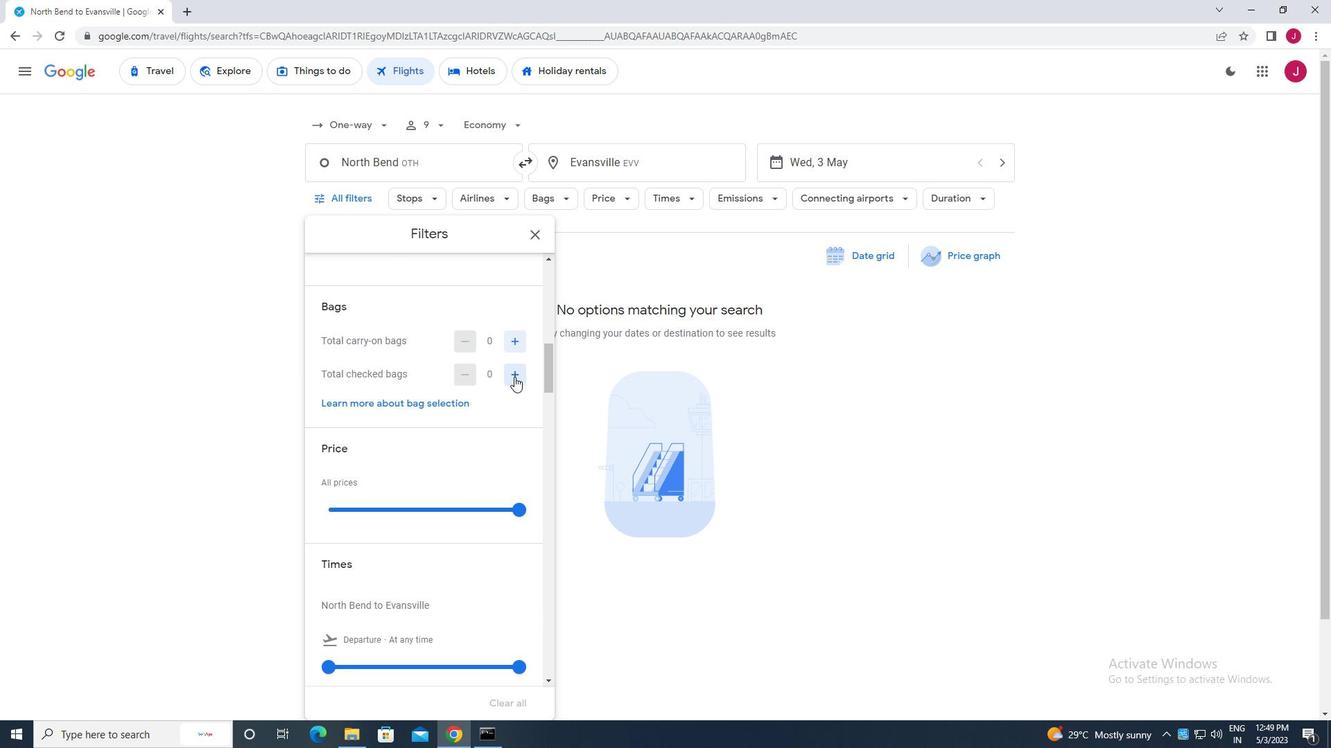 
Action: Mouse pressed left at (512, 373)
Screenshot: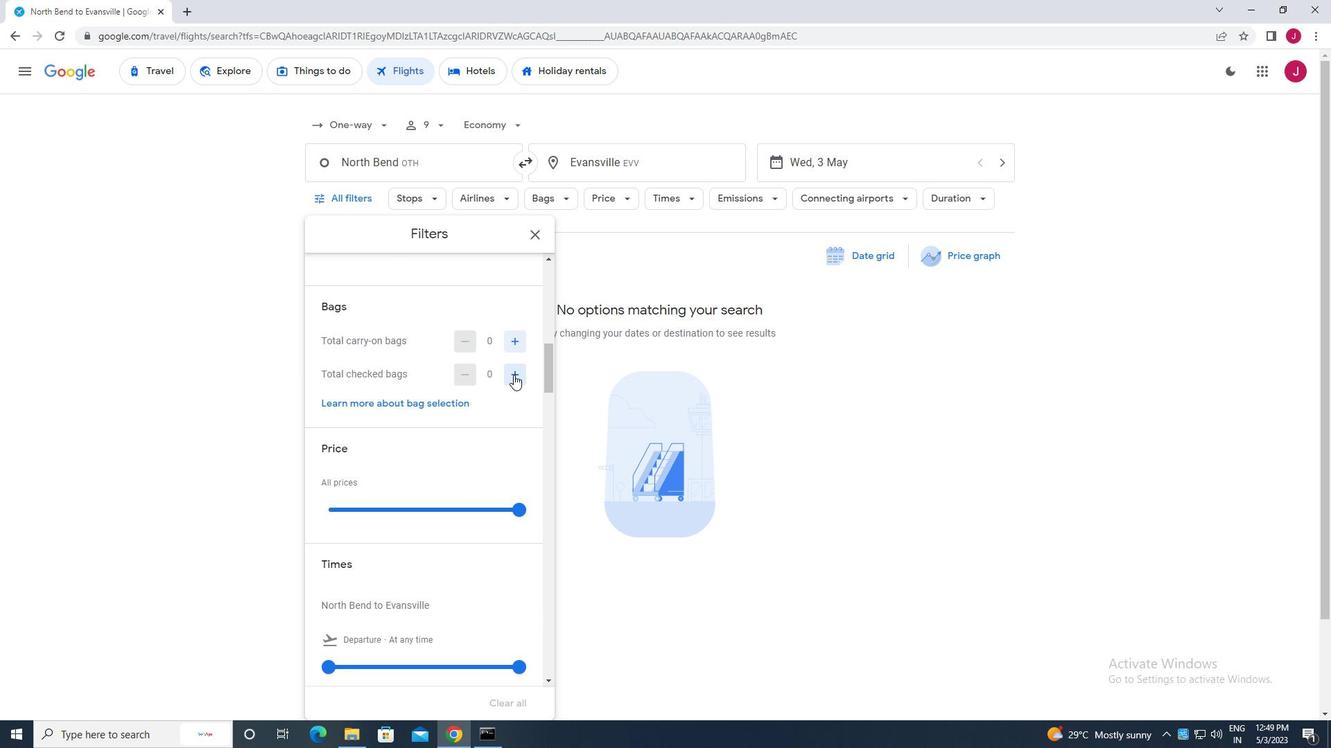 
Action: Mouse pressed left at (512, 373)
Screenshot: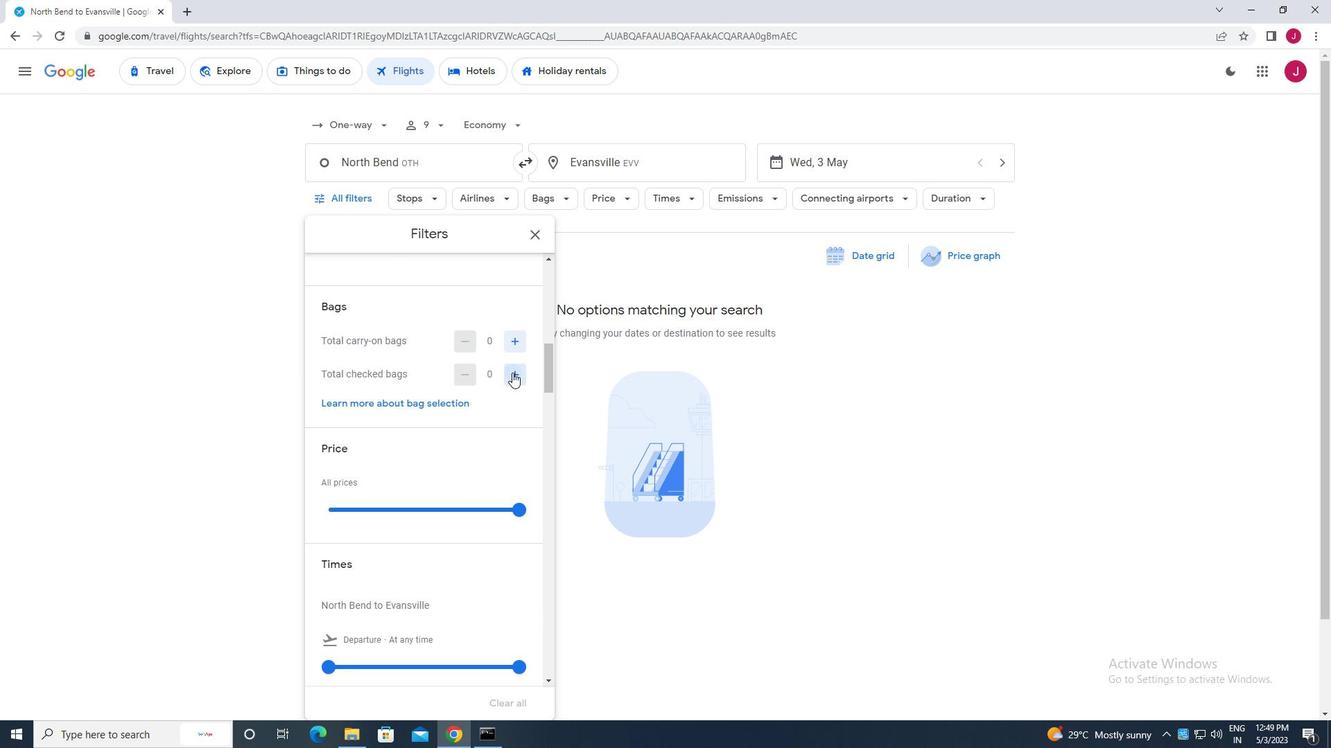 
Action: Mouse pressed left at (512, 373)
Screenshot: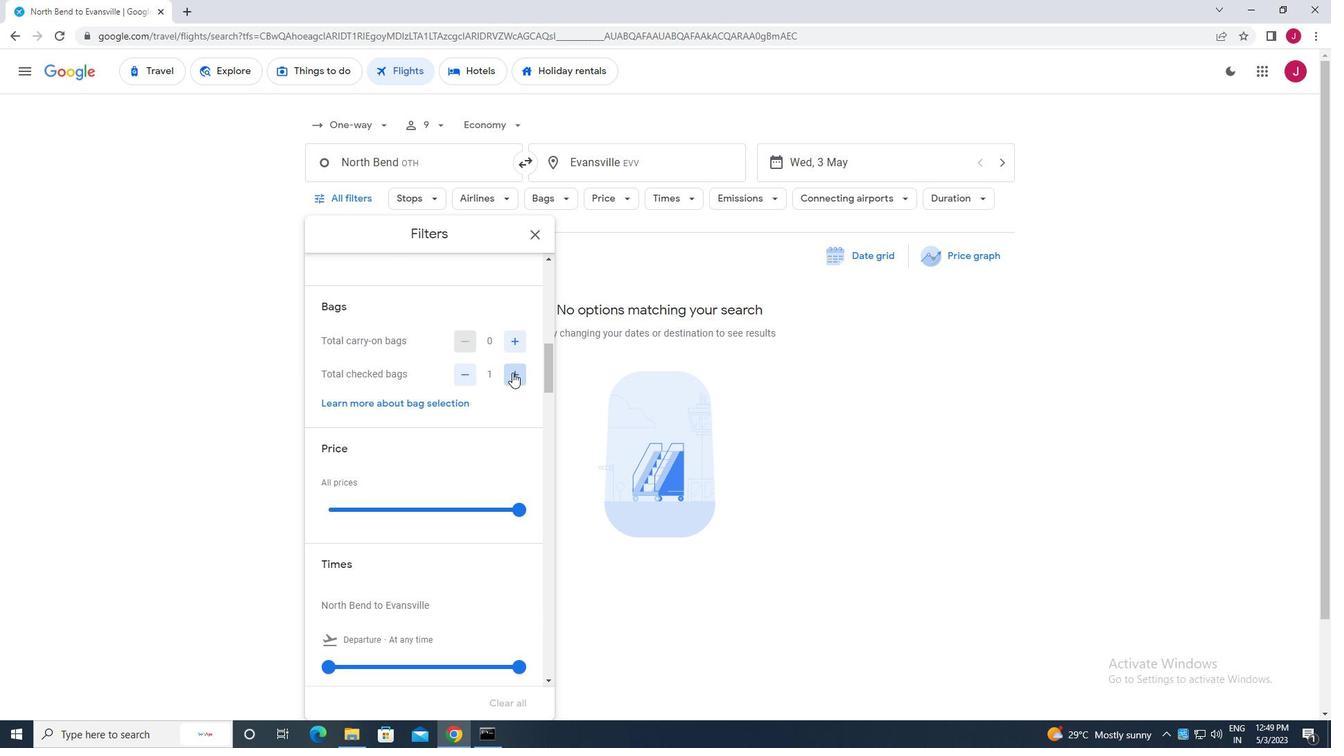 
Action: Mouse pressed left at (512, 373)
Screenshot: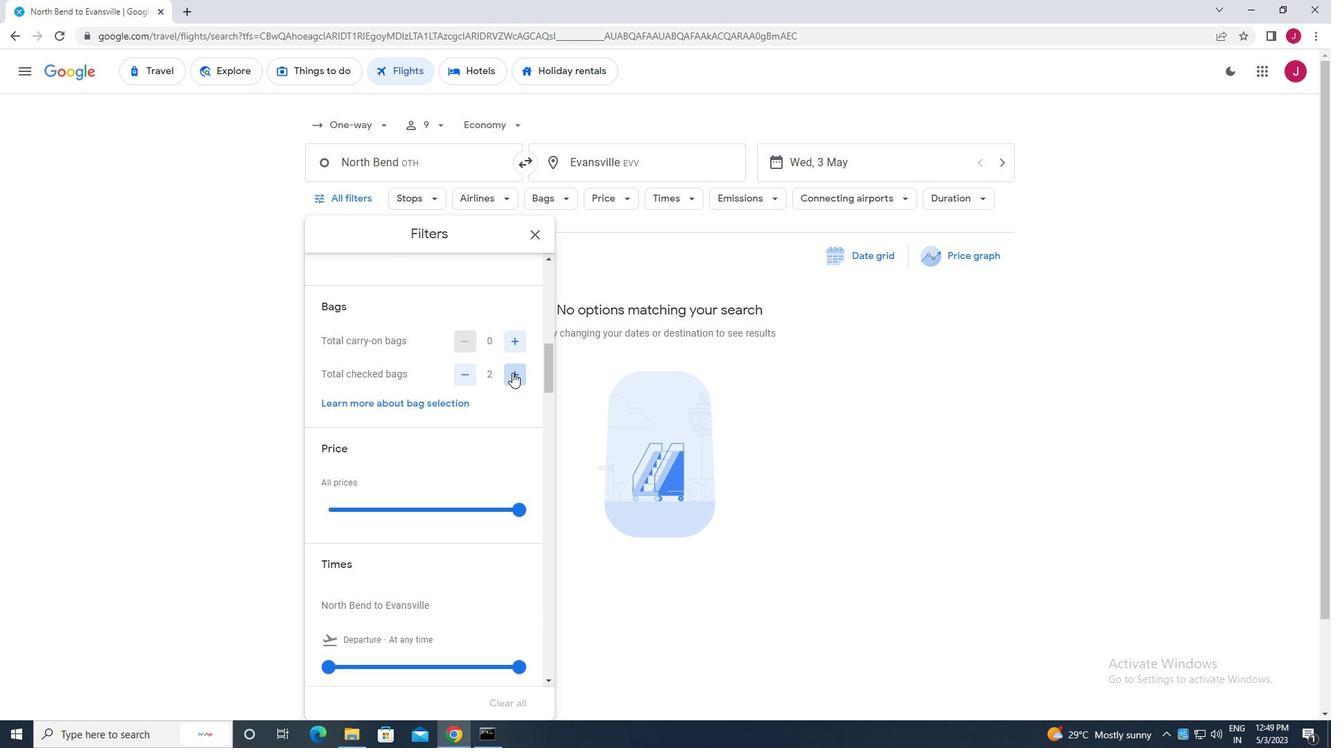 
Action: Mouse pressed left at (512, 373)
Screenshot: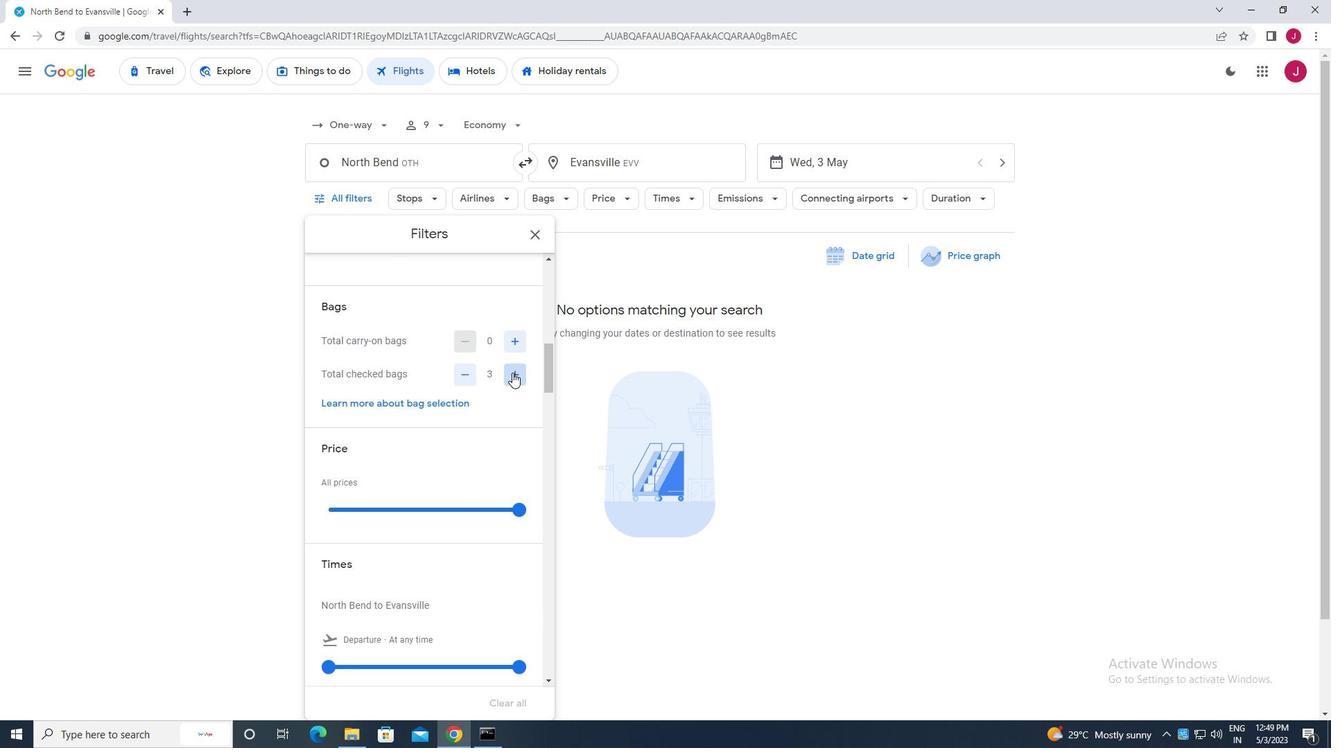 
Action: Mouse pressed left at (512, 373)
Screenshot: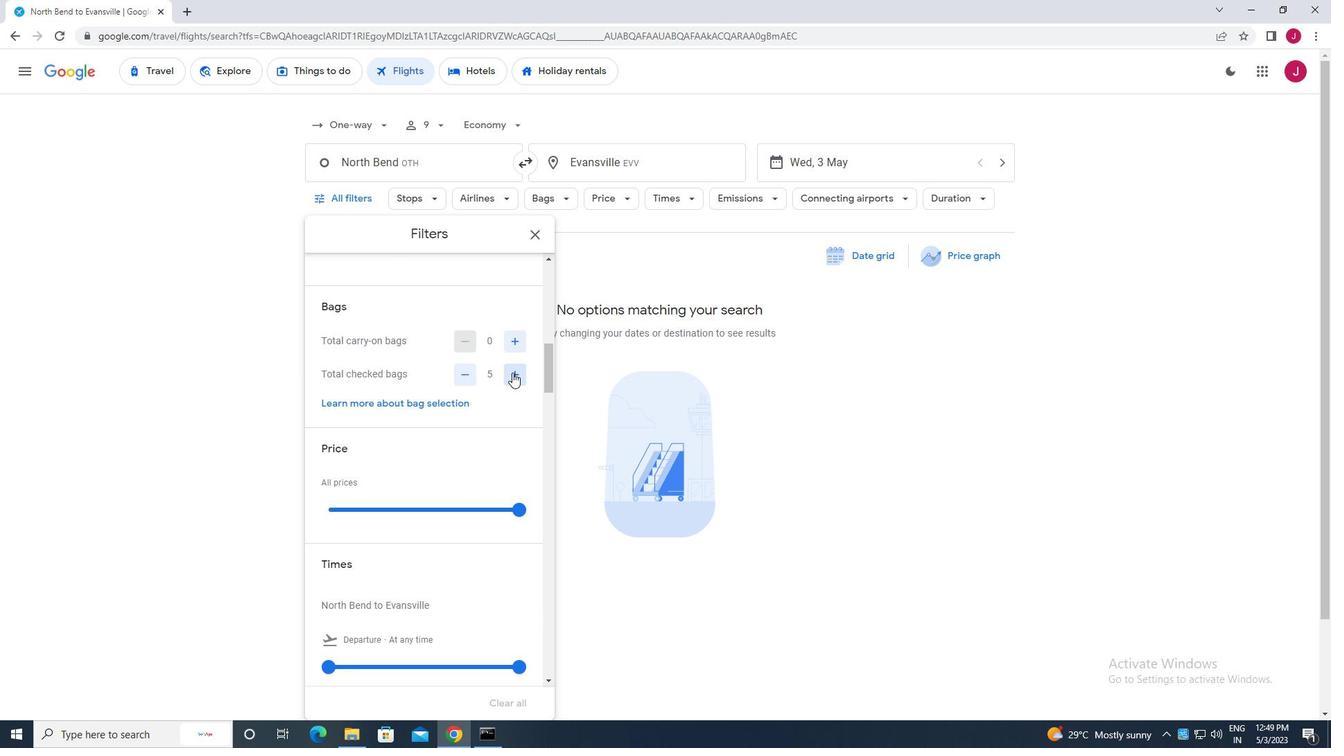 
Action: Mouse moved to (513, 384)
Screenshot: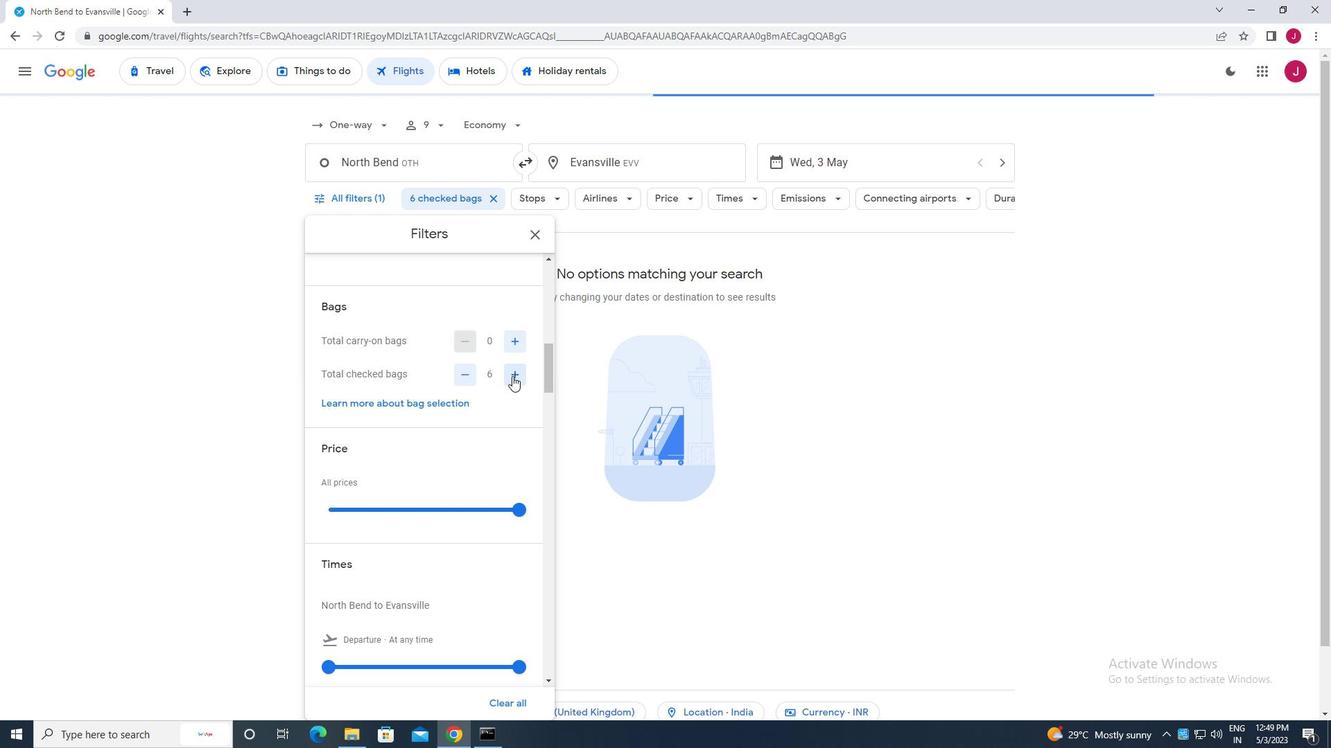 
Action: Mouse scrolled (513, 383) with delta (0, 0)
Screenshot: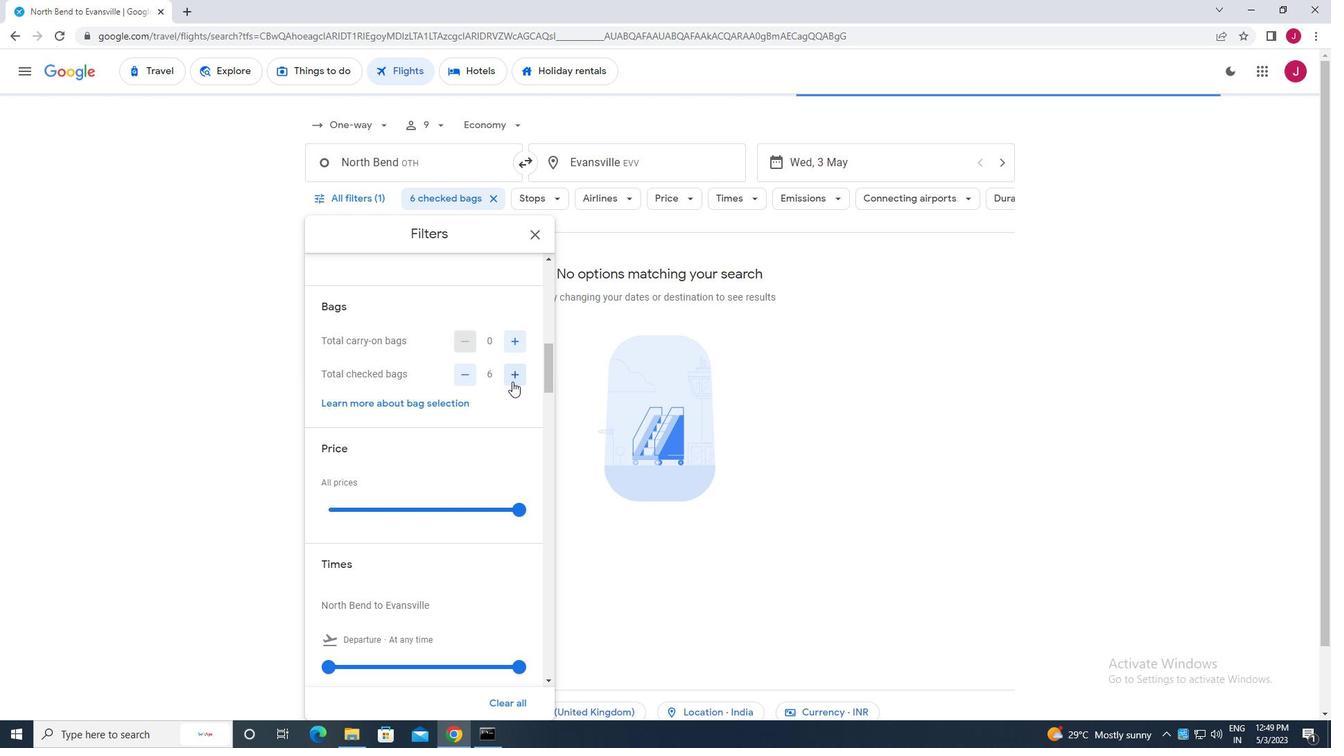 
Action: Mouse moved to (519, 438)
Screenshot: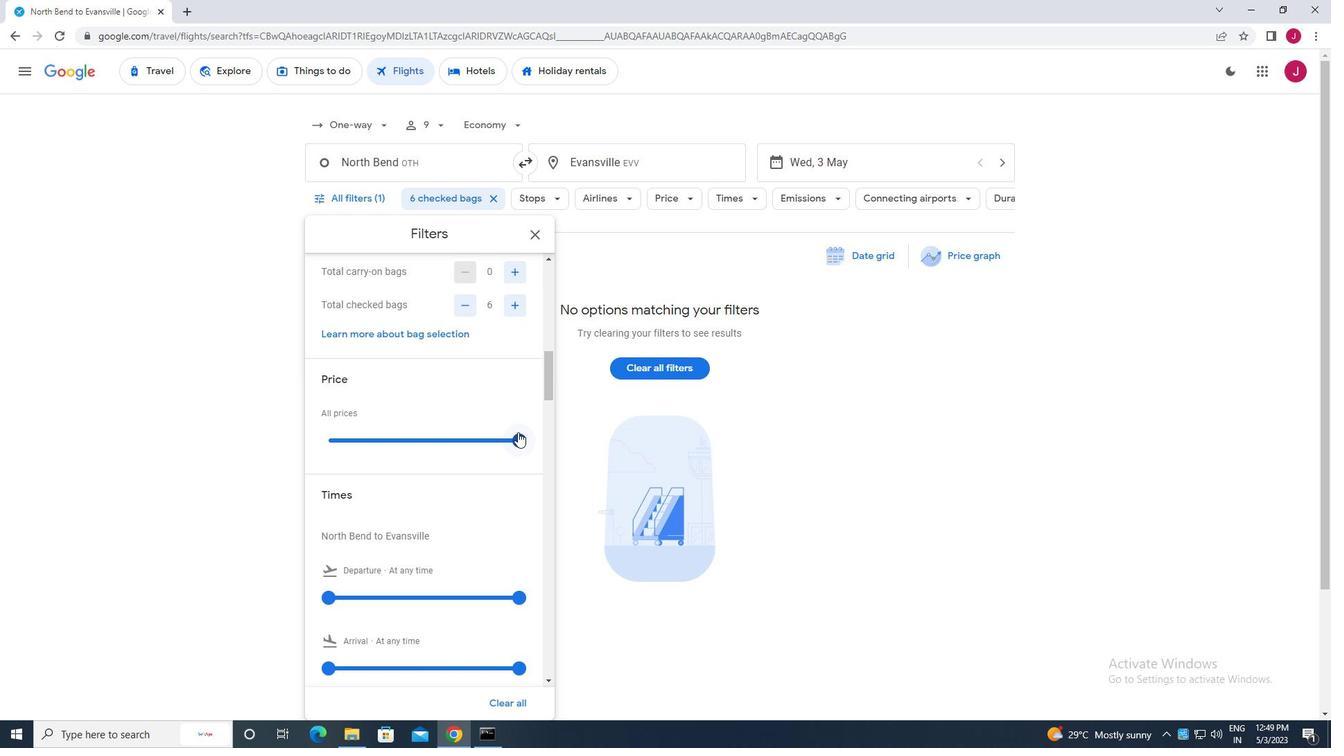 
Action: Mouse pressed left at (519, 438)
Screenshot: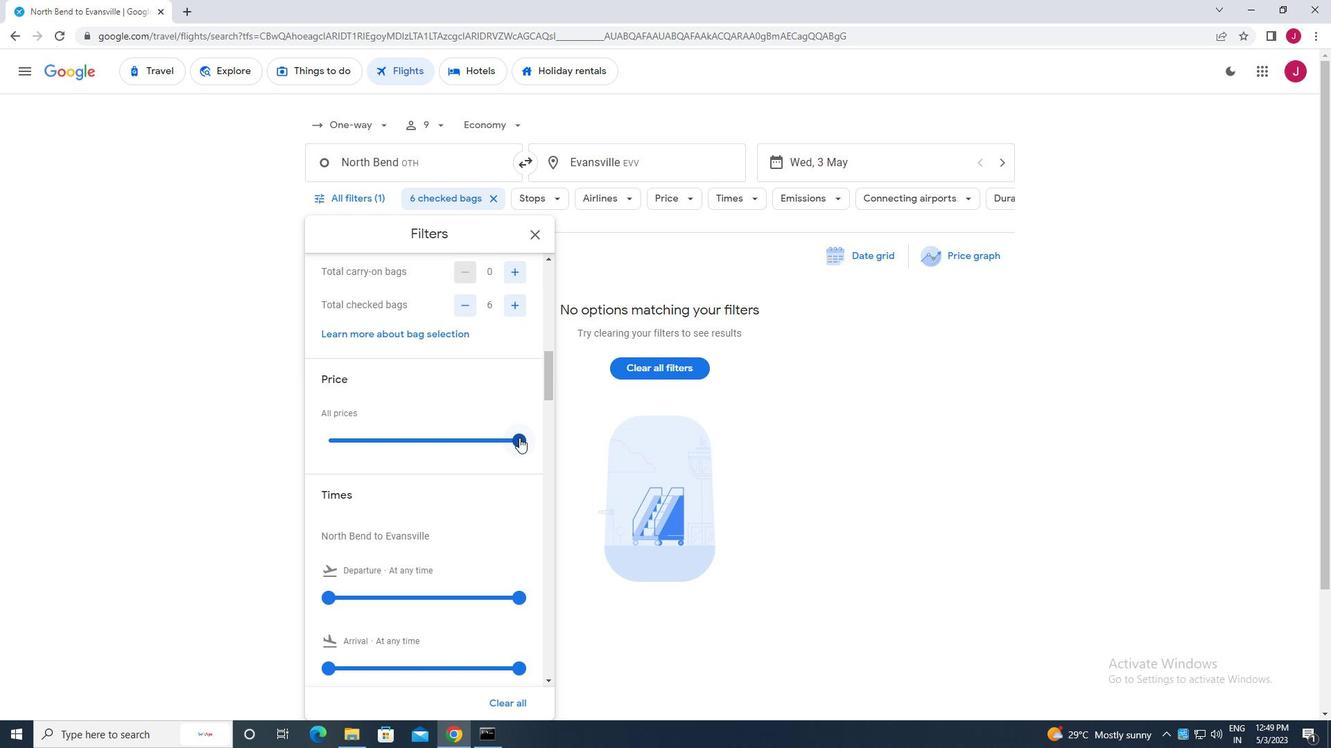
Action: Mouse moved to (488, 440)
Screenshot: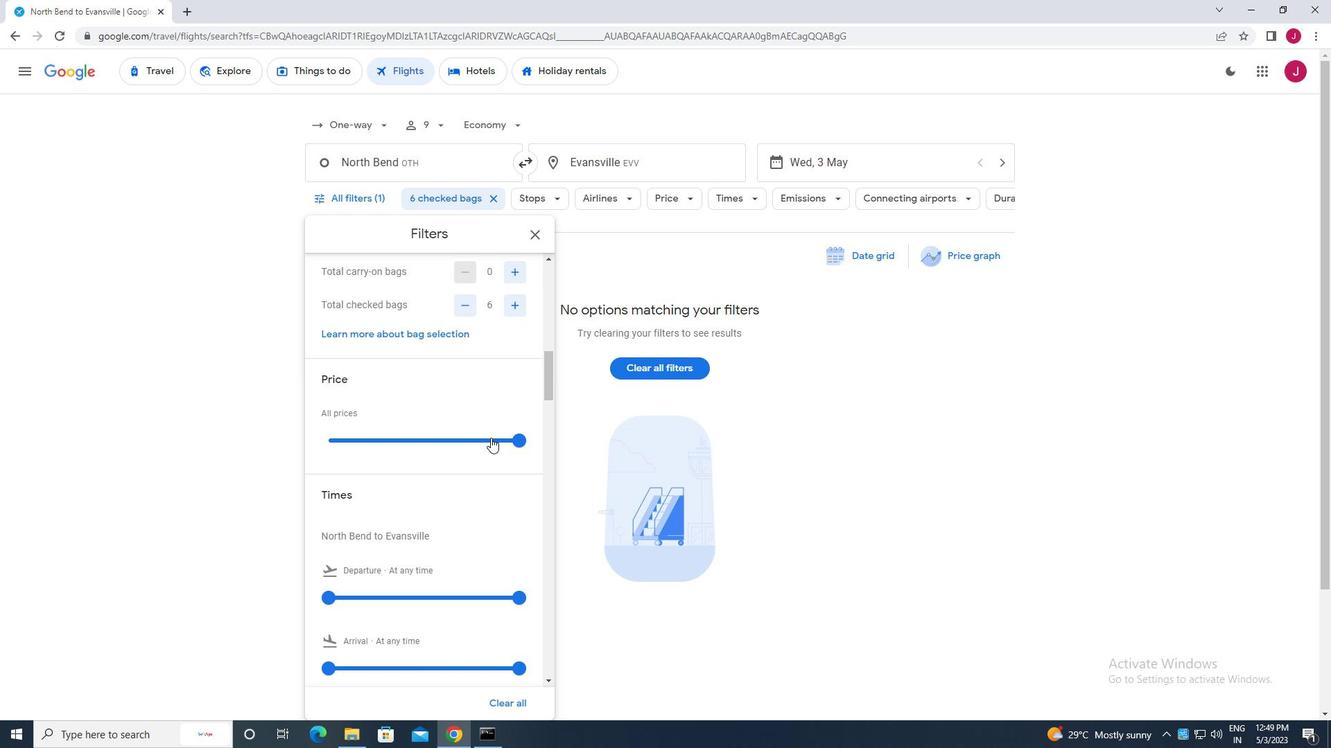 
Action: Mouse scrolled (488, 439) with delta (0, 0)
Screenshot: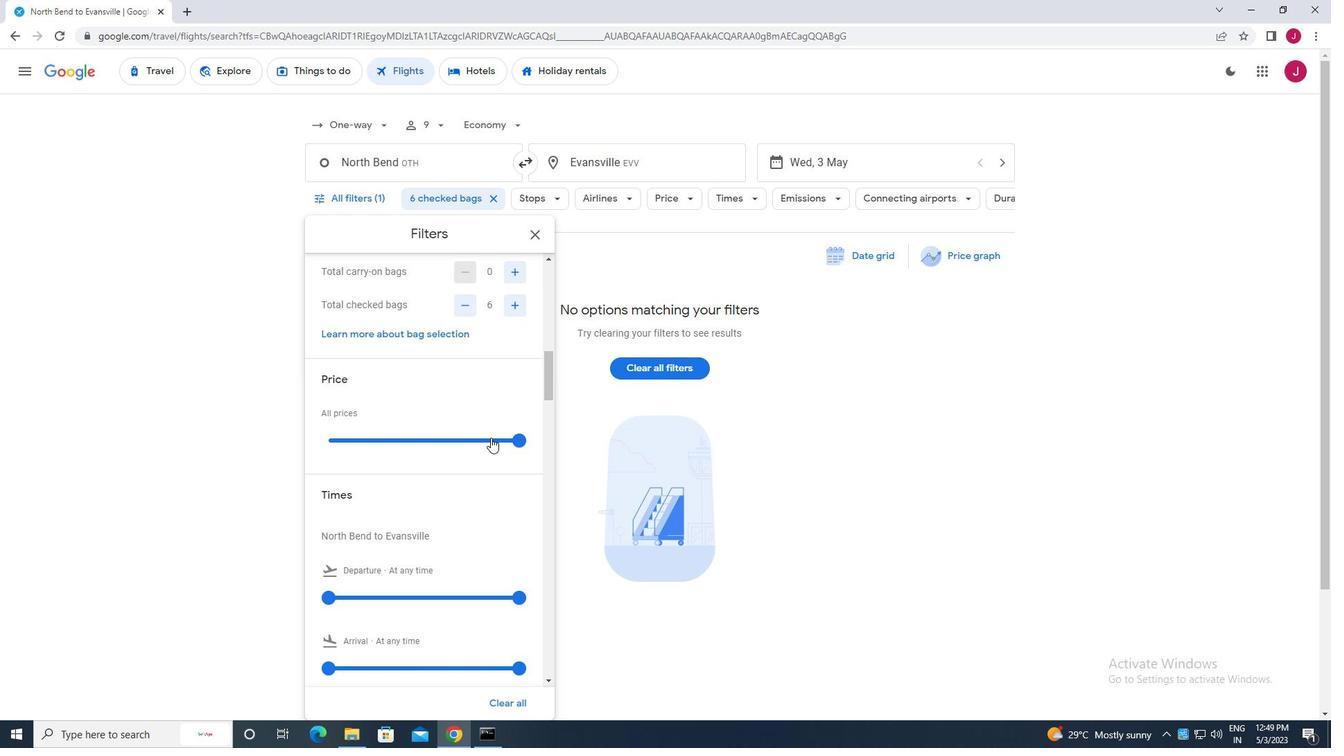 
Action: Mouse moved to (488, 440)
Screenshot: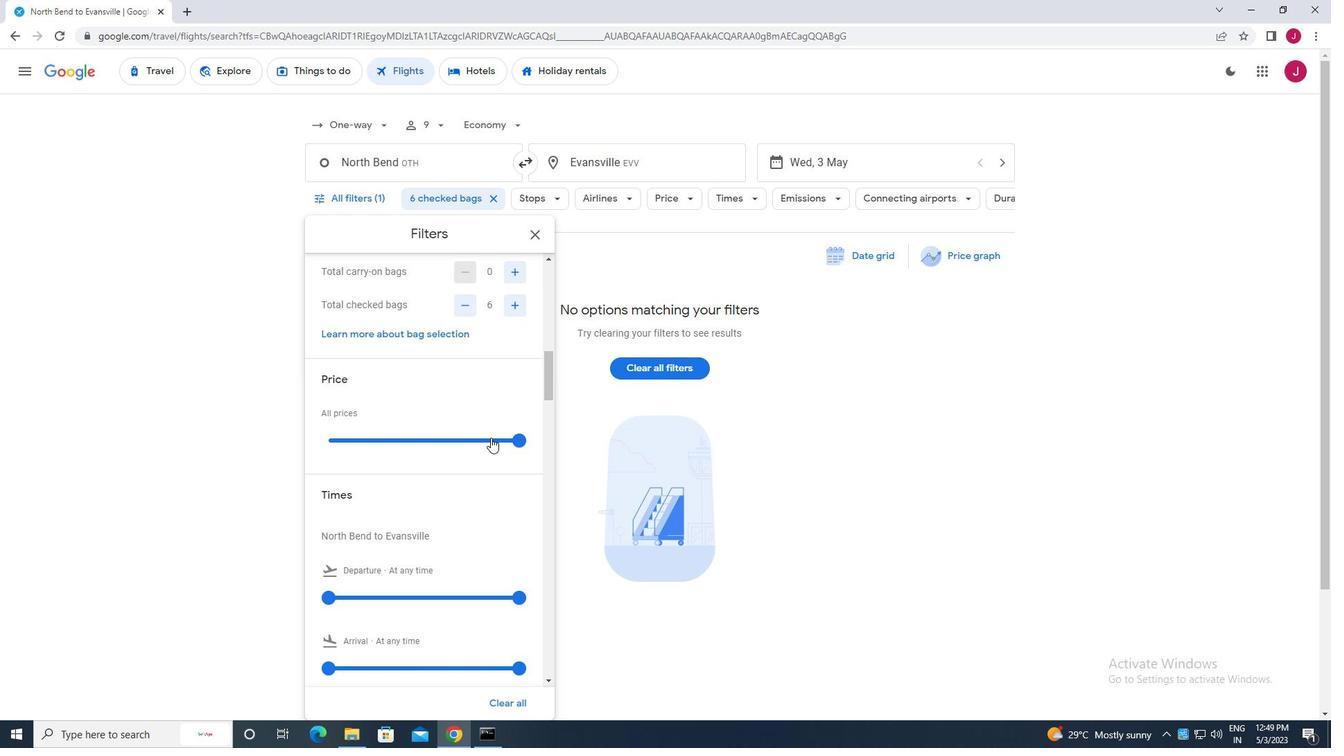 
Action: Mouse scrolled (488, 439) with delta (0, 0)
Screenshot: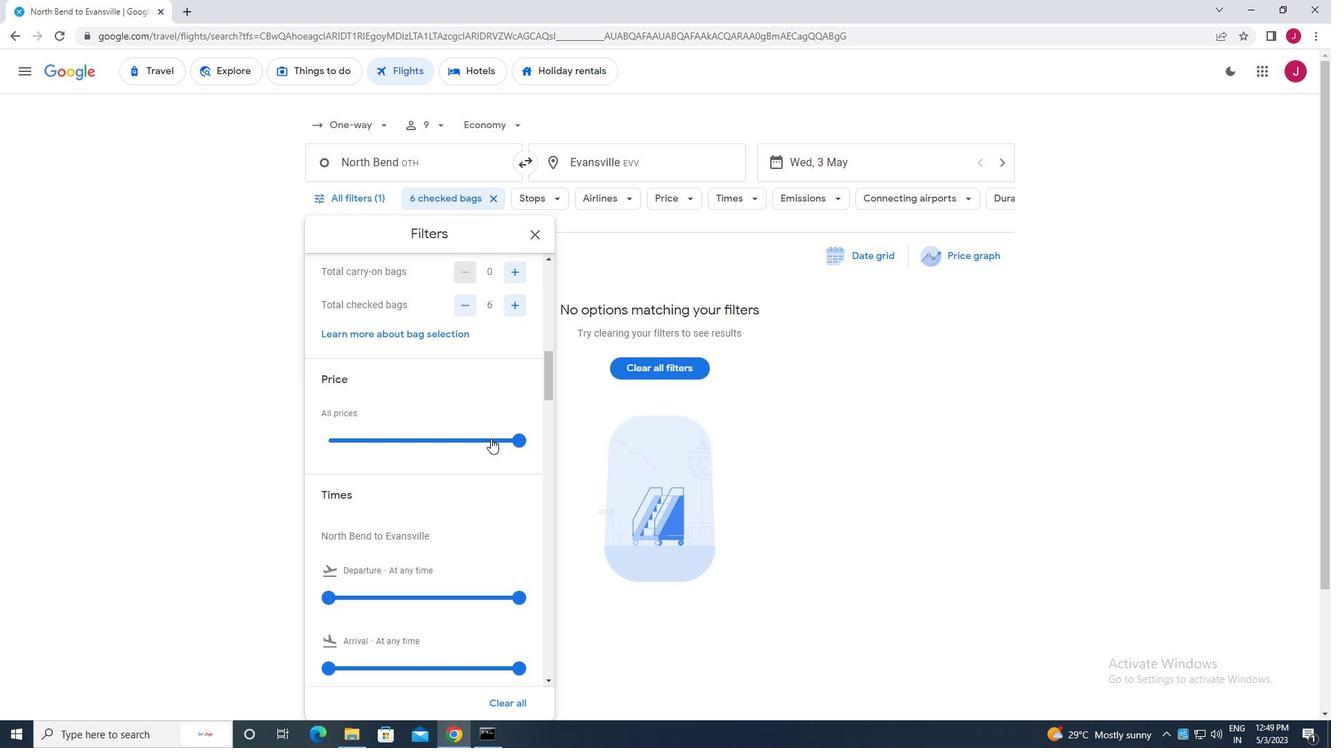 
Action: Mouse moved to (327, 462)
Screenshot: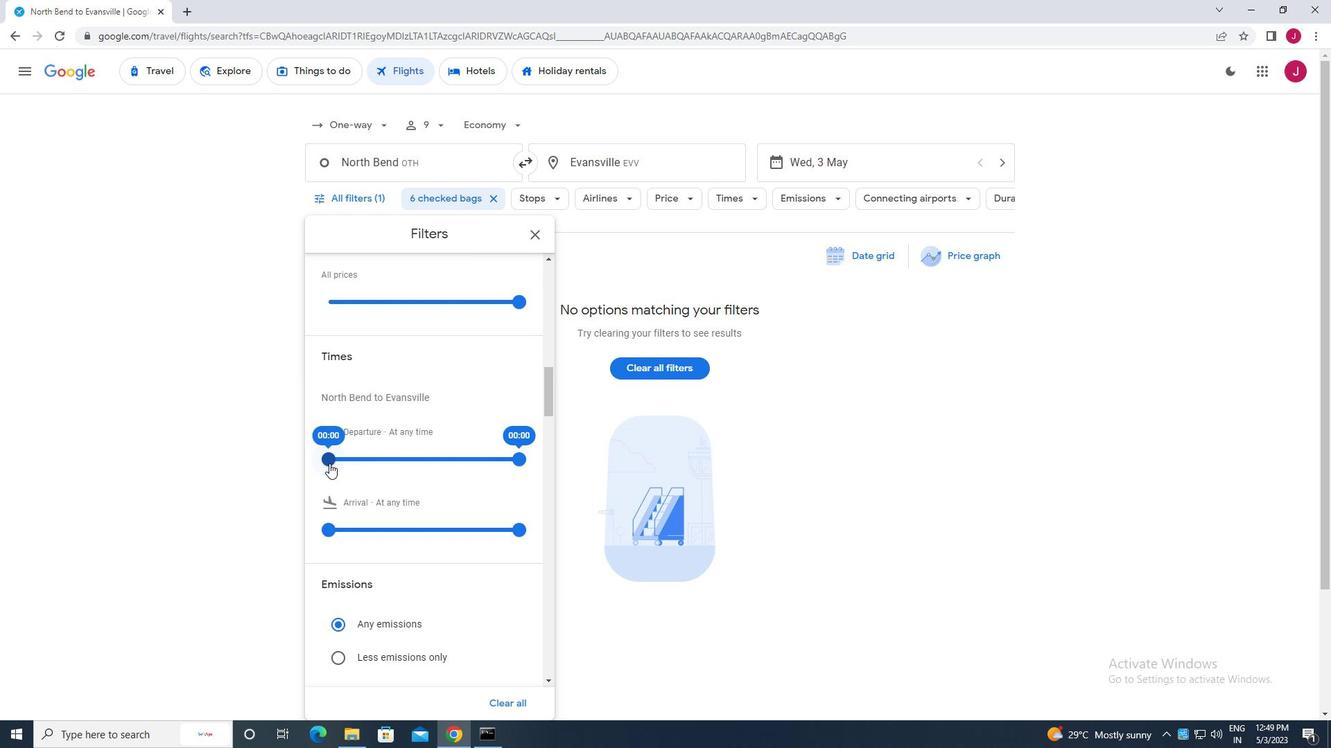 
Action: Mouse pressed left at (327, 462)
Screenshot: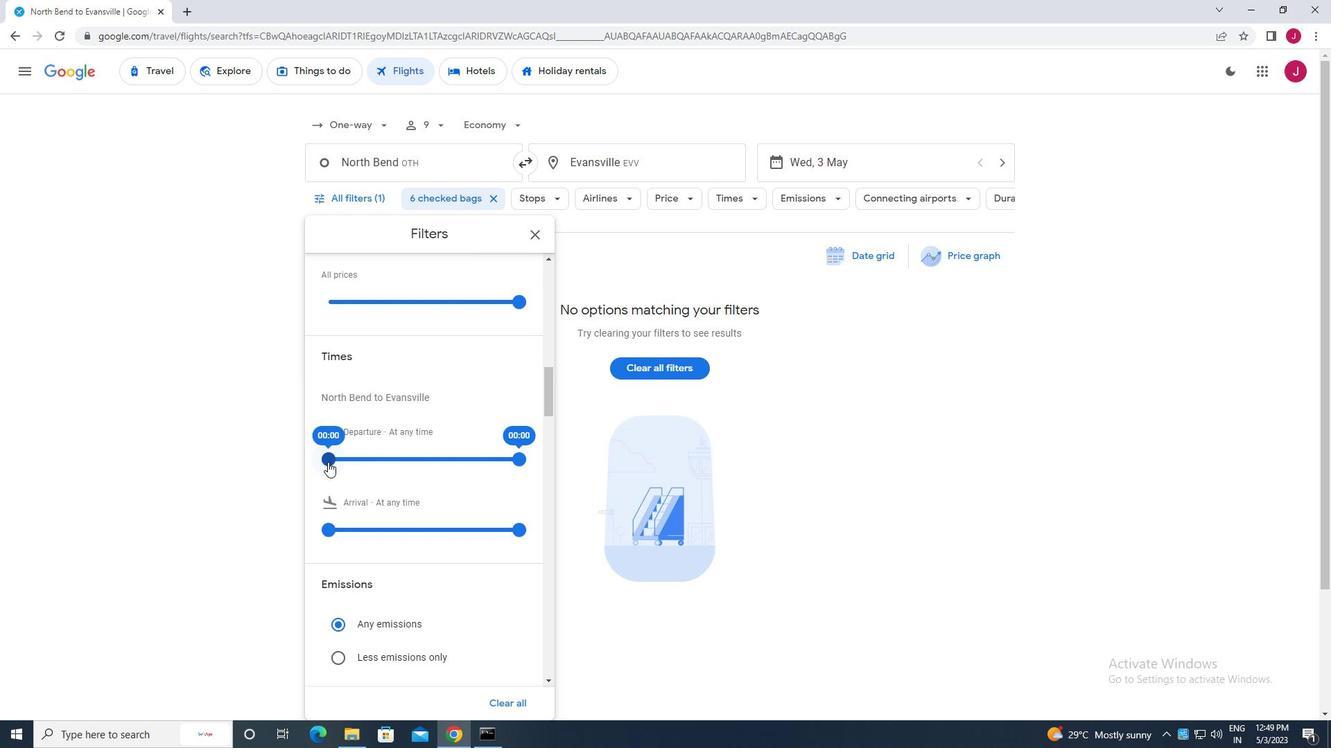 
Action: Mouse moved to (522, 459)
Screenshot: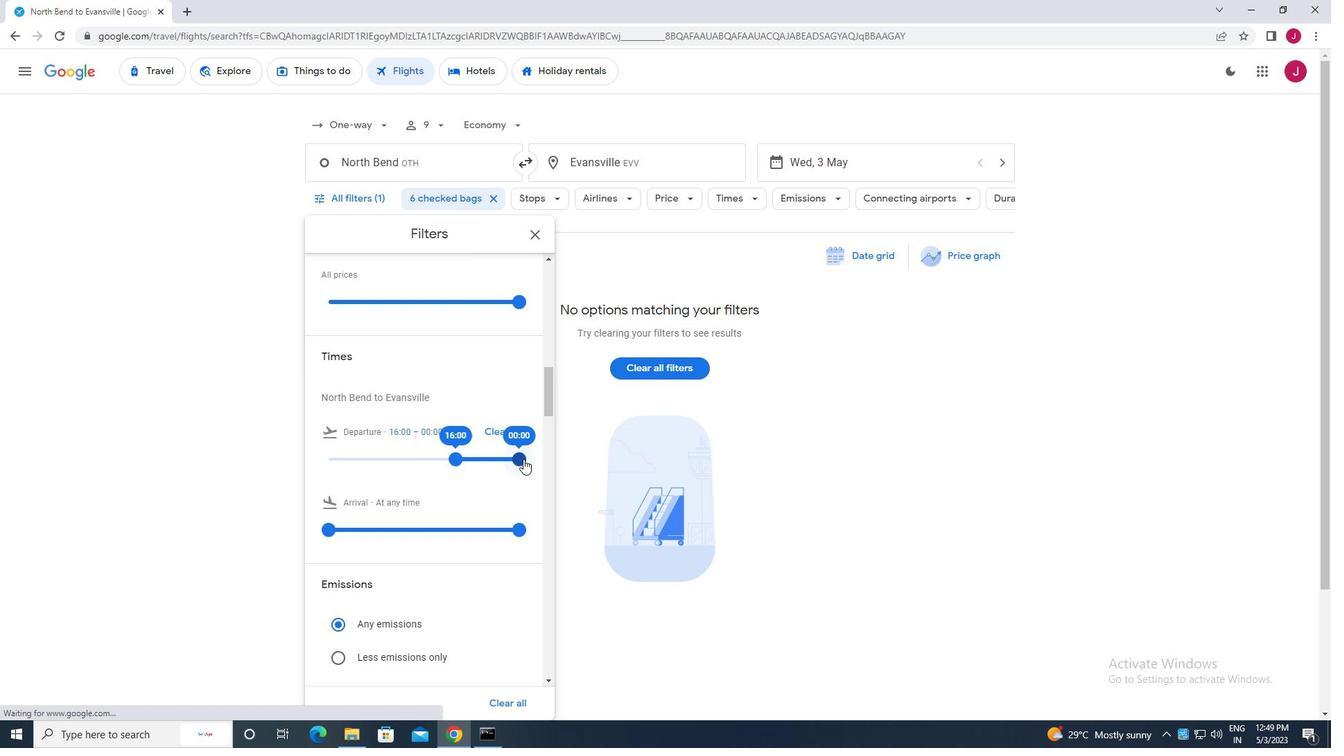 
Action: Mouse pressed left at (522, 459)
Screenshot: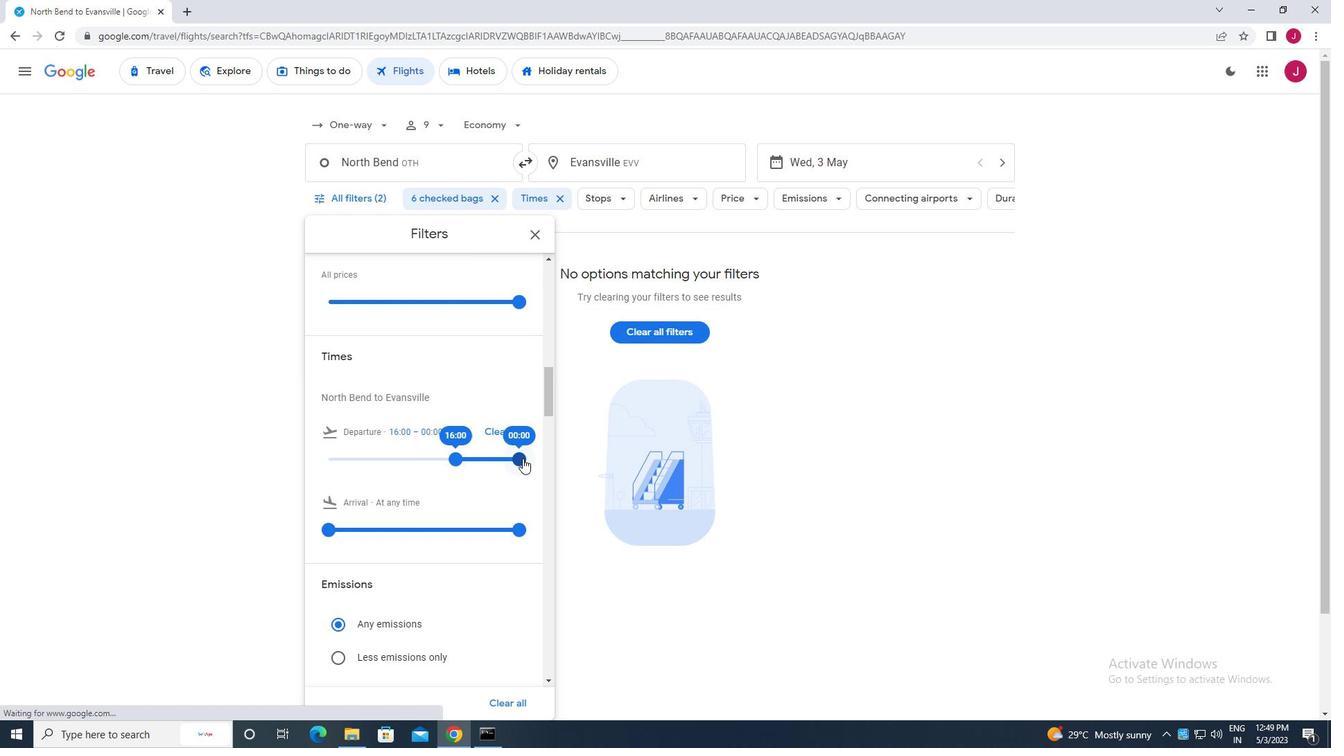 
Action: Mouse moved to (534, 237)
Screenshot: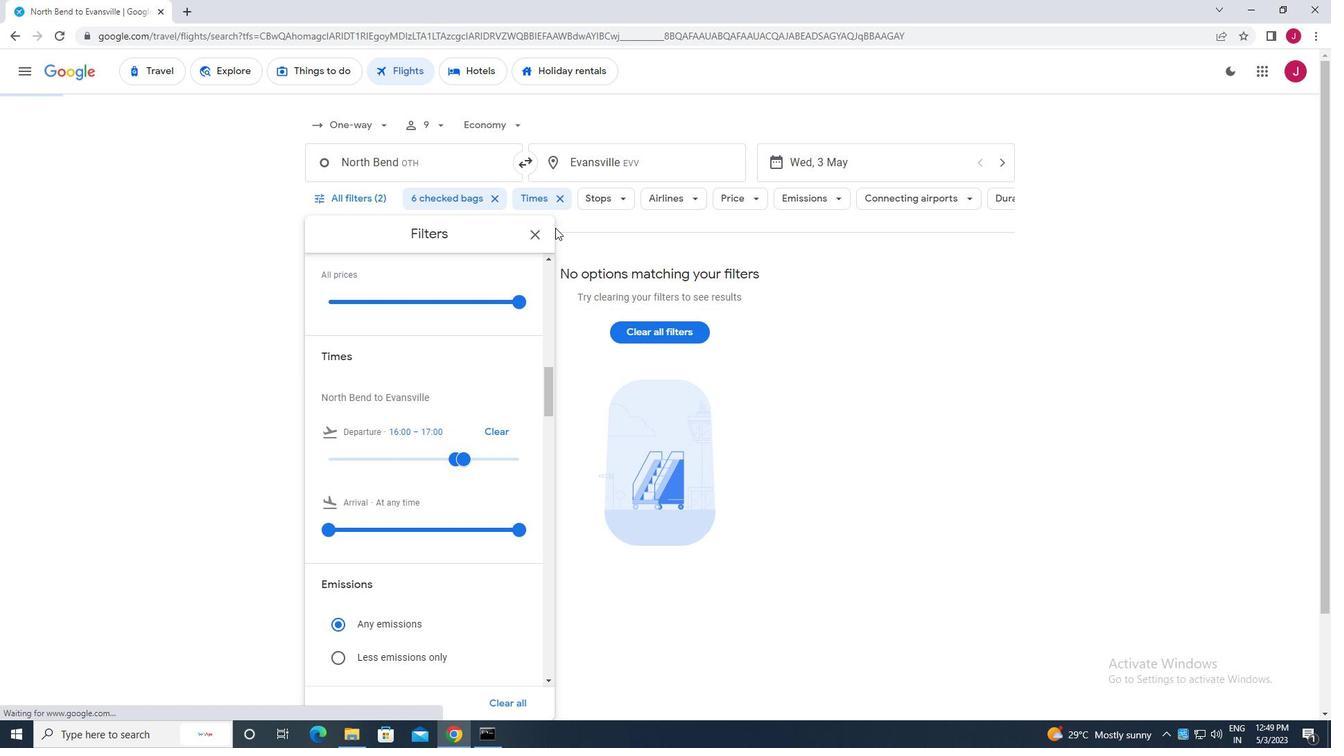 
Action: Mouse pressed left at (534, 237)
Screenshot: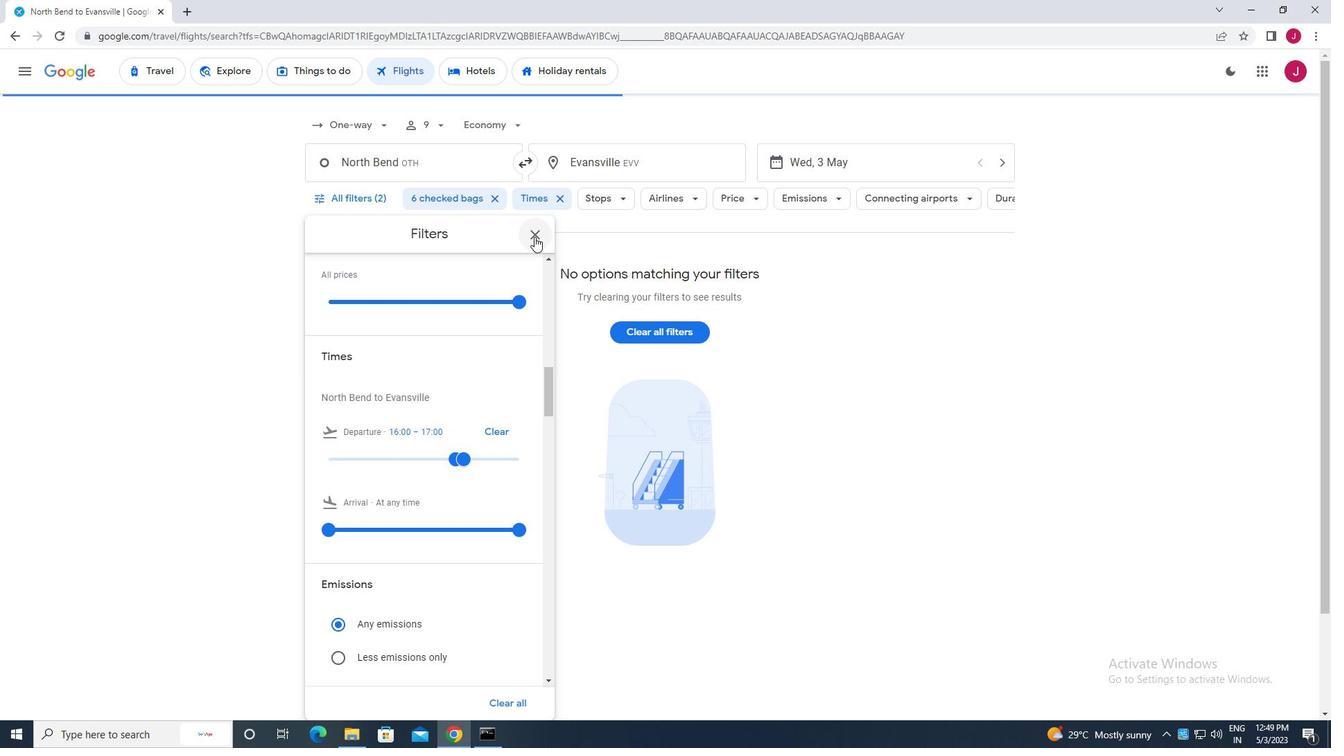 
Action: Mouse moved to (536, 239)
Screenshot: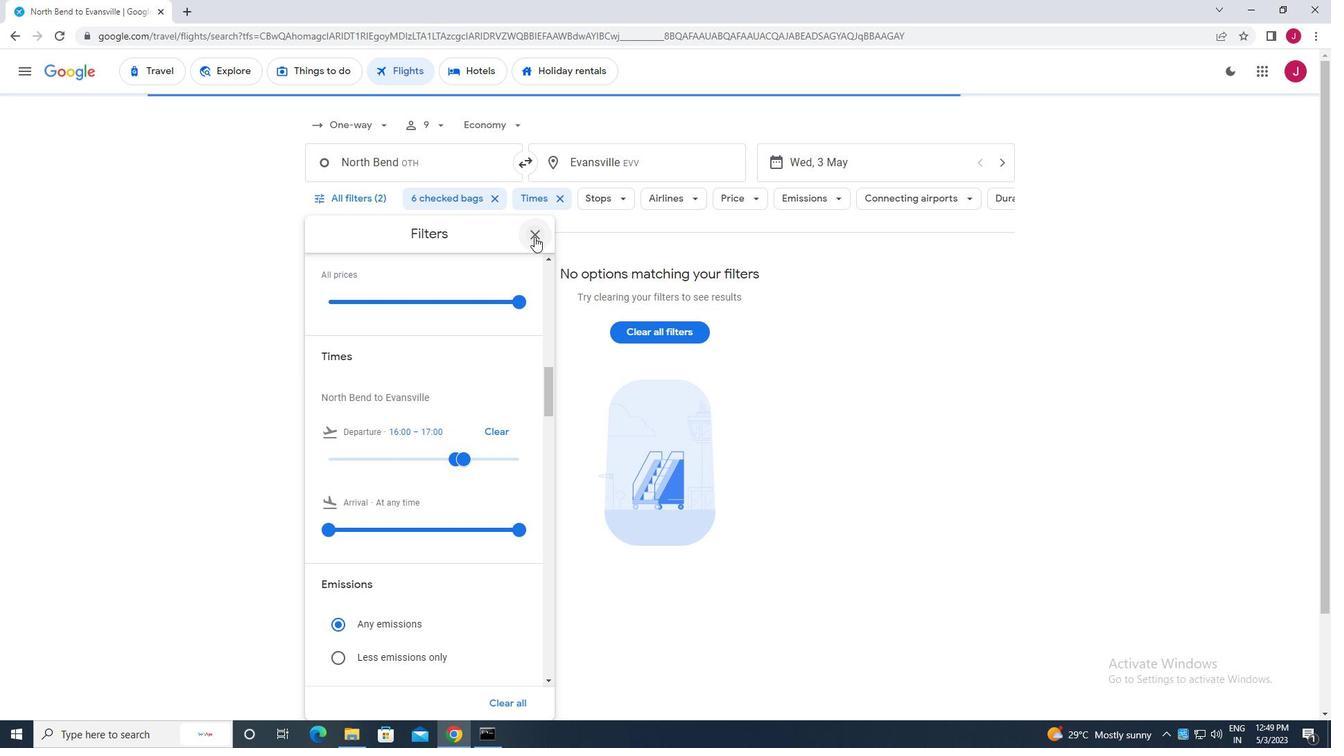 
